 Task: Find connections with filter location Ciego de Ávila with filter topic #Homeofficewith filter profile language English with filter current company Bosch Global Software Technologies with filter school North-Eastern Hill University with filter industry IT Services and IT Consulting with filter service category DJing with filter keywords title Account Executive
Action: Mouse moved to (699, 95)
Screenshot: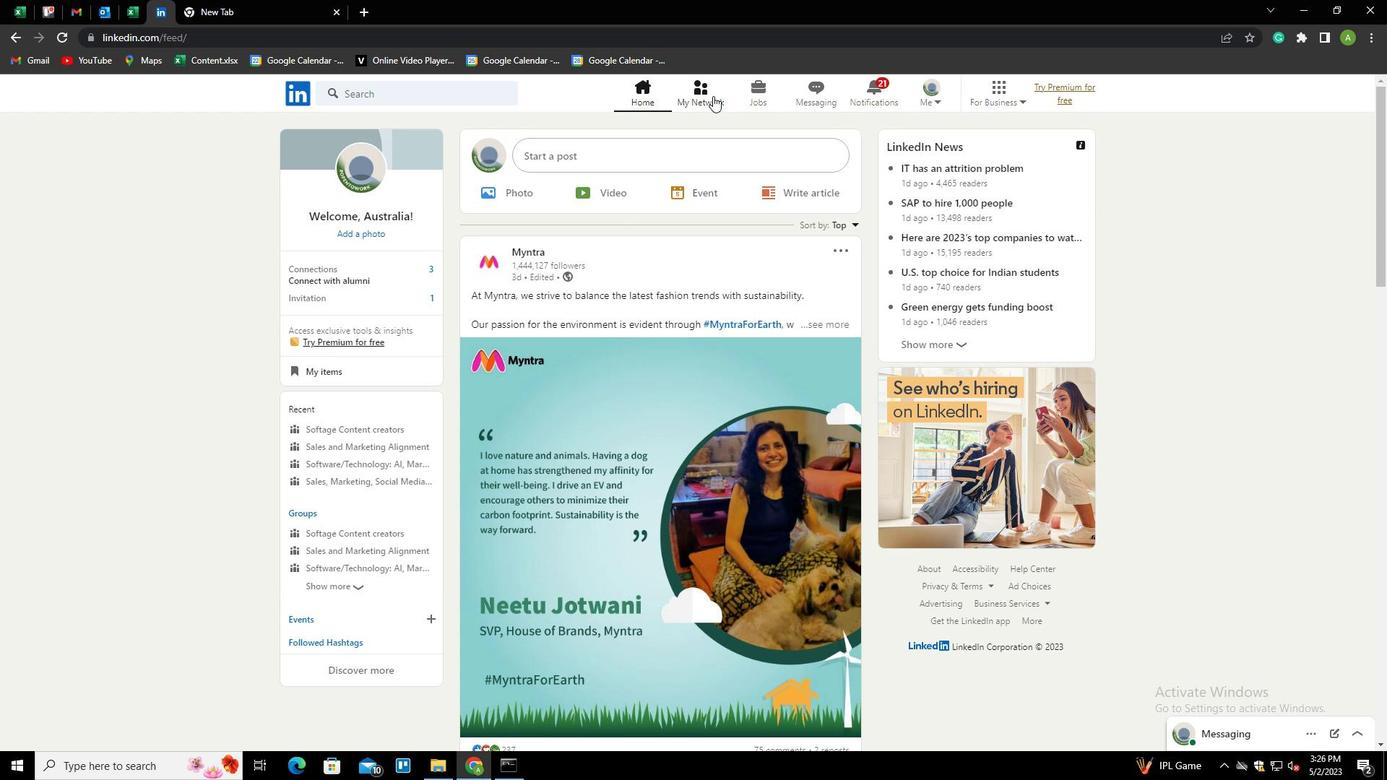 
Action: Mouse pressed left at (699, 95)
Screenshot: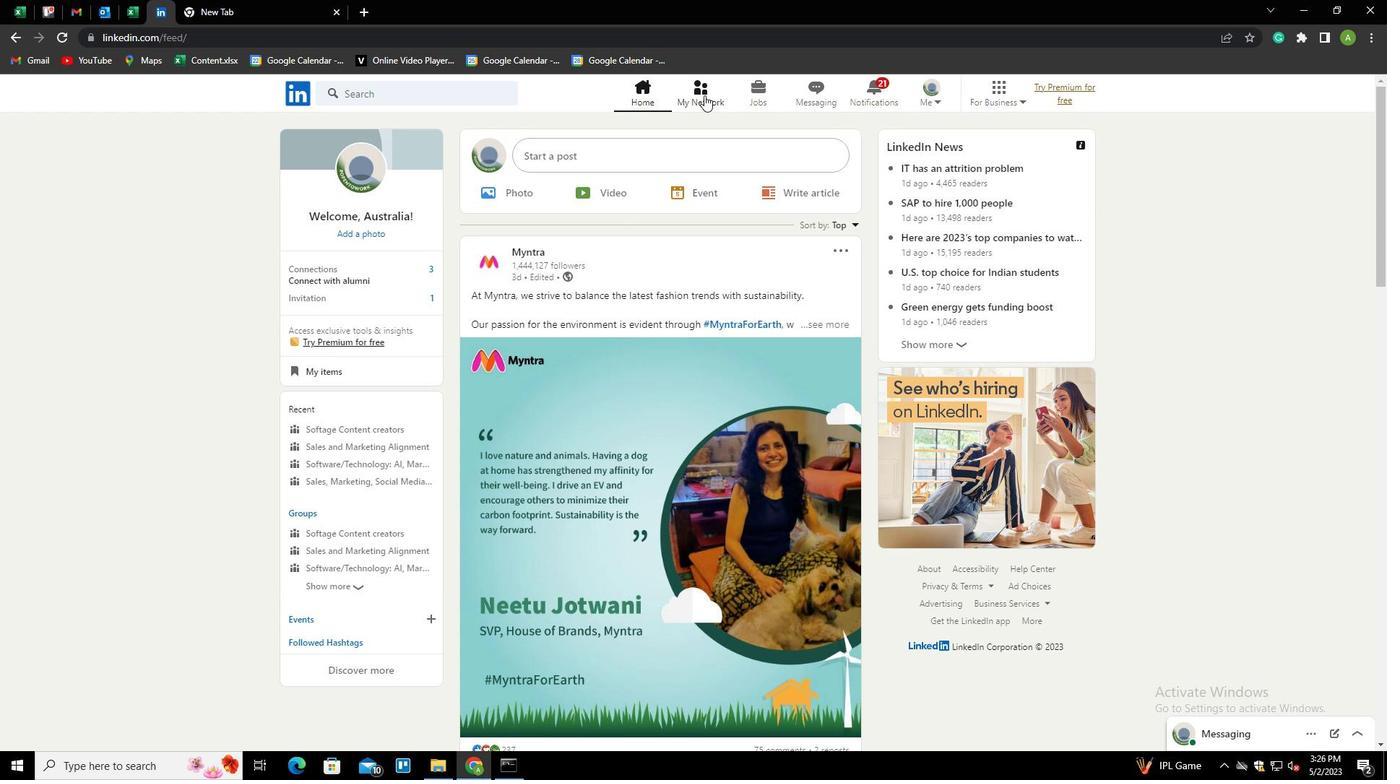 
Action: Mouse moved to (349, 170)
Screenshot: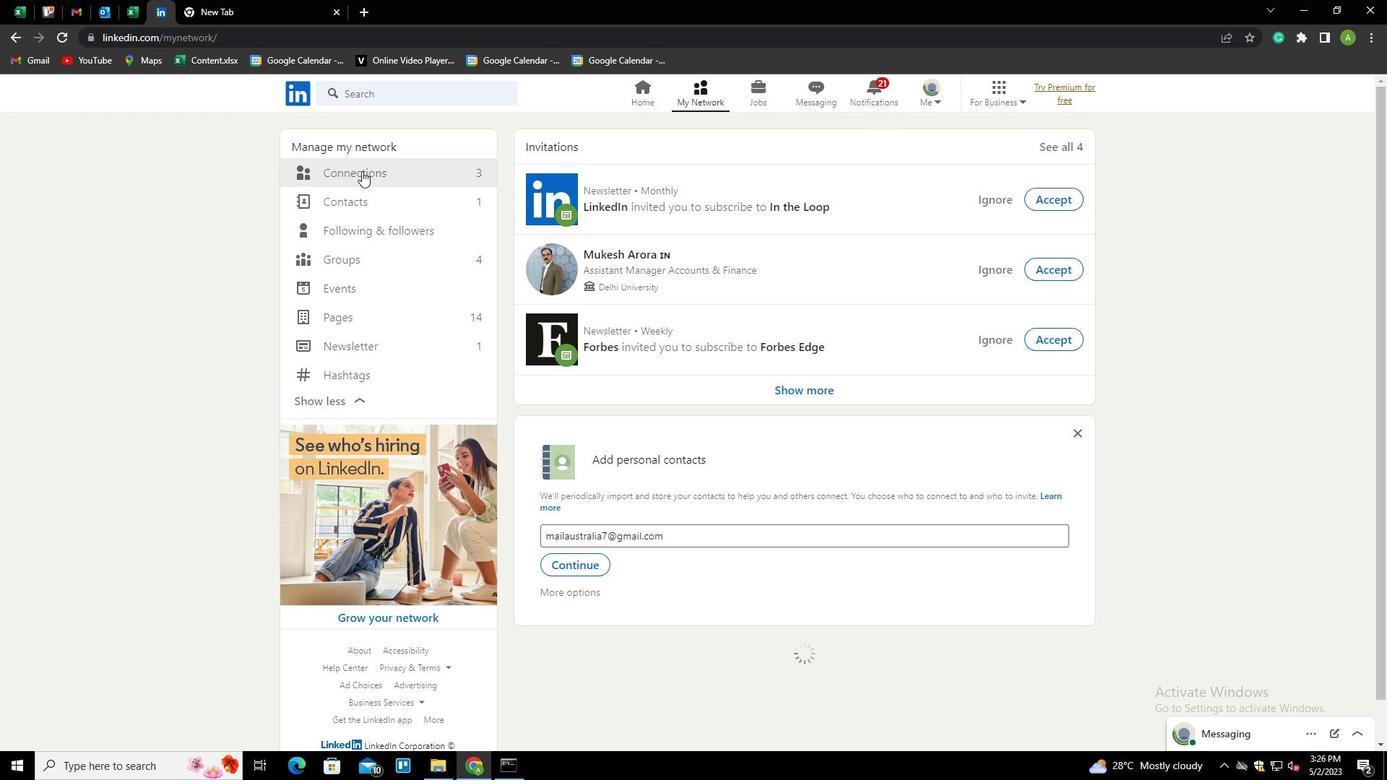 
Action: Mouse pressed left at (349, 170)
Screenshot: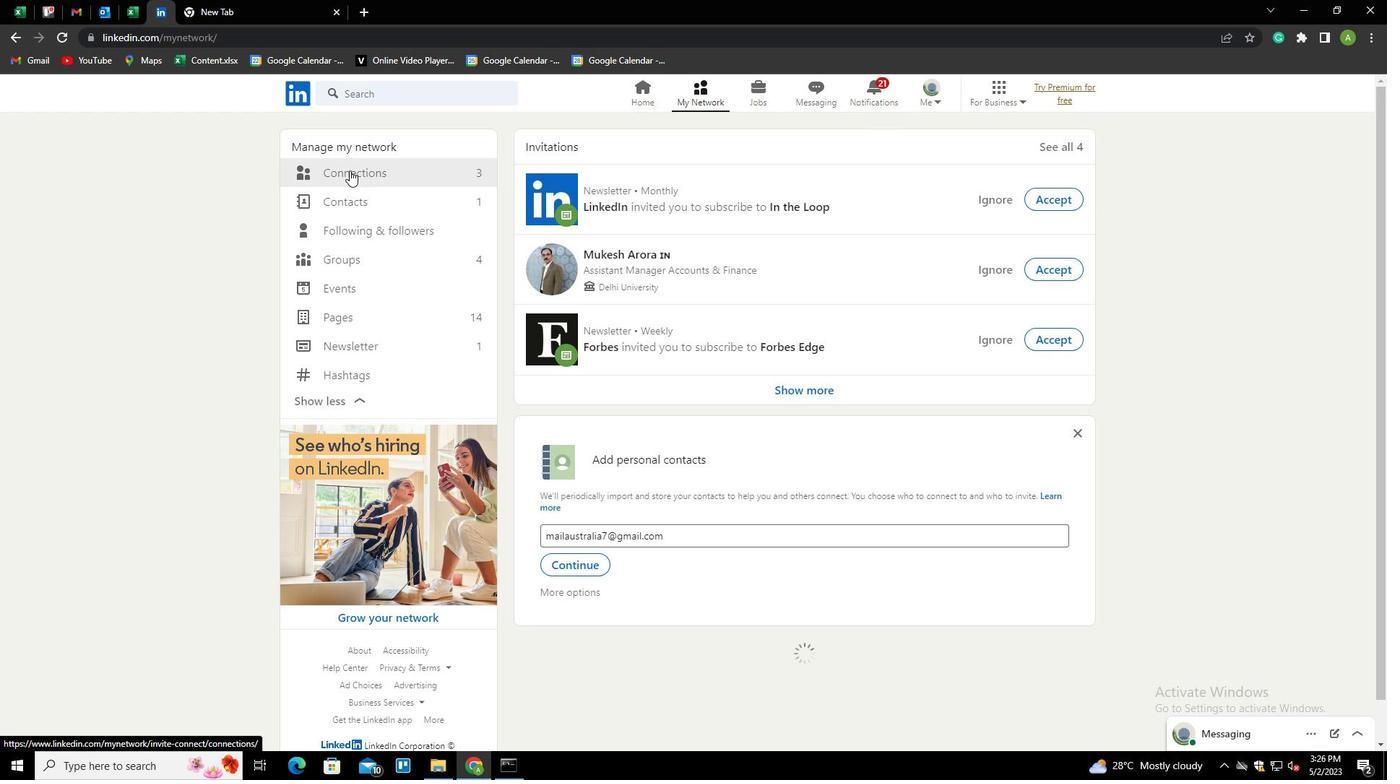
Action: Mouse moved to (780, 177)
Screenshot: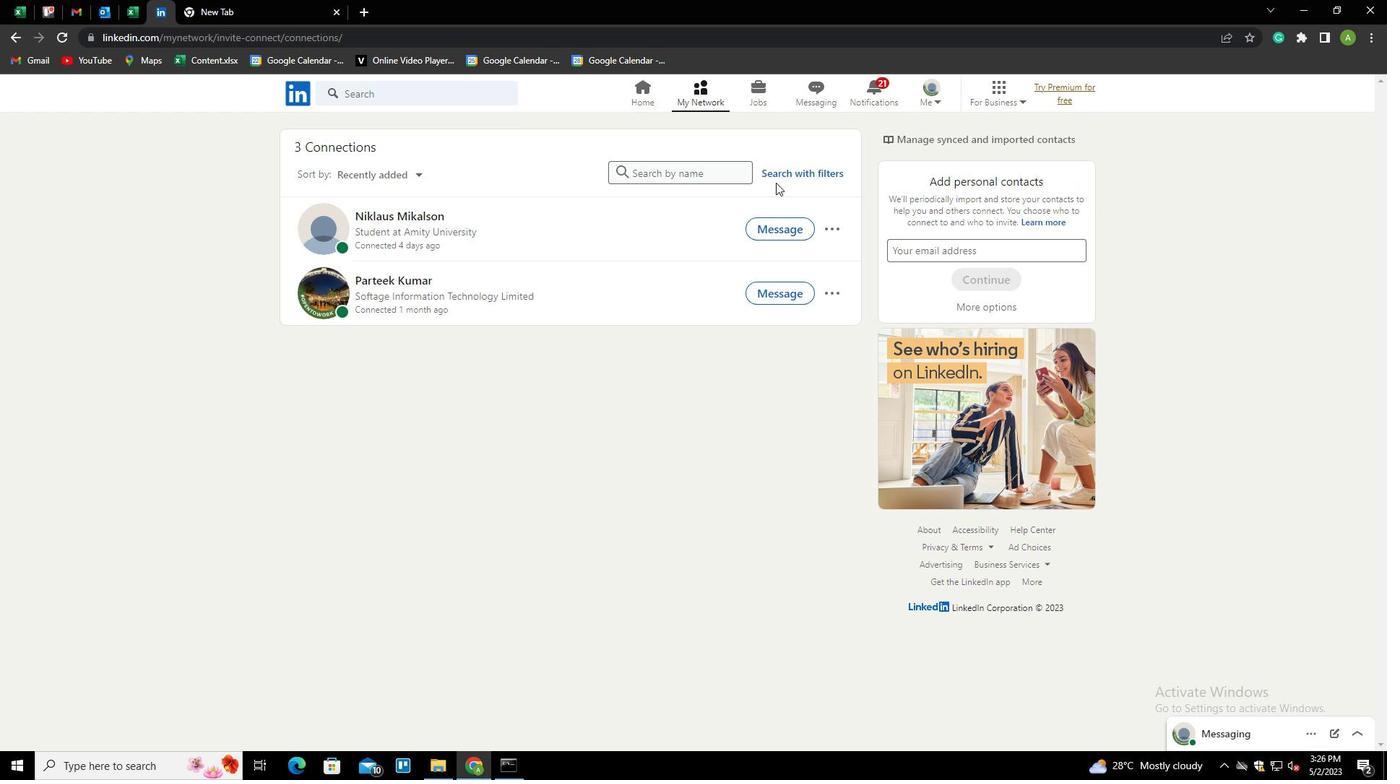 
Action: Mouse pressed left at (780, 177)
Screenshot: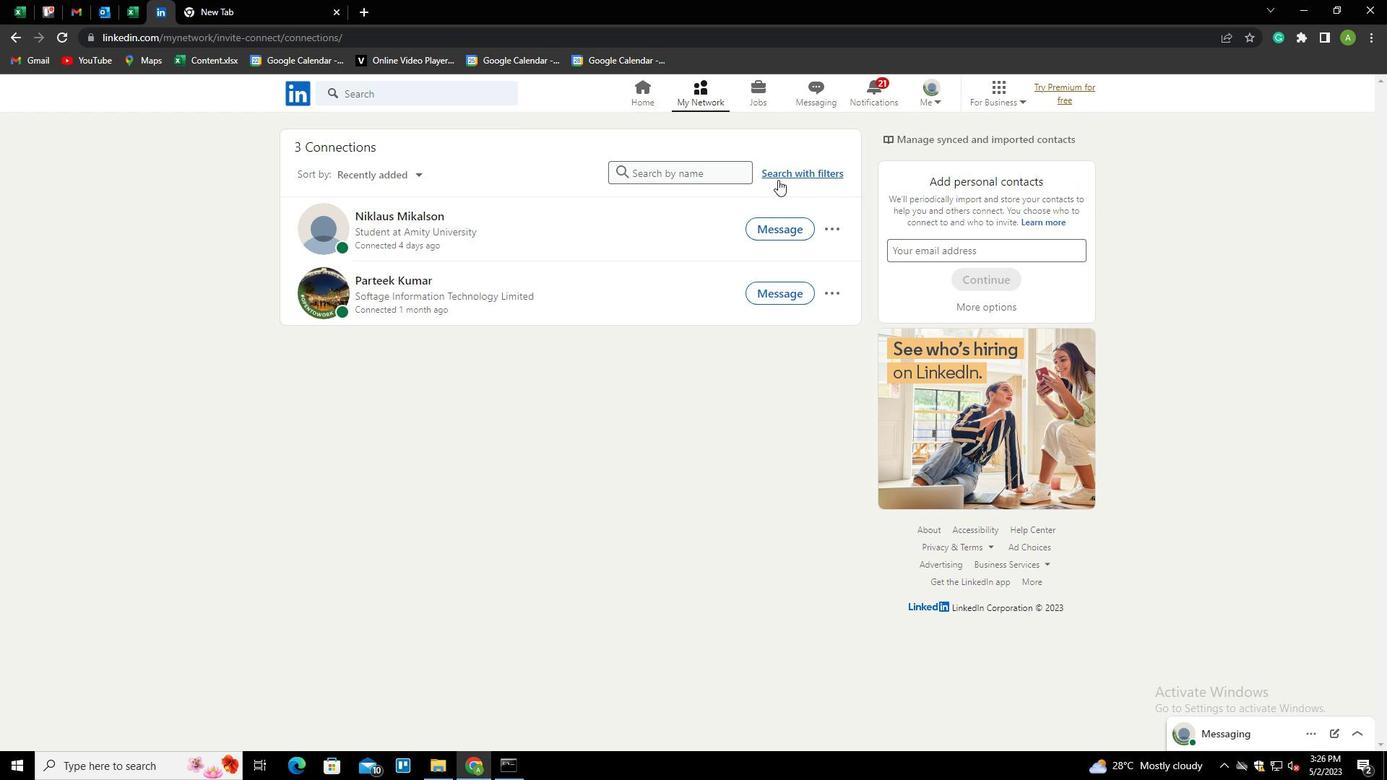 
Action: Mouse moved to (738, 130)
Screenshot: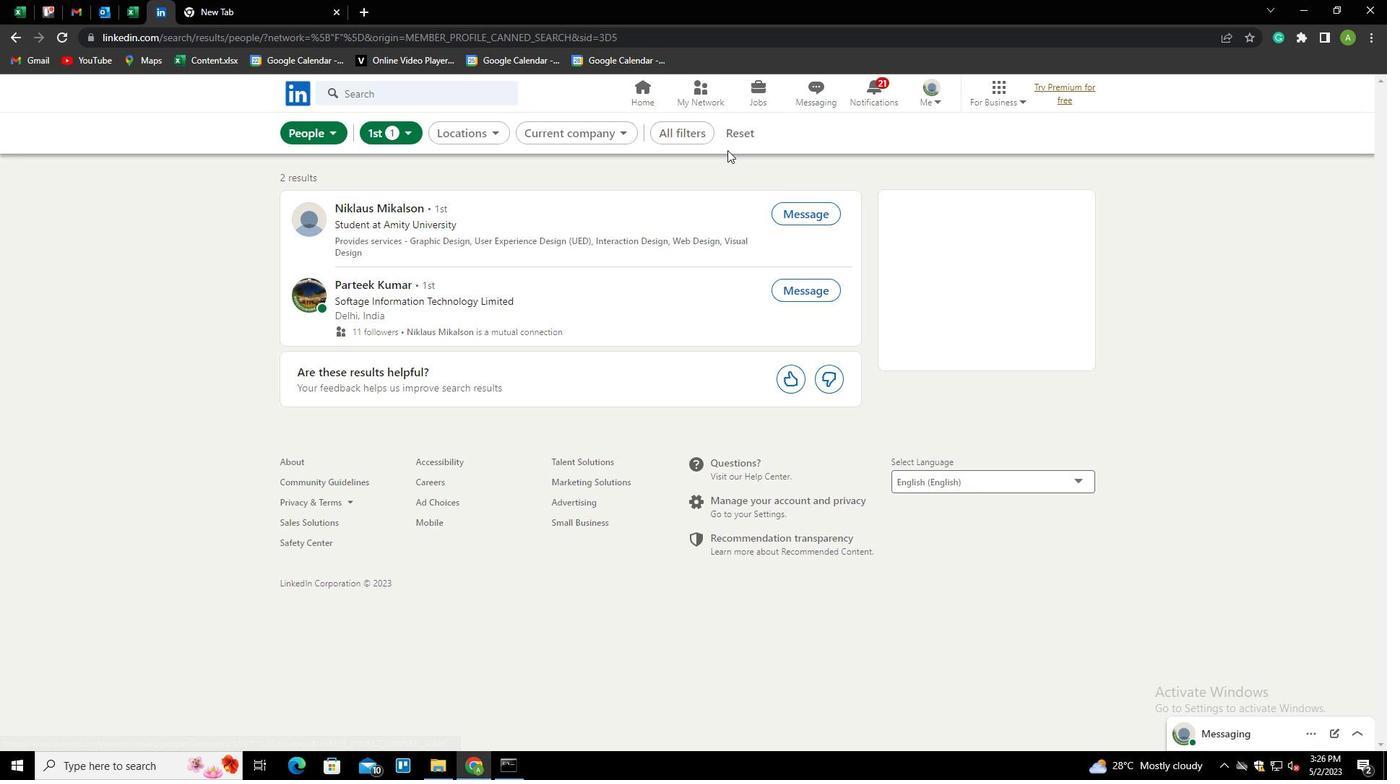 
Action: Mouse pressed left at (738, 130)
Screenshot: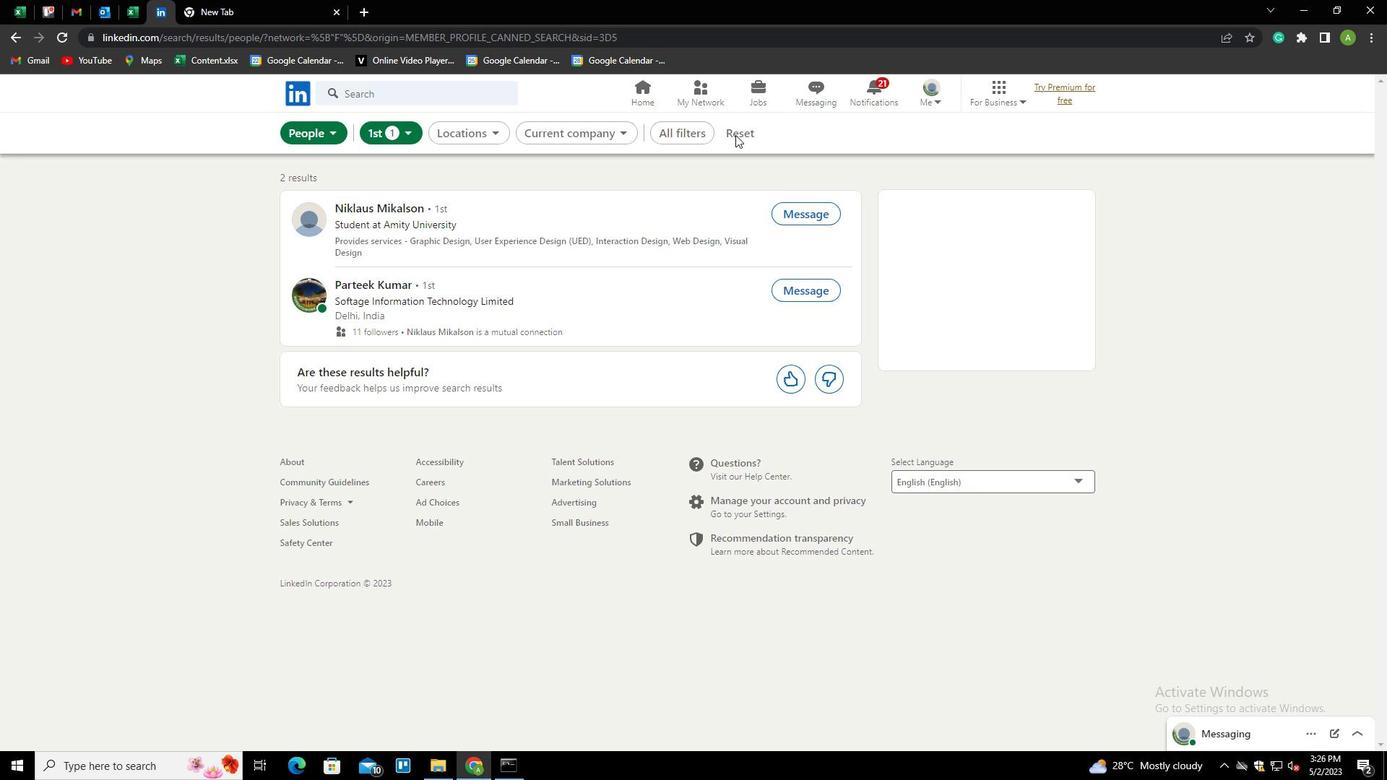 
Action: Mouse moved to (703, 129)
Screenshot: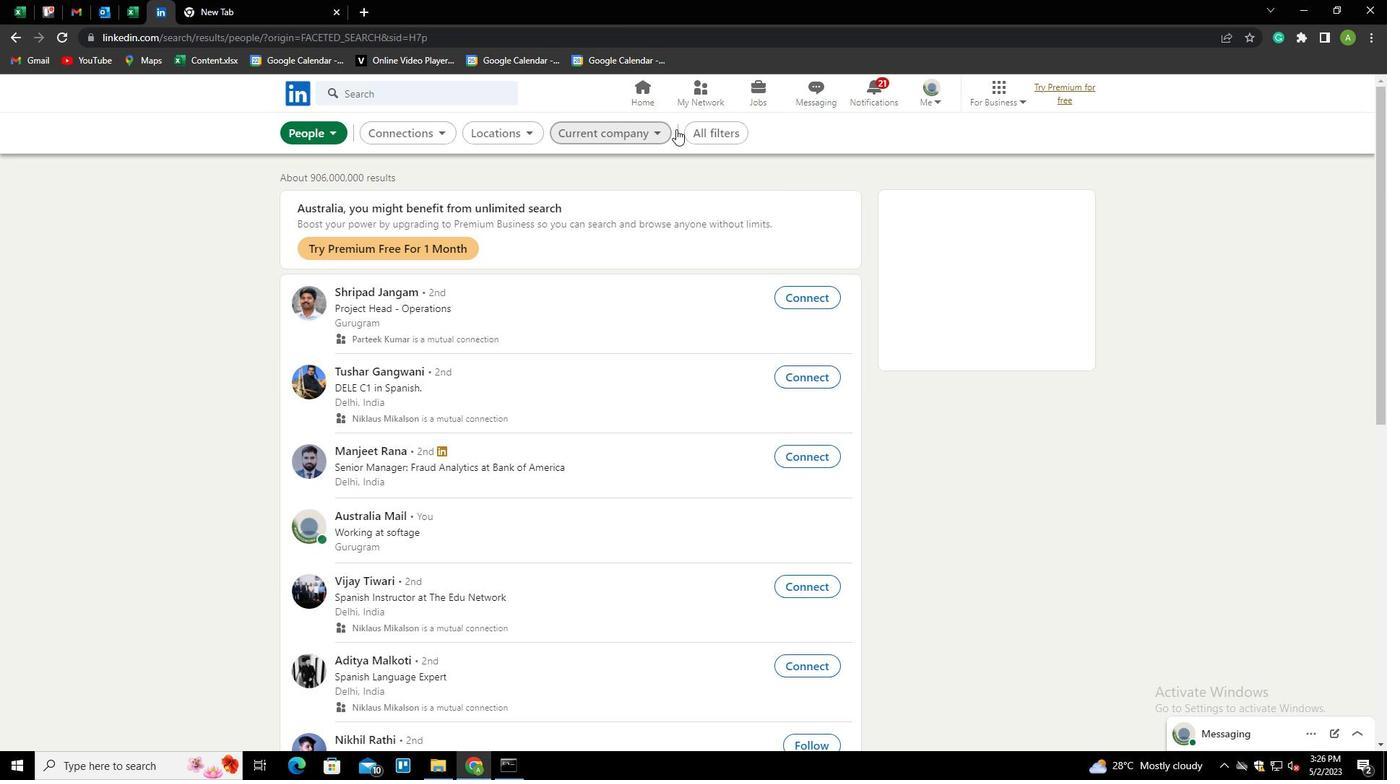 
Action: Mouse pressed left at (703, 129)
Screenshot: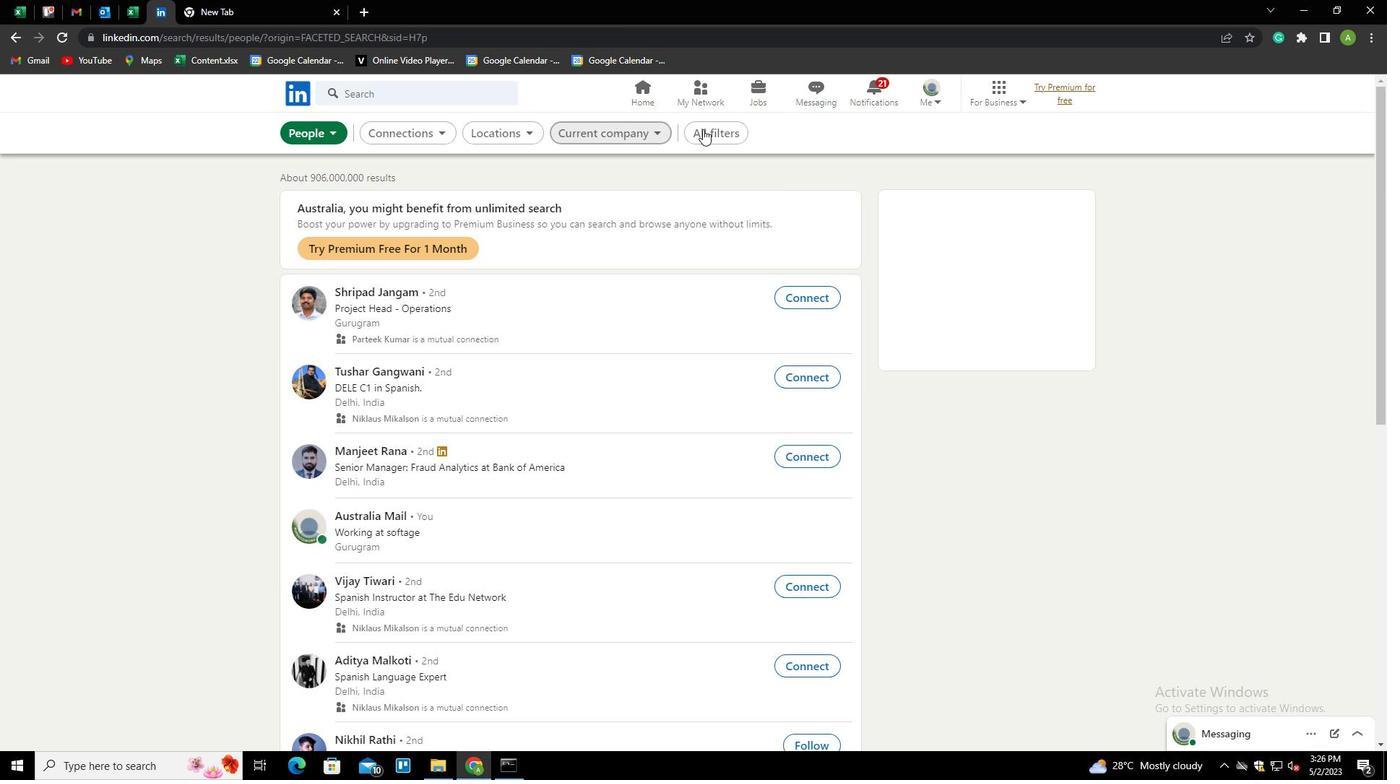 
Action: Mouse moved to (1199, 409)
Screenshot: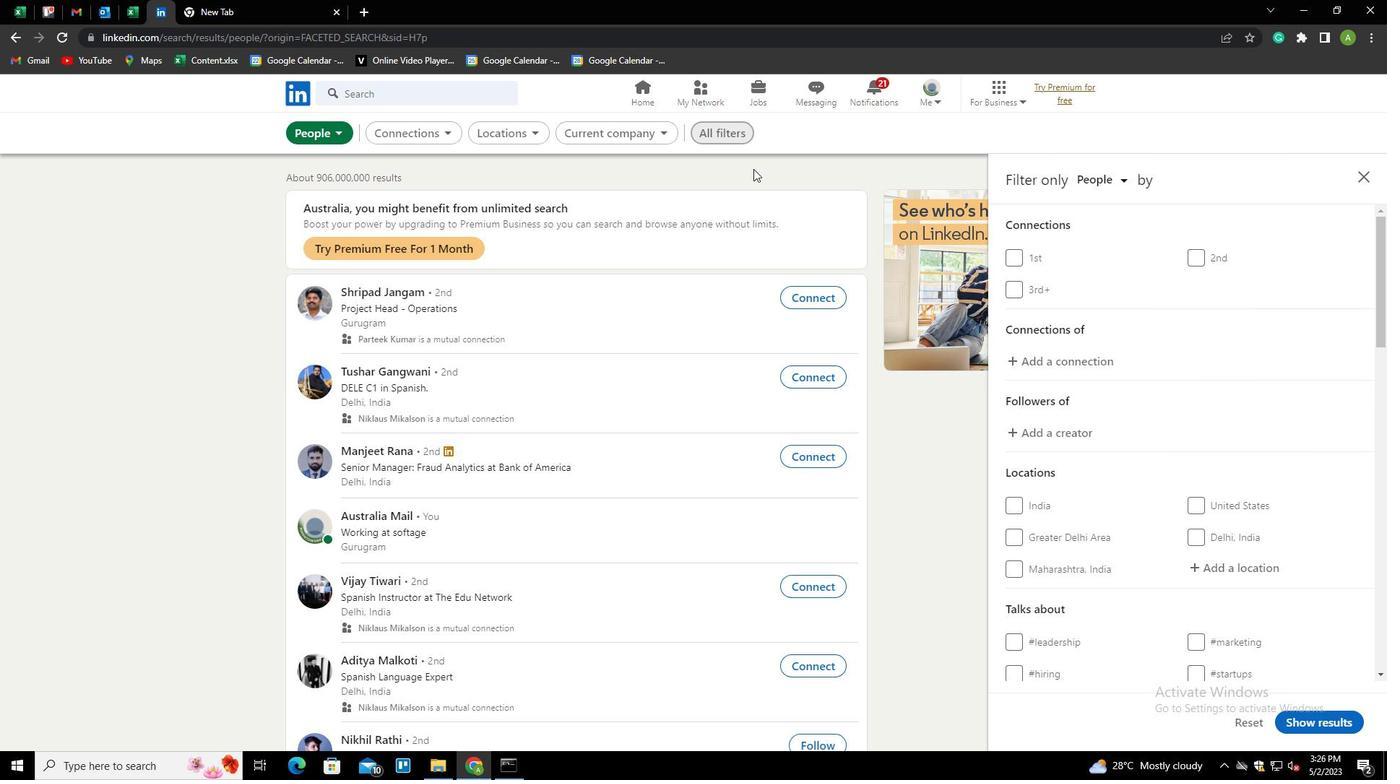 
Action: Mouse scrolled (1199, 408) with delta (0, 0)
Screenshot: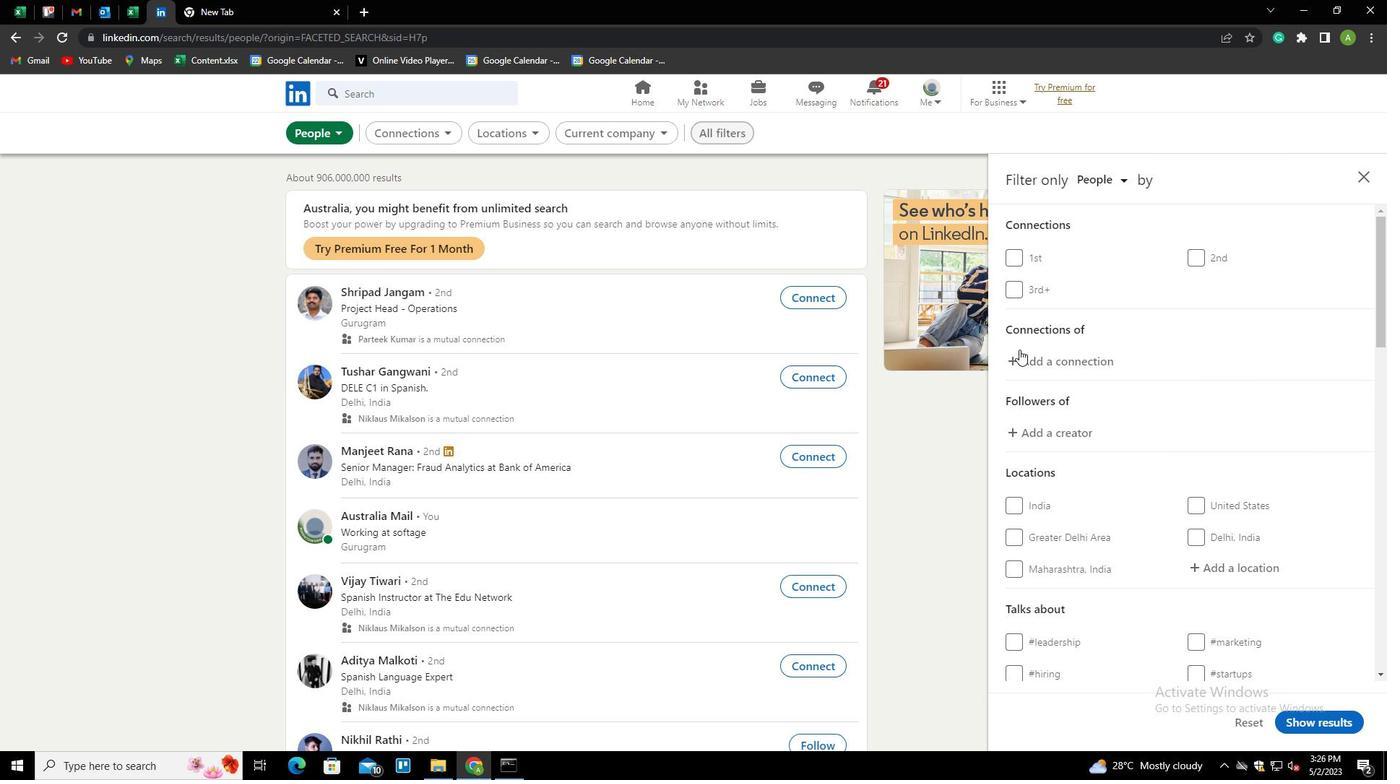 
Action: Mouse scrolled (1199, 408) with delta (0, 0)
Screenshot: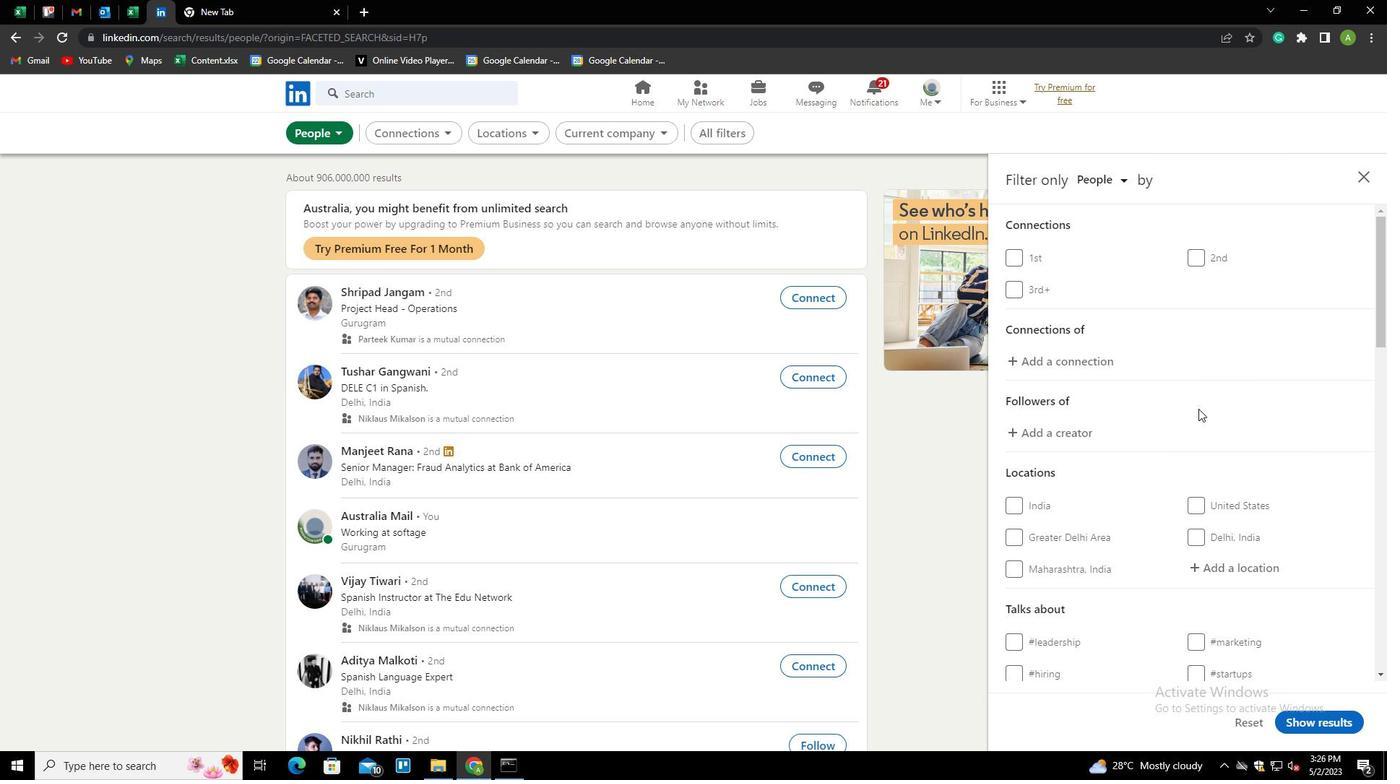
Action: Mouse scrolled (1199, 408) with delta (0, 0)
Screenshot: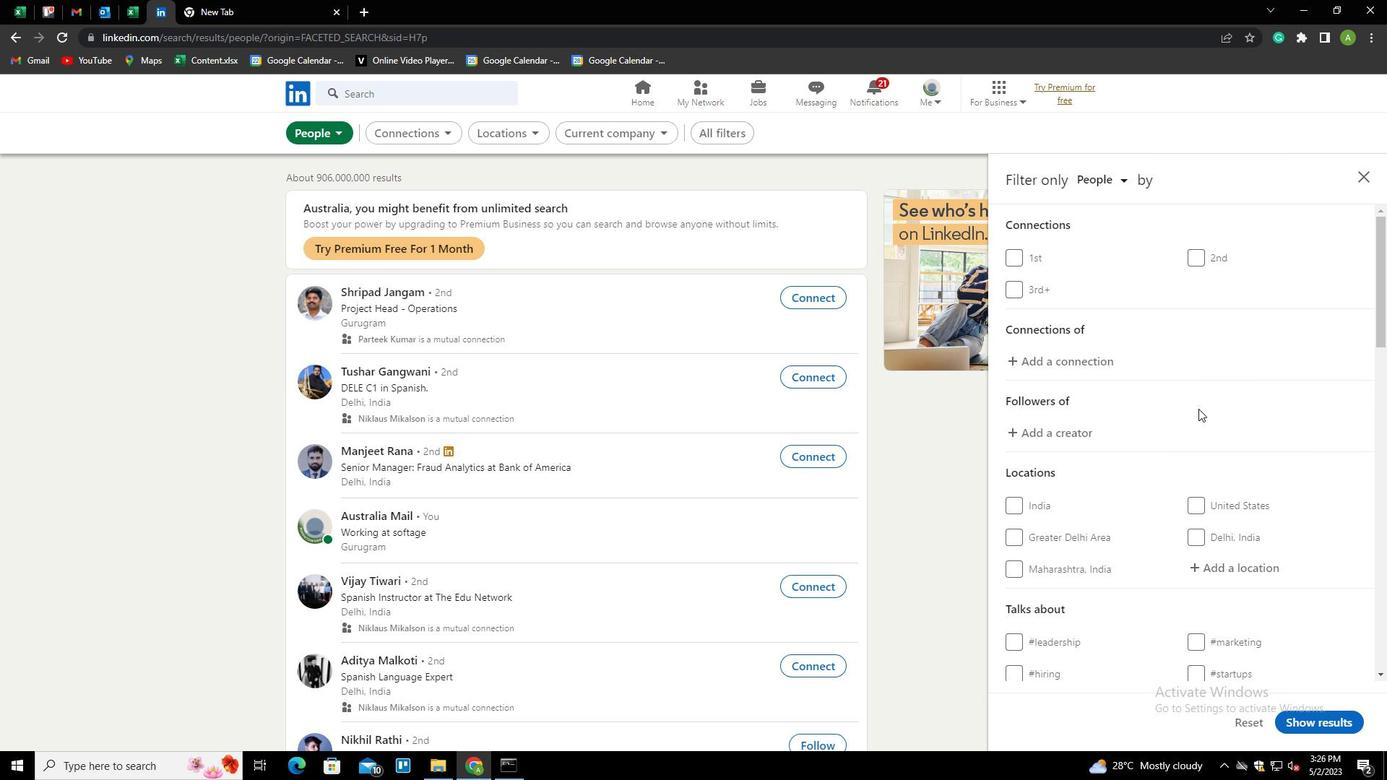 
Action: Mouse moved to (1219, 350)
Screenshot: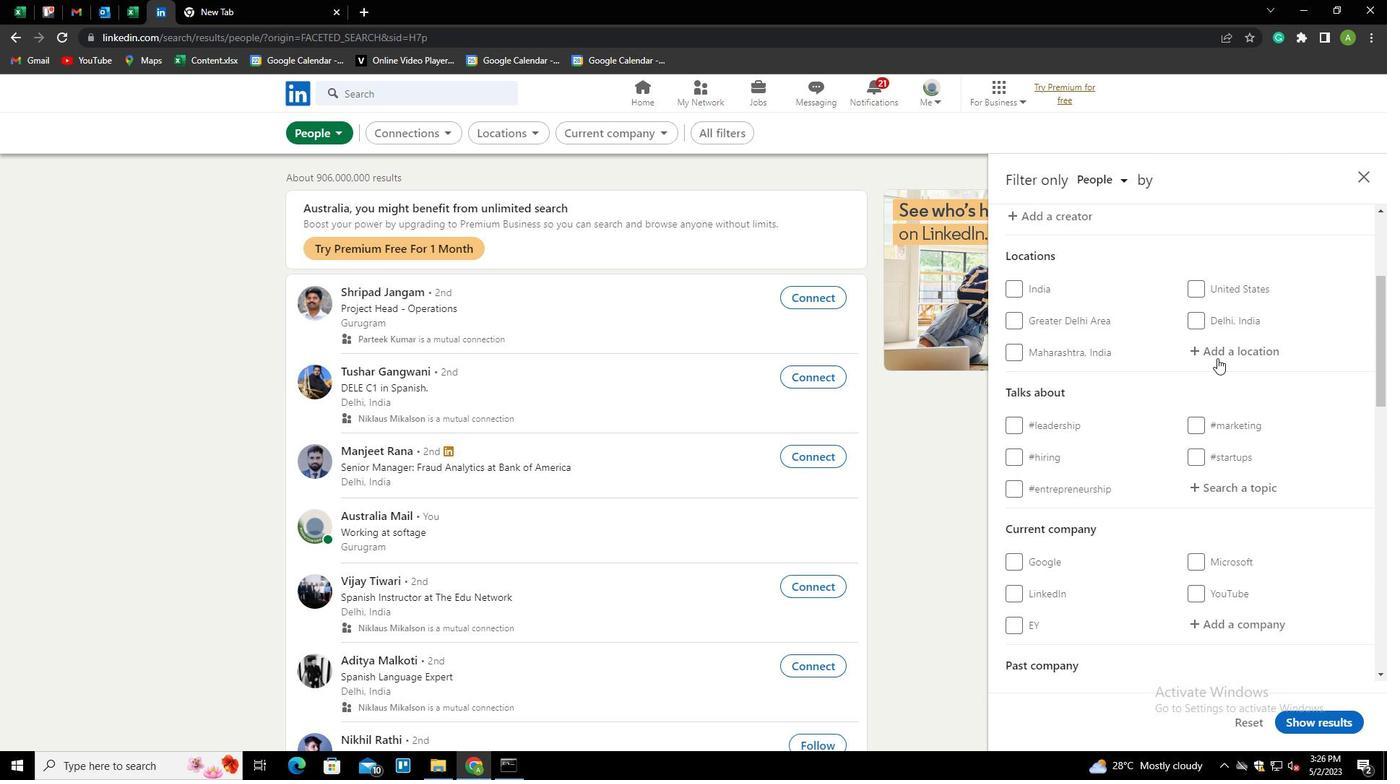 
Action: Mouse pressed left at (1219, 350)
Screenshot: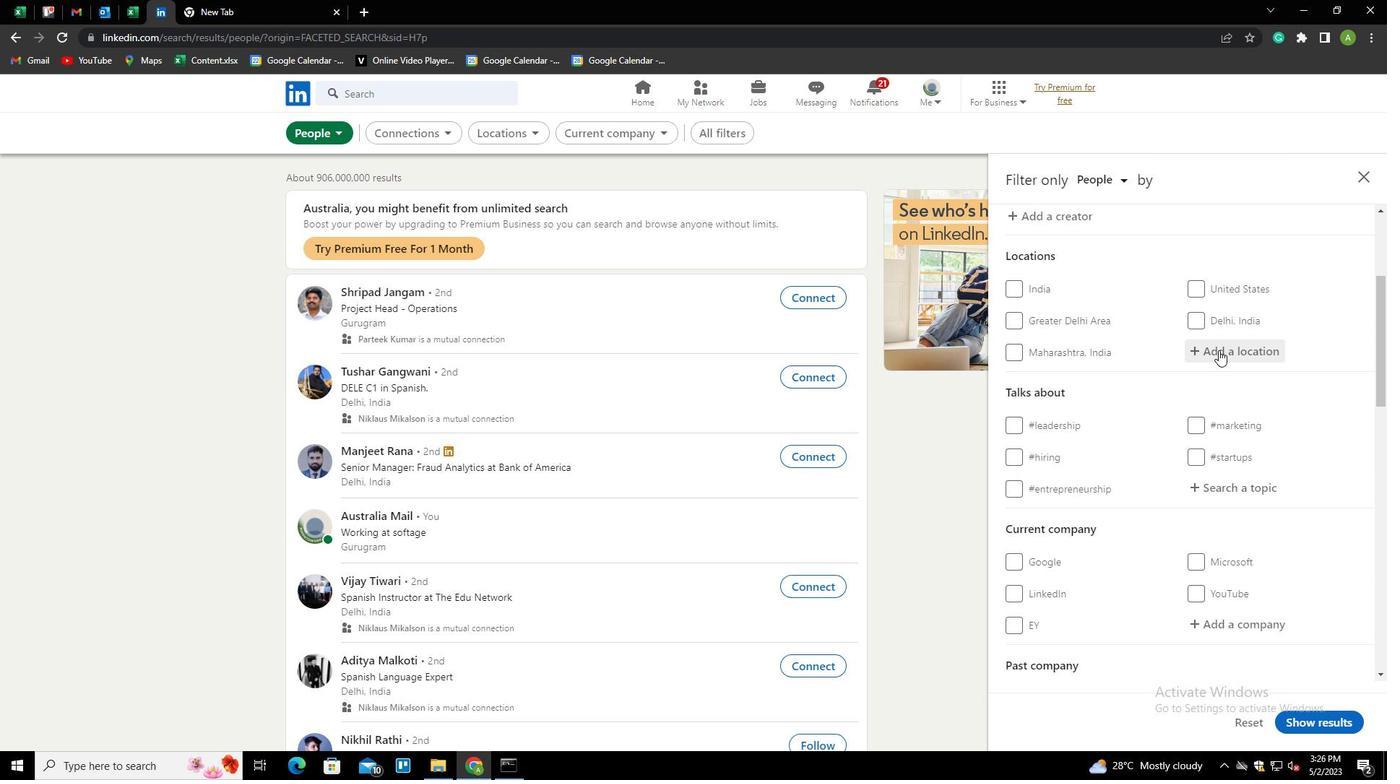 
Action: Mouse moved to (1226, 353)
Screenshot: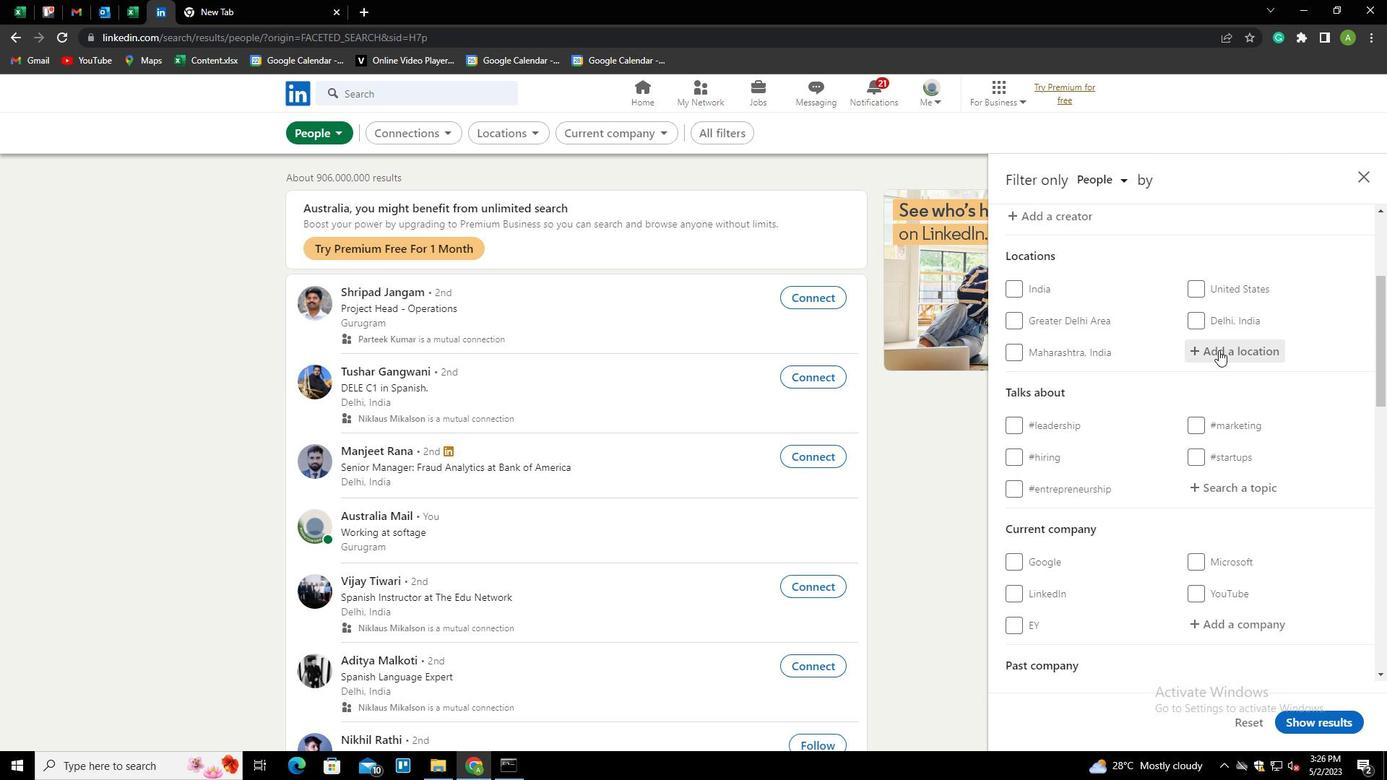 
Action: Mouse pressed left at (1226, 353)
Screenshot: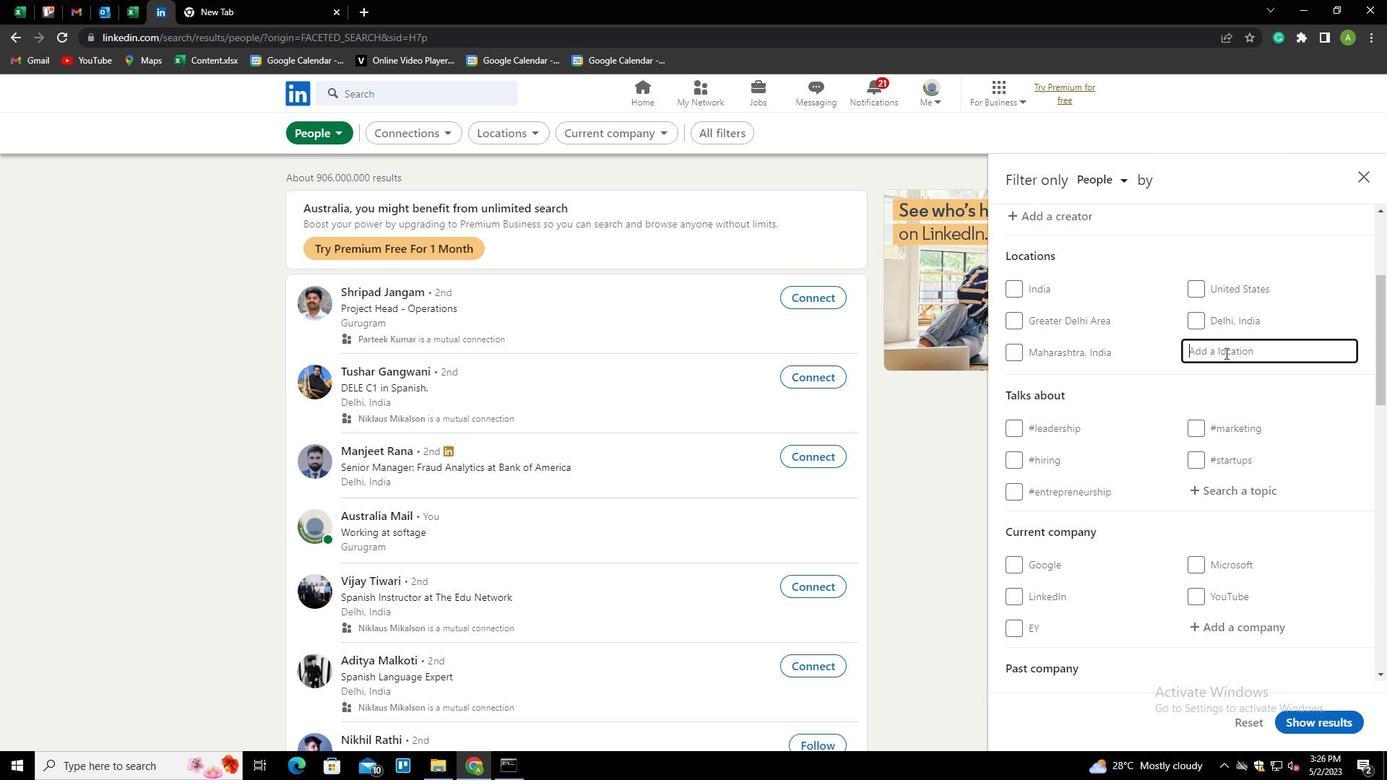 
Action: Mouse moved to (1226, 353)
Screenshot: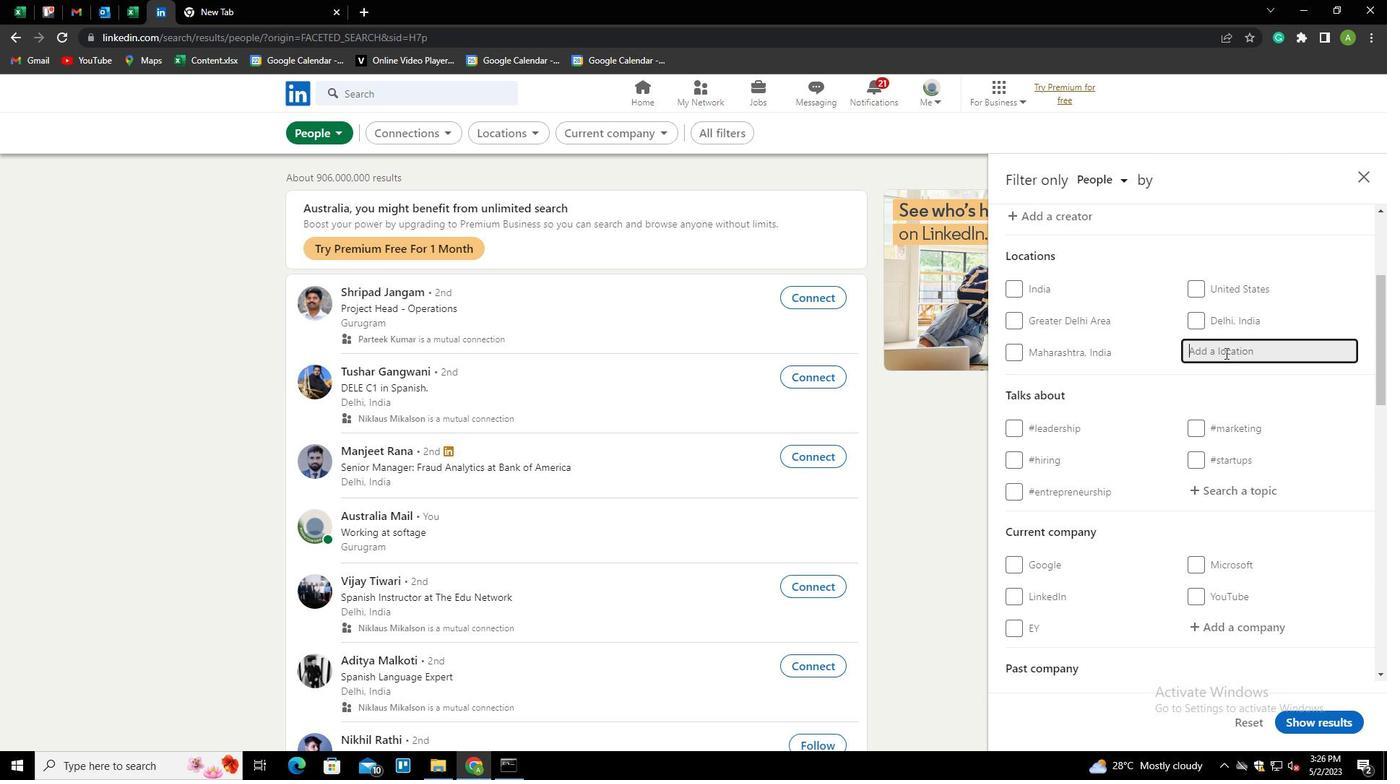
Action: Key pressed <Key.shift>CIEGO<Key.space>DE<Key.down><Key.enter>
Screenshot: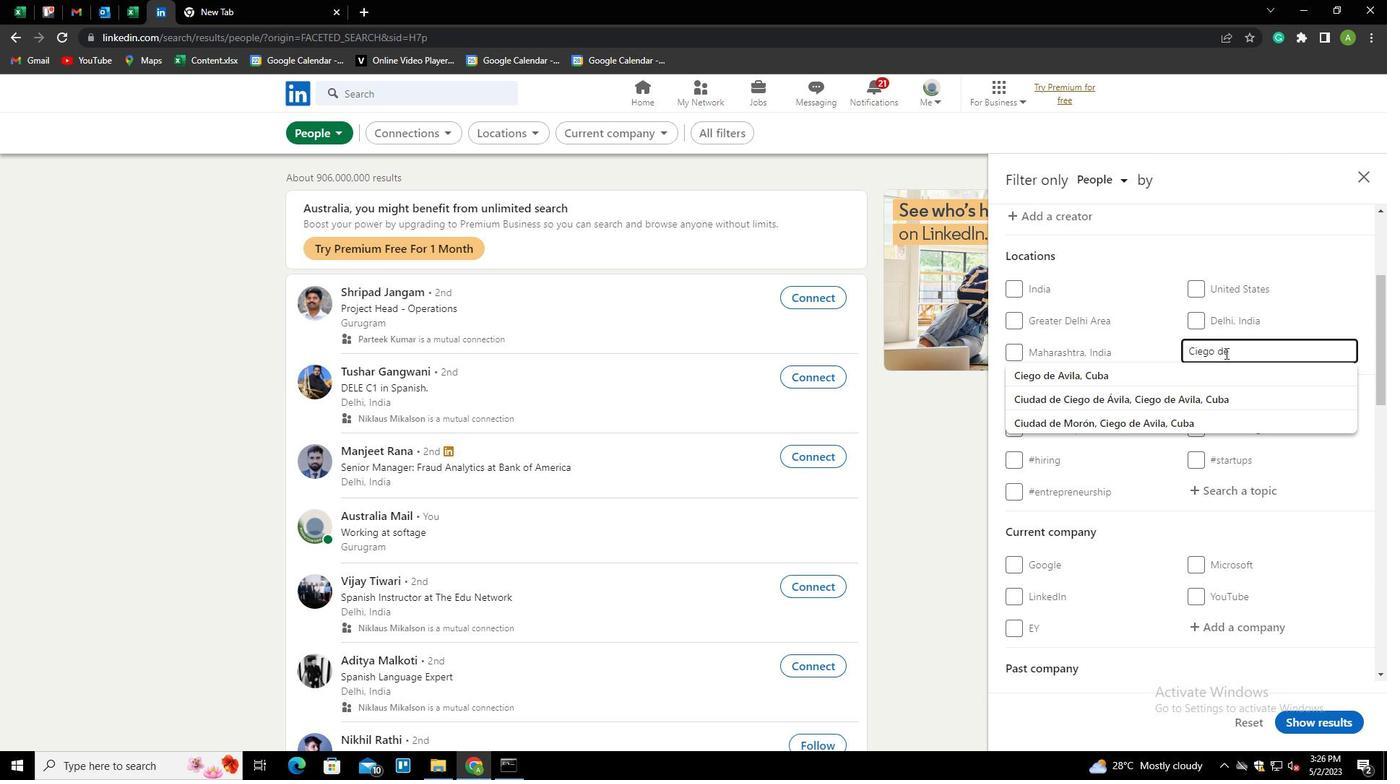 
Action: Mouse scrolled (1226, 352) with delta (0, 0)
Screenshot: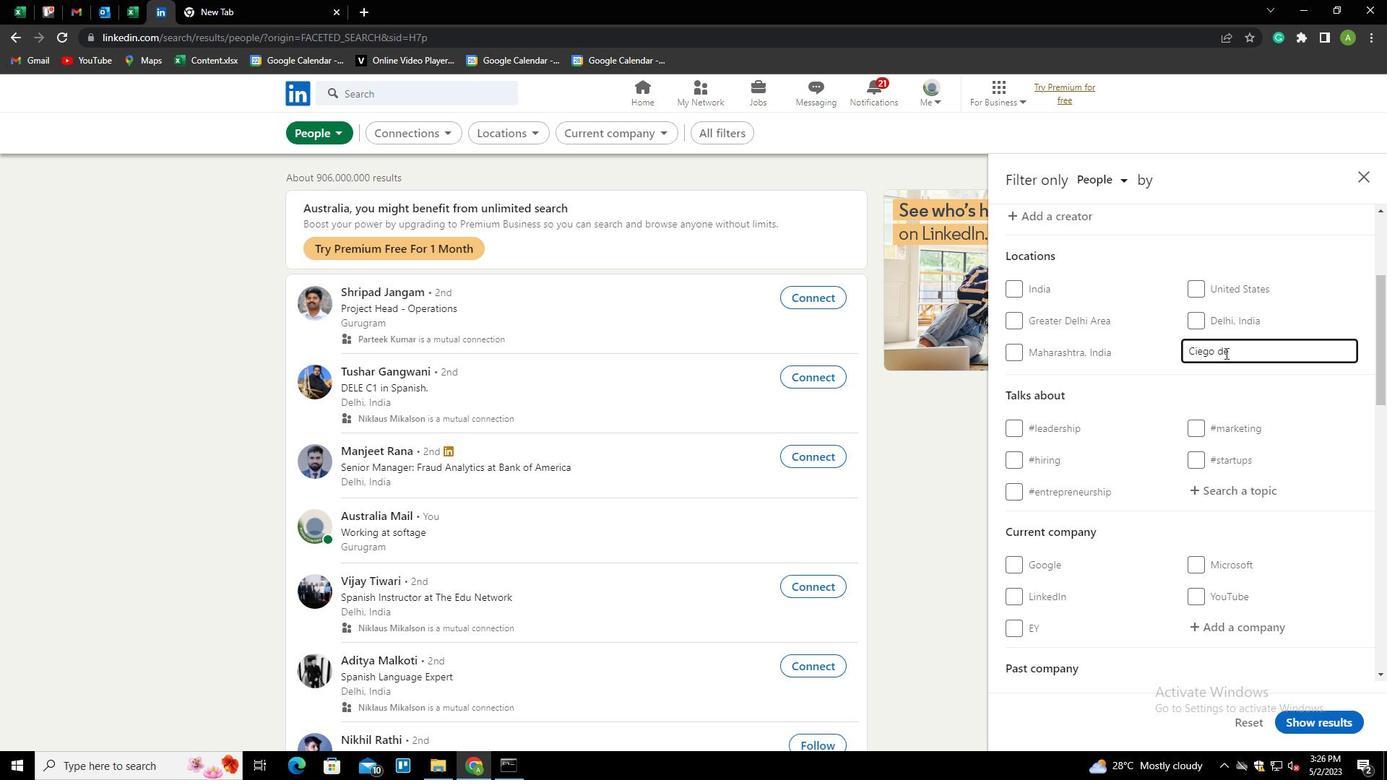
Action: Mouse scrolled (1226, 352) with delta (0, 0)
Screenshot: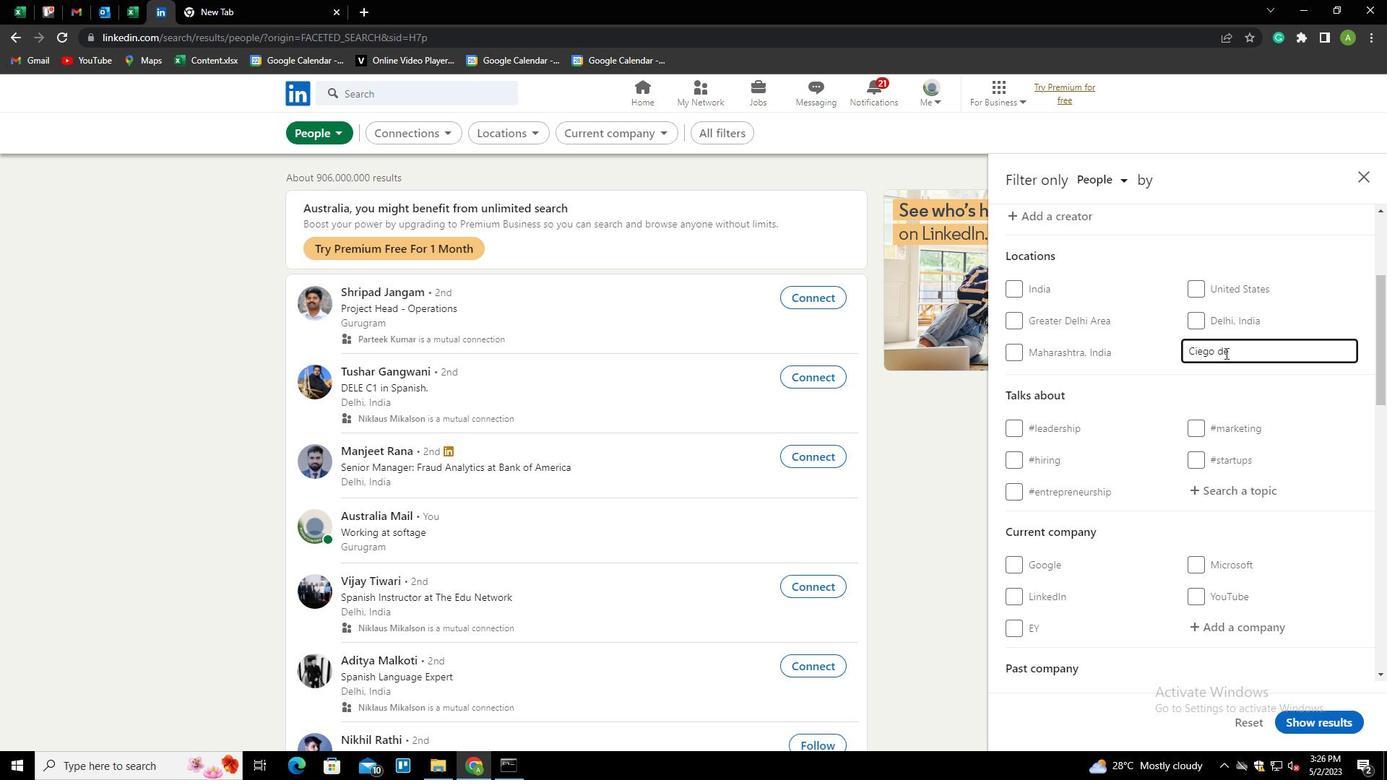 
Action: Mouse moved to (1237, 344)
Screenshot: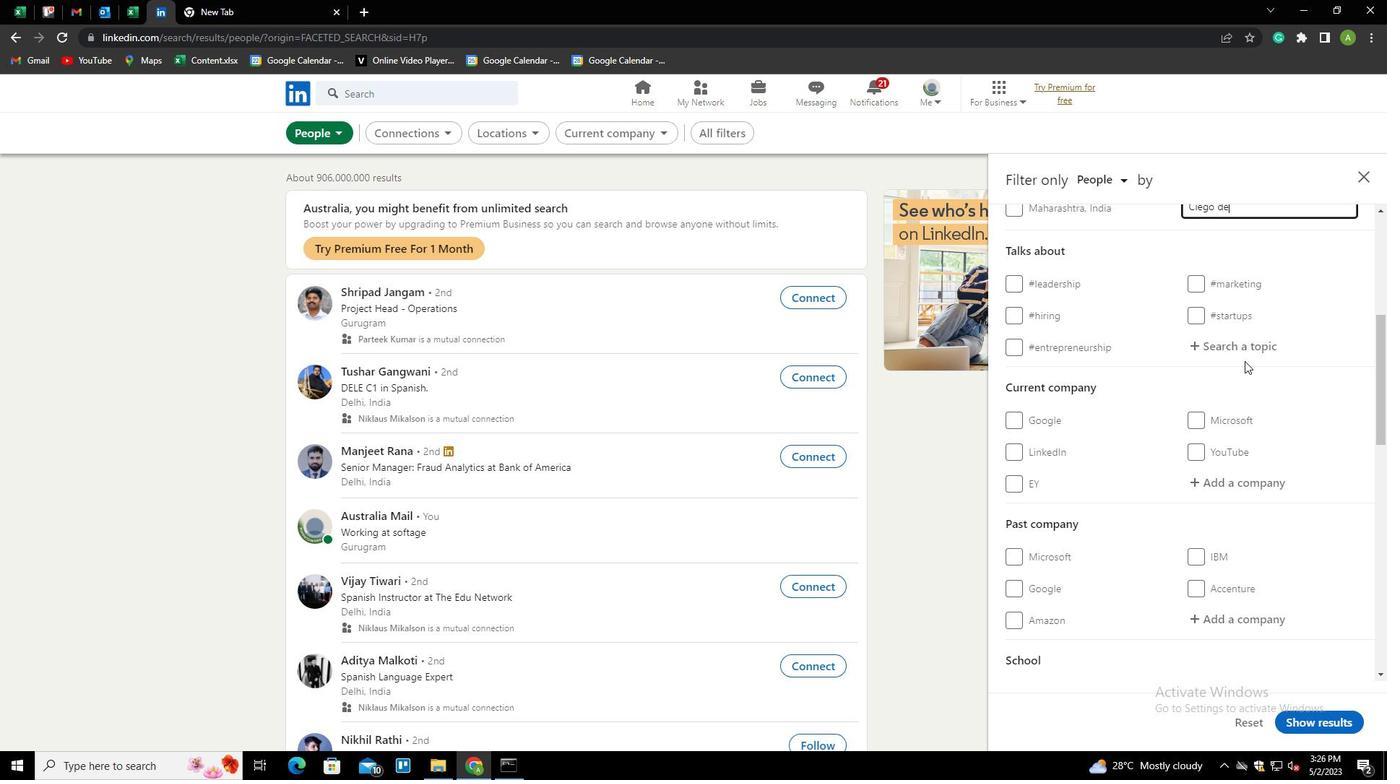 
Action: Mouse pressed left at (1237, 344)
Screenshot: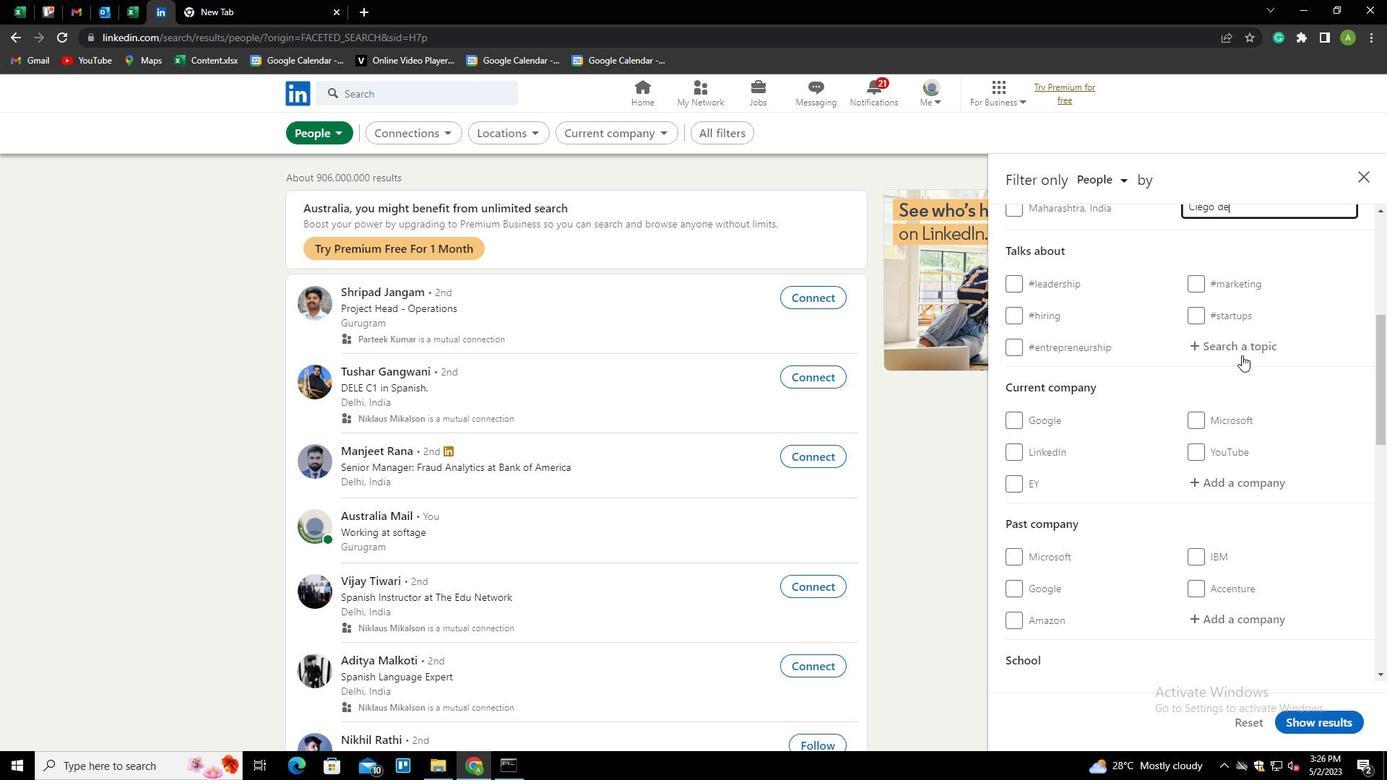 
Action: Mouse moved to (1239, 344)
Screenshot: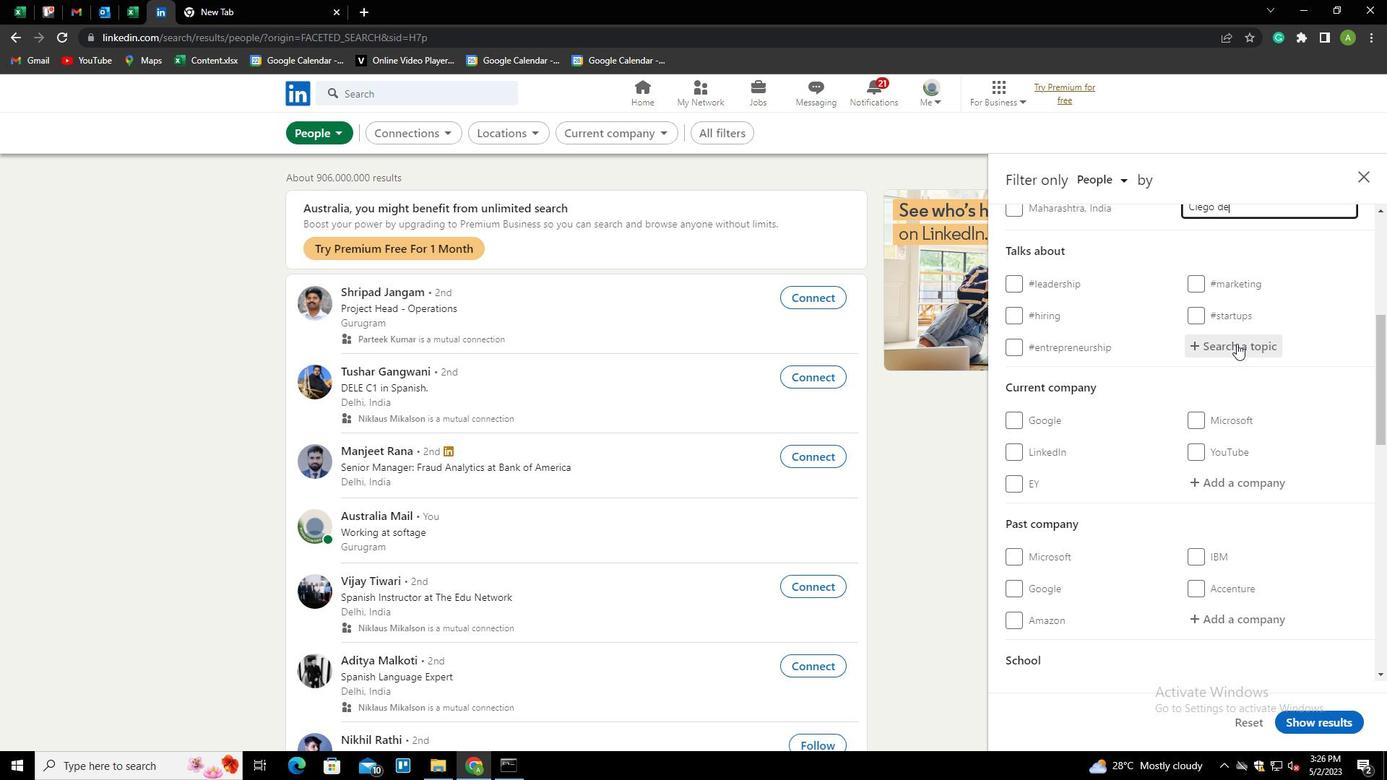 
Action: Mouse pressed left at (1239, 344)
Screenshot: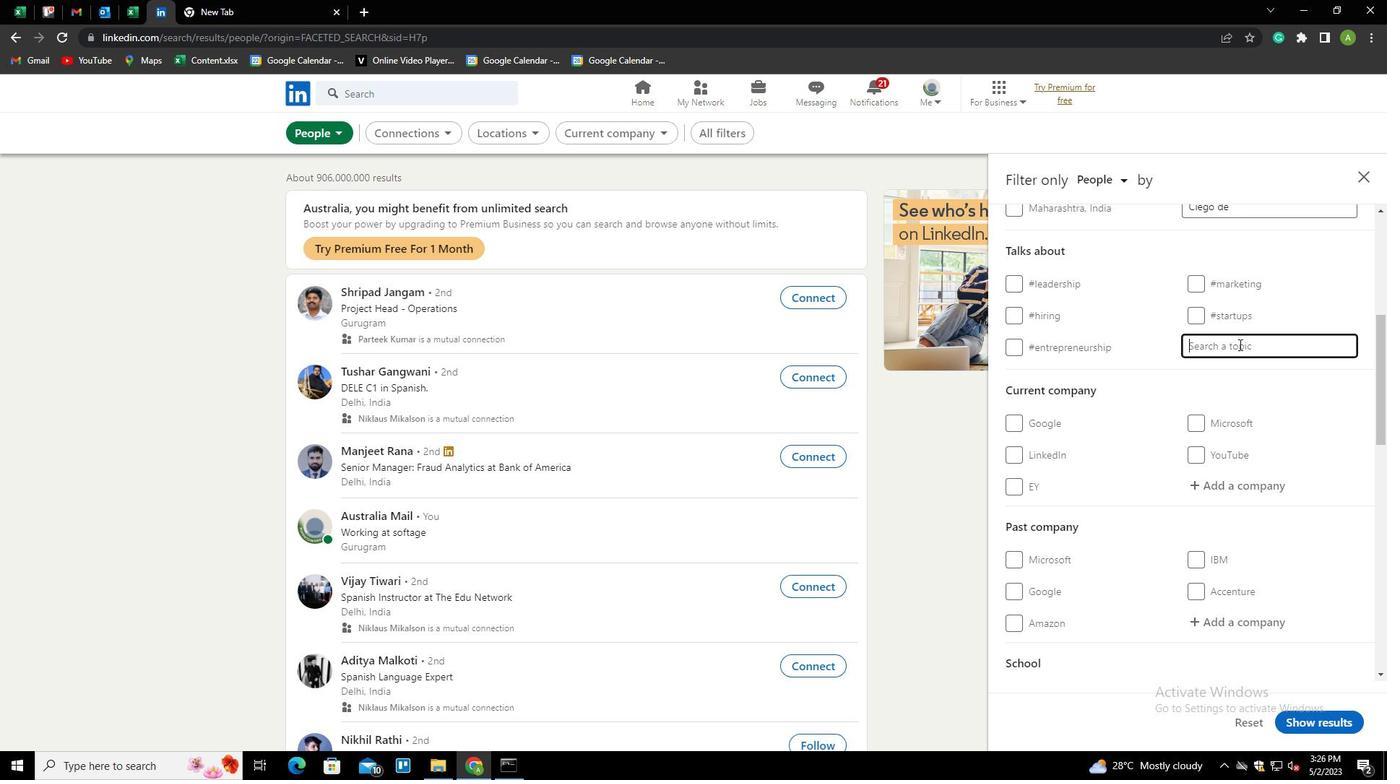 
Action: Key pressed <Key.shift><Key.shift><Key.shift><Key.shift><Key.shift><Key.shift><Key.shift><Key.shift>HOMEP<Key.backspace>P<Key.backspace>OGG<Key.backspace><Key.backspace>II<Key.backspace><Key.backspace>FFI<Key.down><Key.enter>
Screenshot: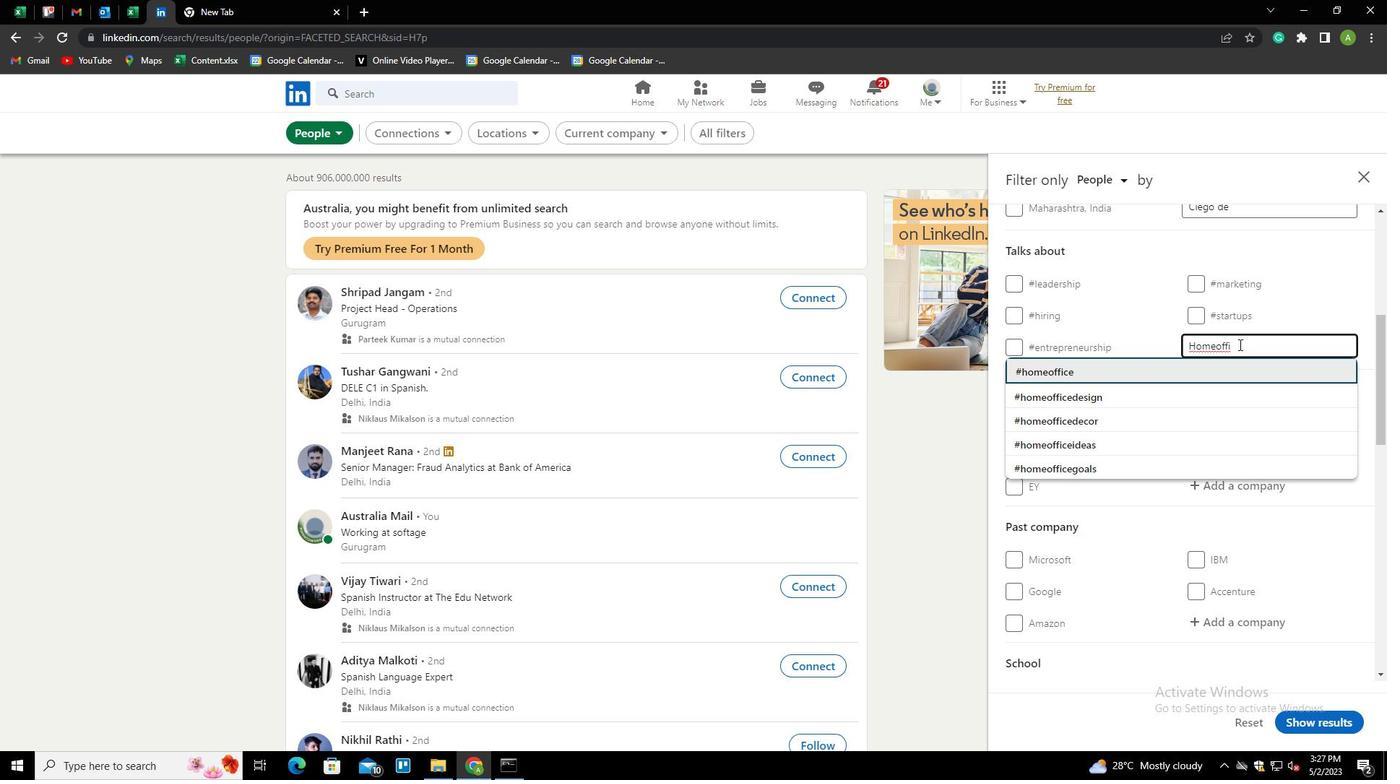 
Action: Mouse scrolled (1239, 344) with delta (0, 0)
Screenshot: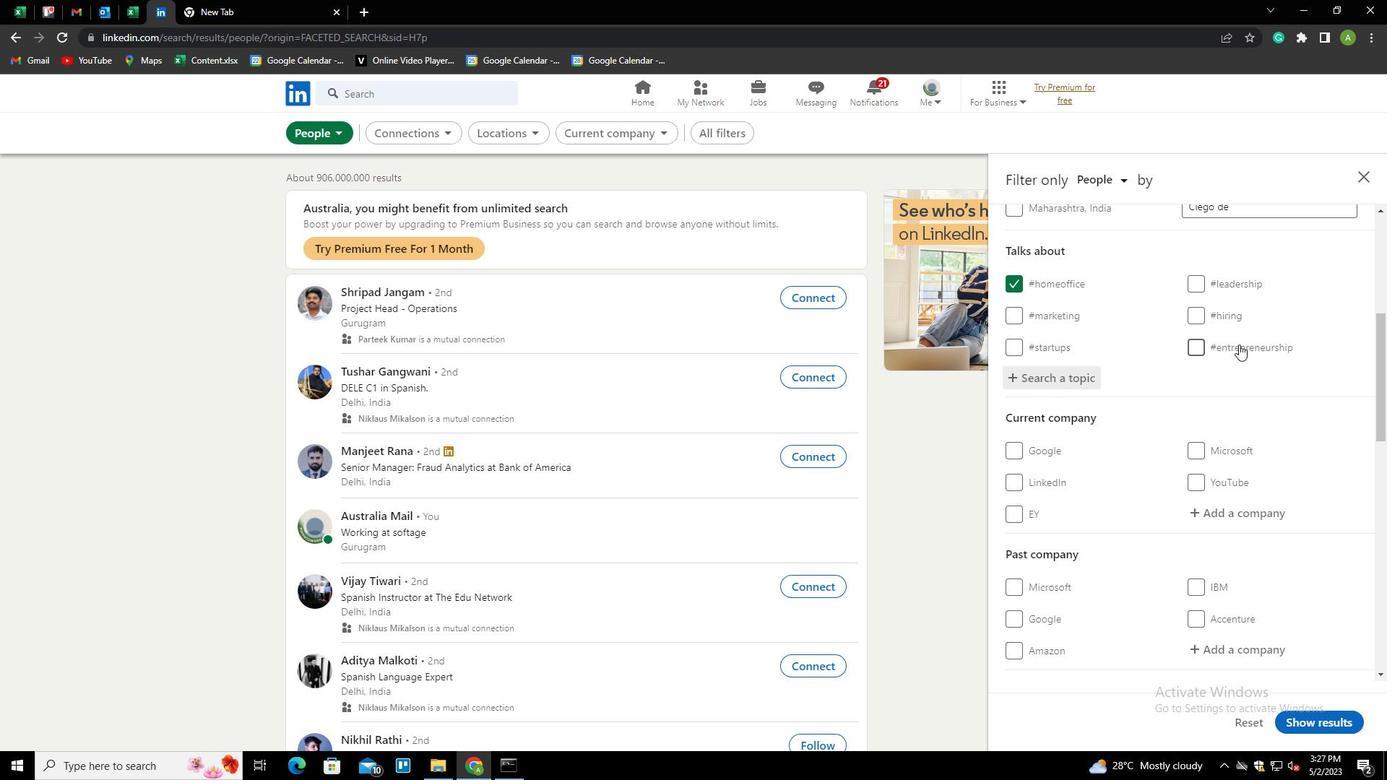 
Action: Mouse scrolled (1239, 344) with delta (0, 0)
Screenshot: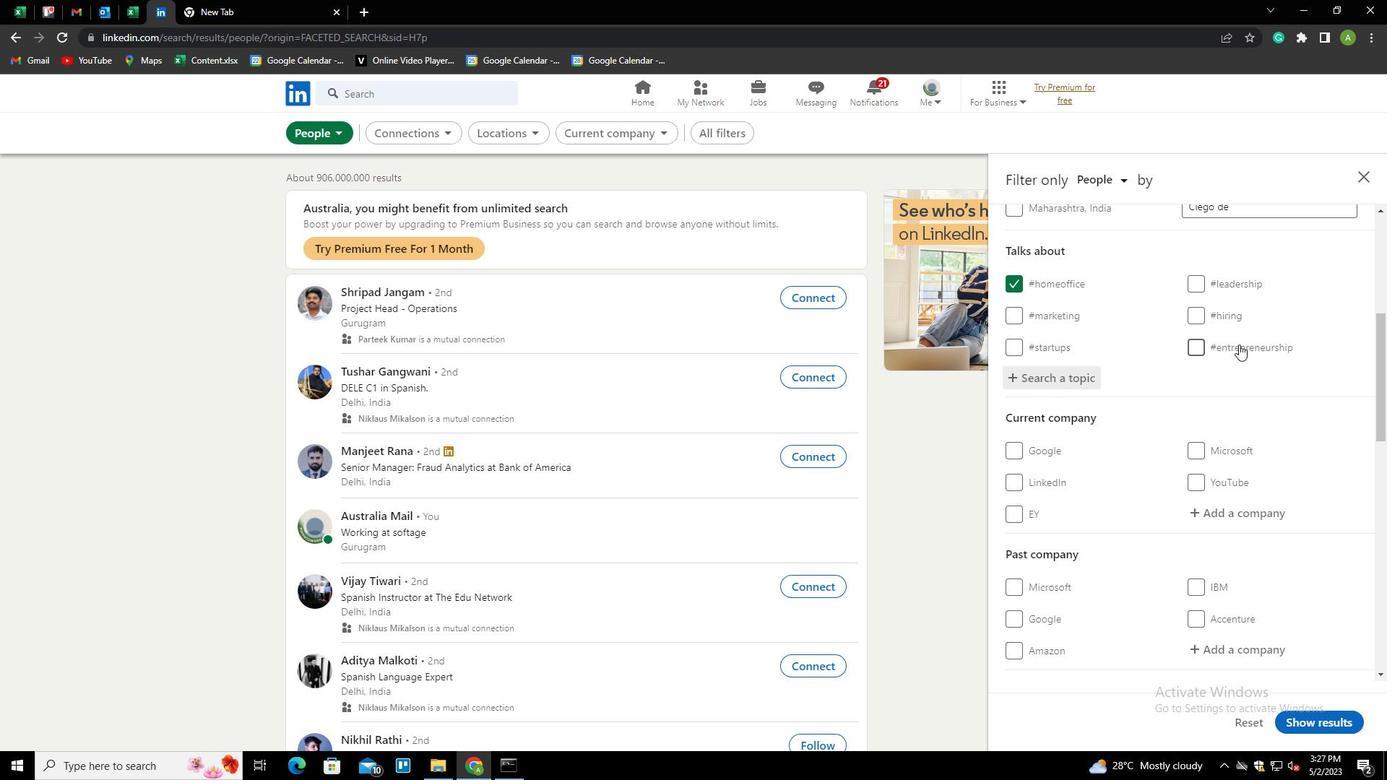 
Action: Mouse scrolled (1239, 344) with delta (0, 0)
Screenshot: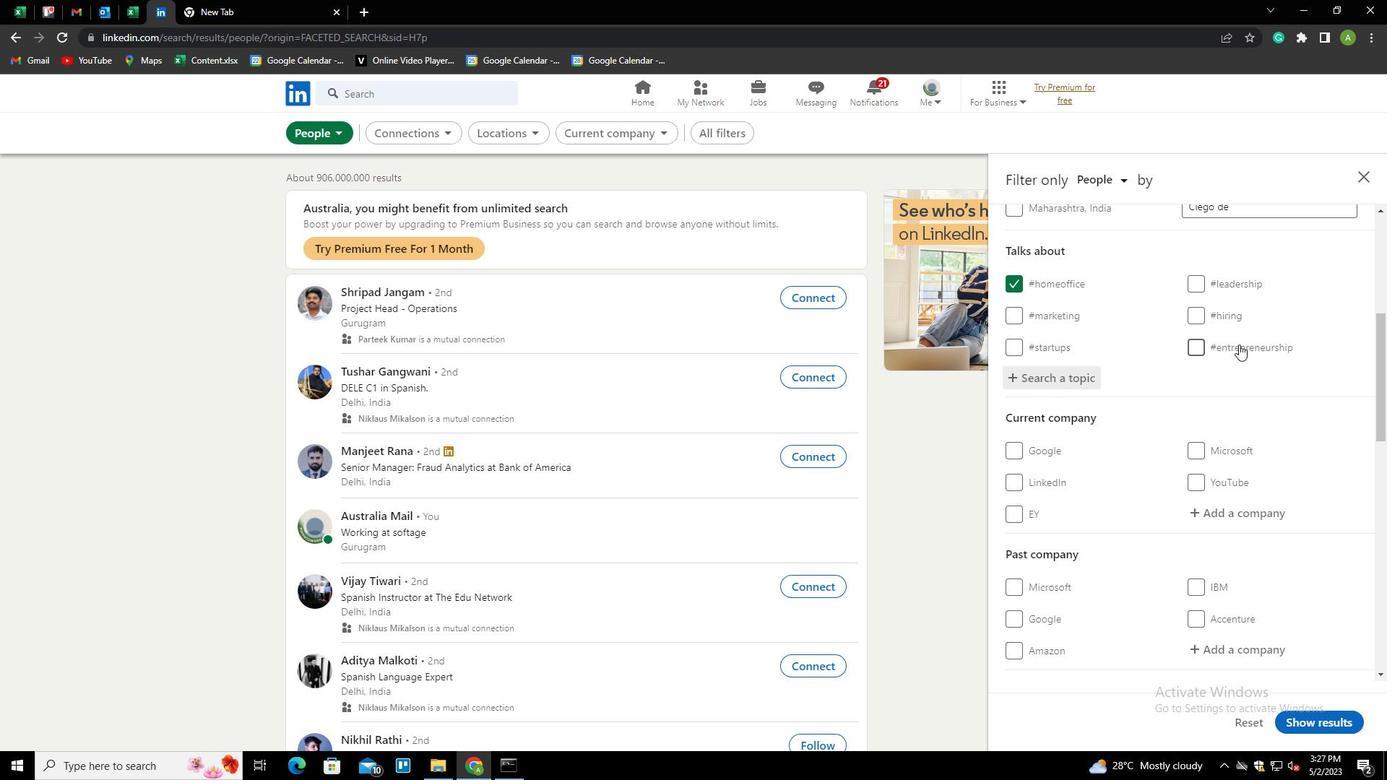 
Action: Mouse scrolled (1239, 344) with delta (0, 0)
Screenshot: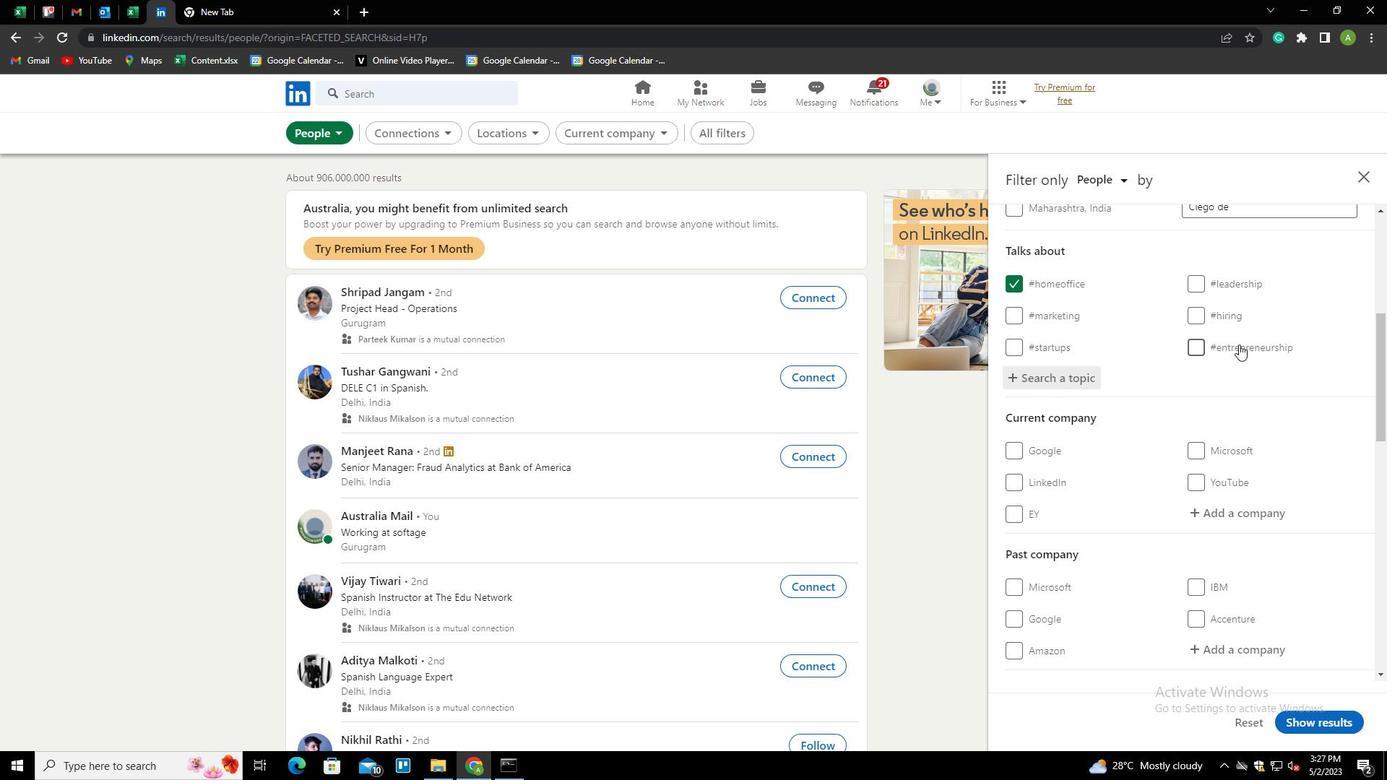 
Action: Mouse scrolled (1239, 344) with delta (0, 0)
Screenshot: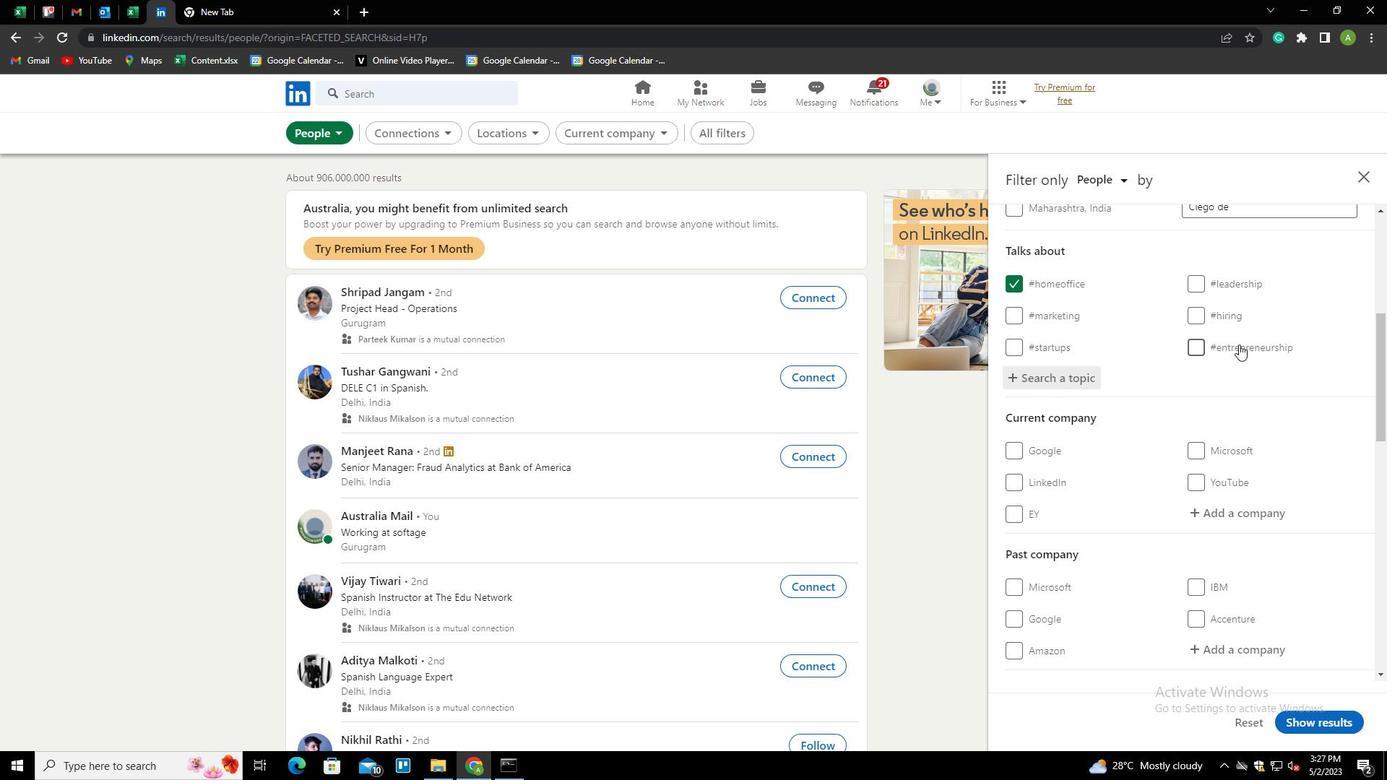 
Action: Mouse scrolled (1239, 344) with delta (0, 0)
Screenshot: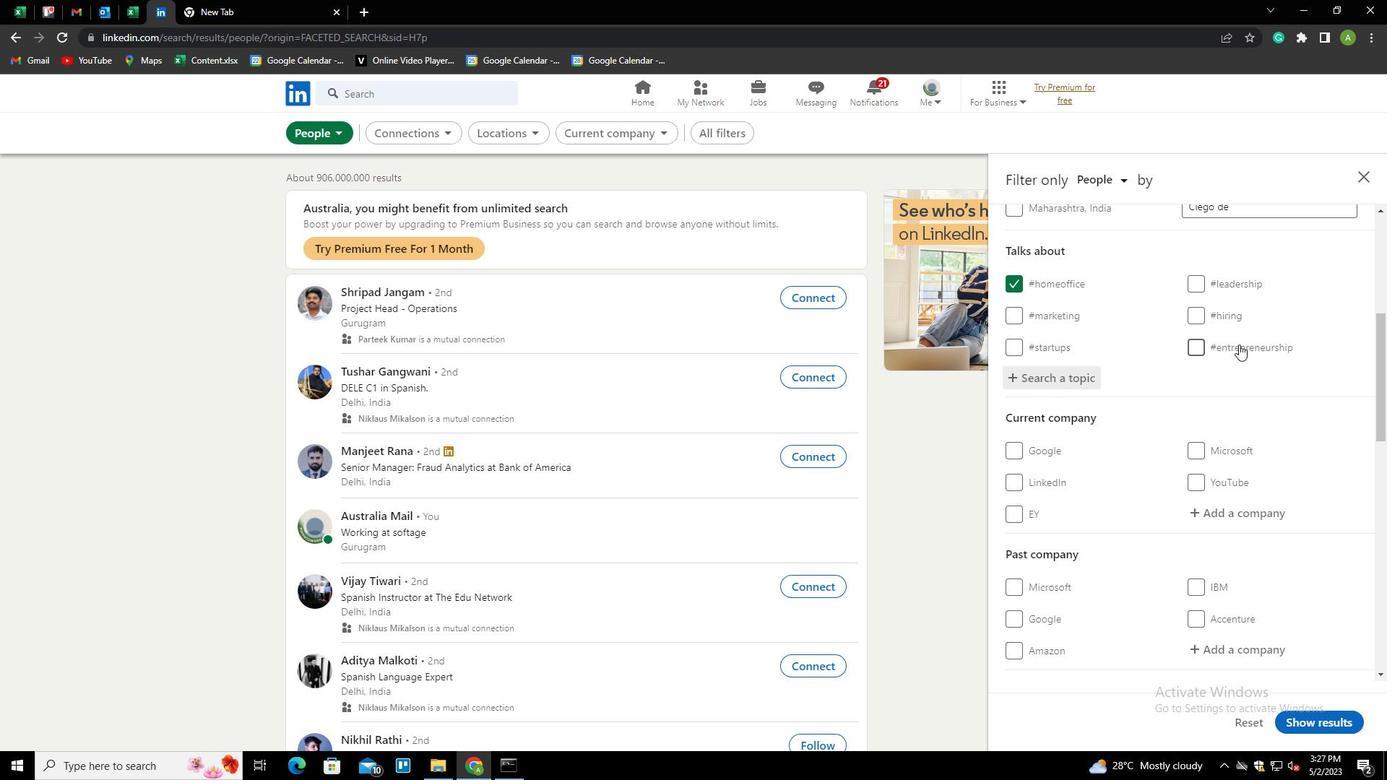 
Action: Mouse scrolled (1239, 344) with delta (0, 0)
Screenshot: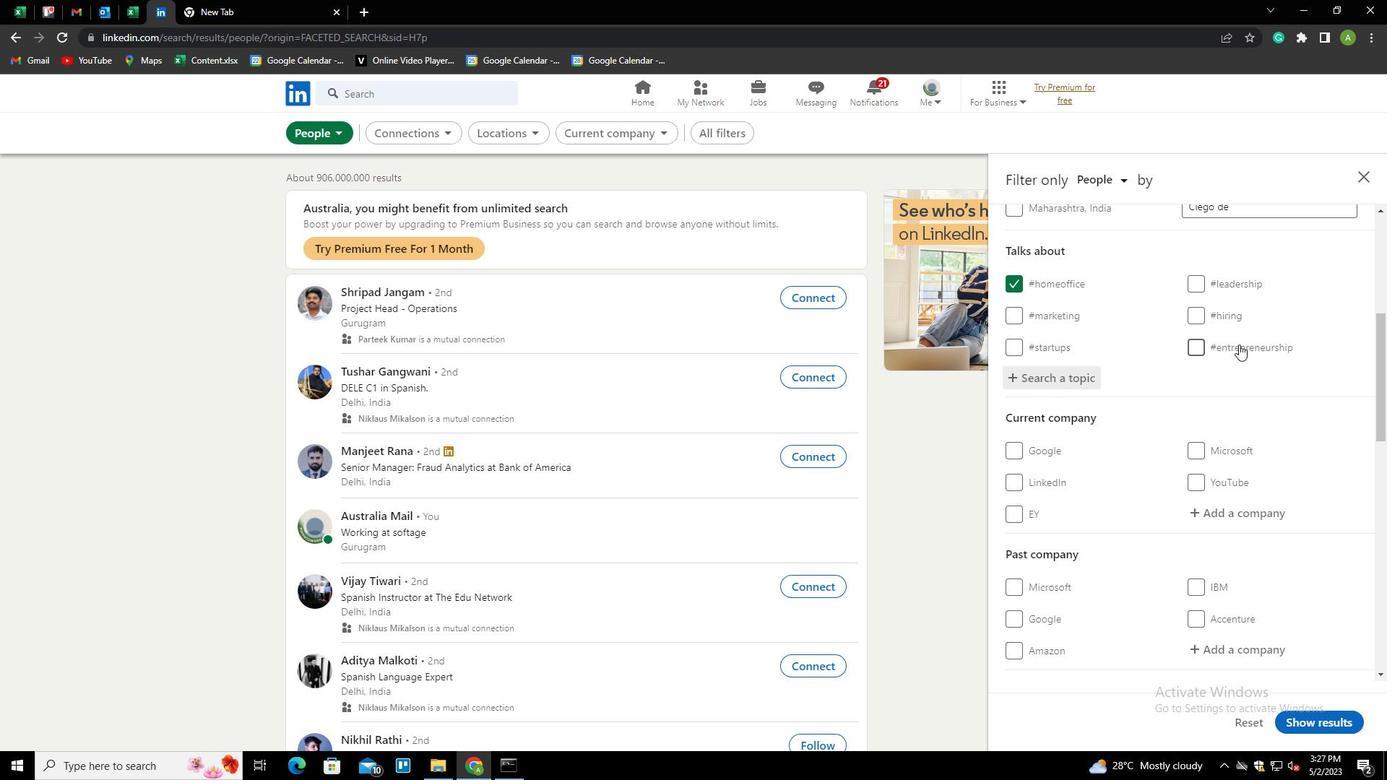 
Action: Mouse scrolled (1239, 344) with delta (0, 0)
Screenshot: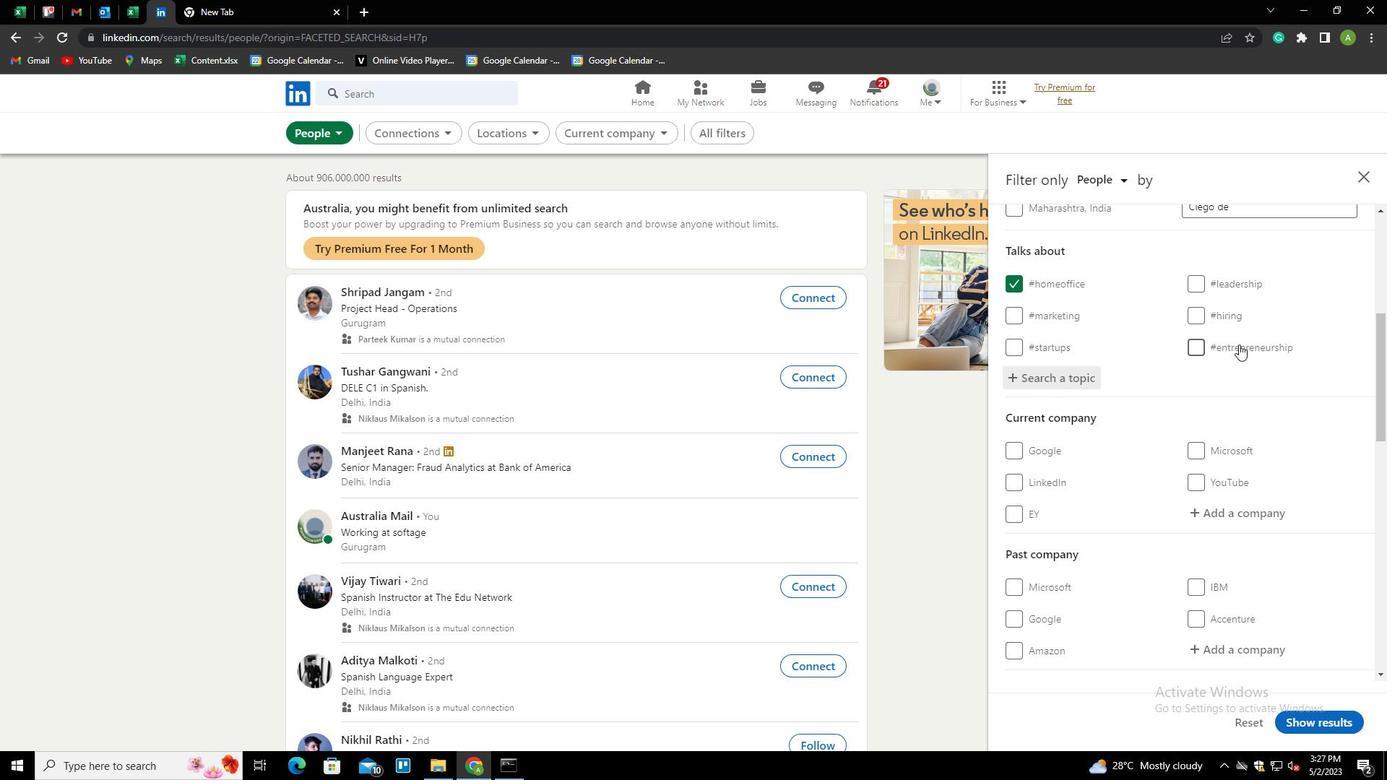 
Action: Mouse scrolled (1239, 344) with delta (0, 0)
Screenshot: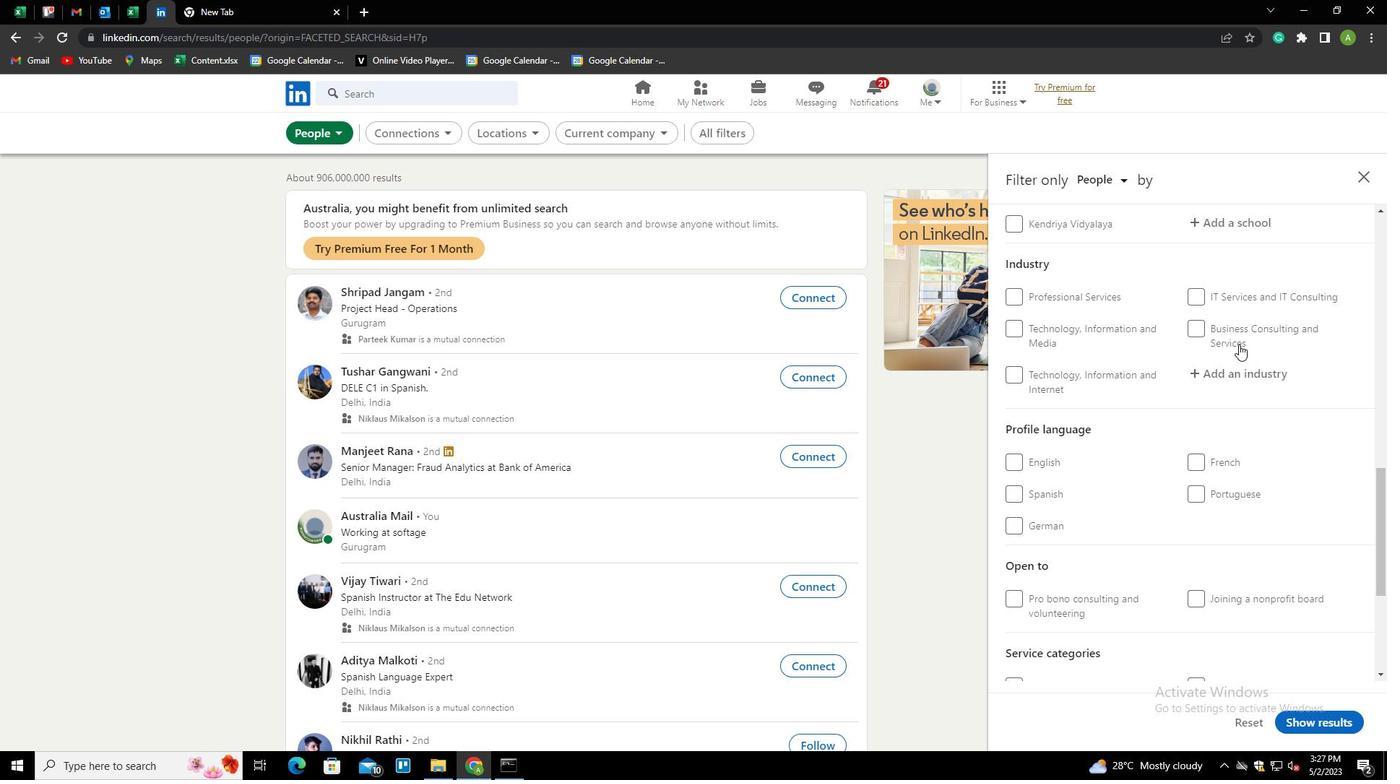 
Action: Mouse scrolled (1239, 344) with delta (0, 0)
Screenshot: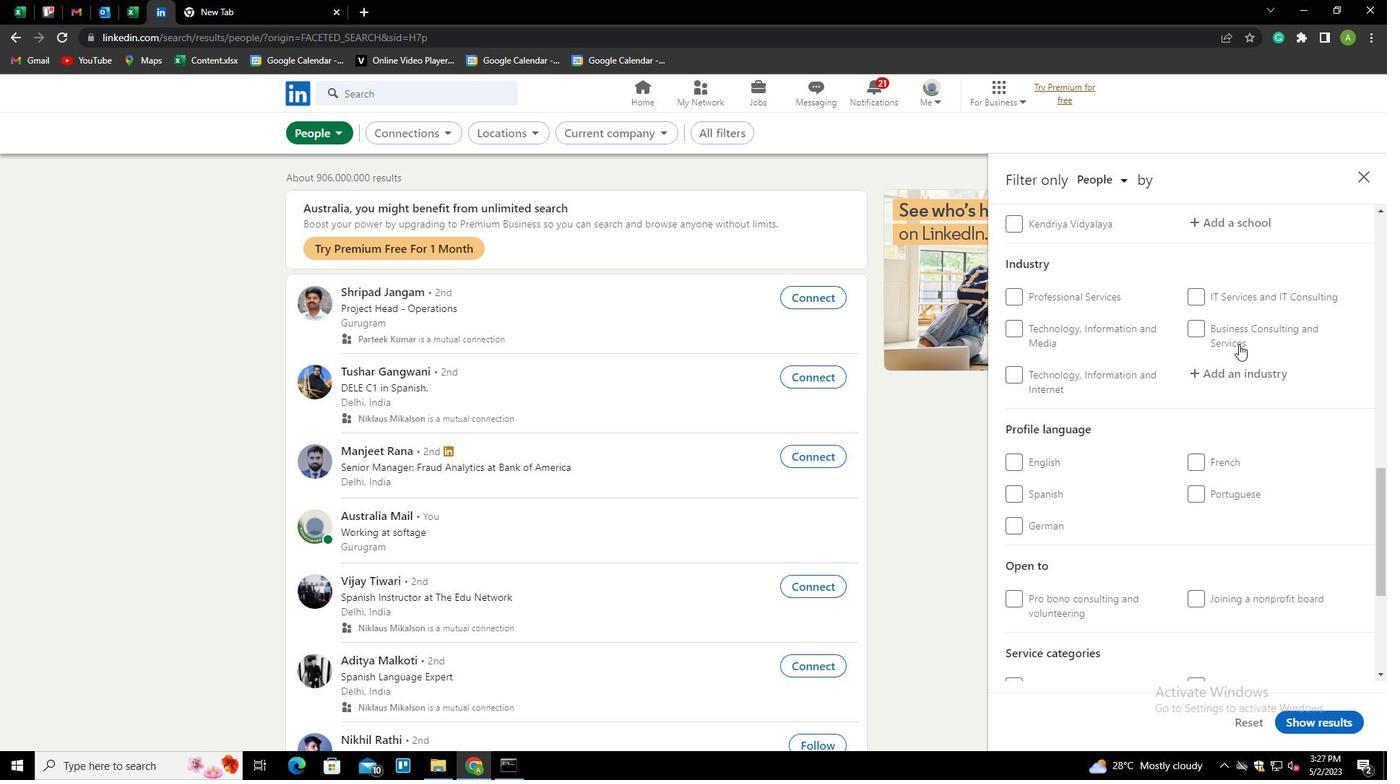 
Action: Mouse moved to (1033, 315)
Screenshot: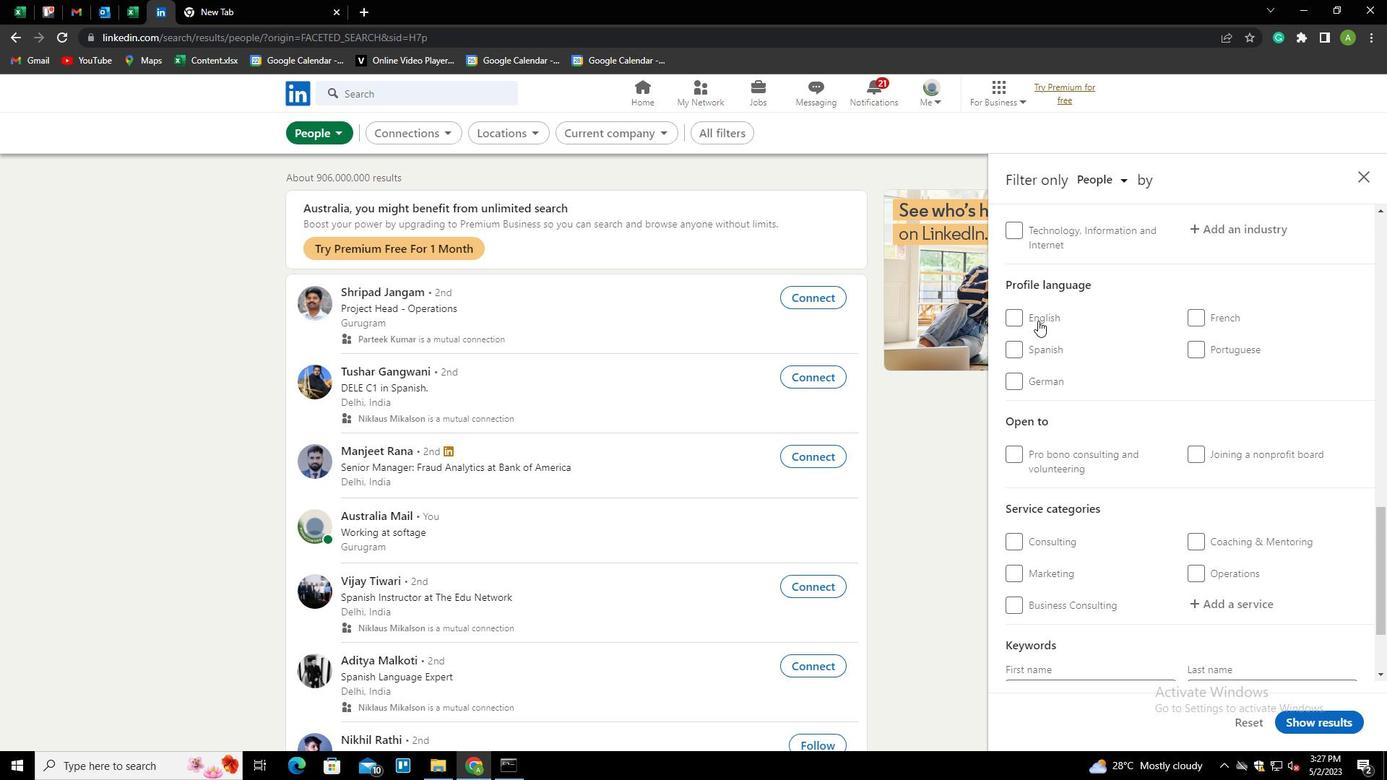 
Action: Mouse pressed left at (1033, 315)
Screenshot: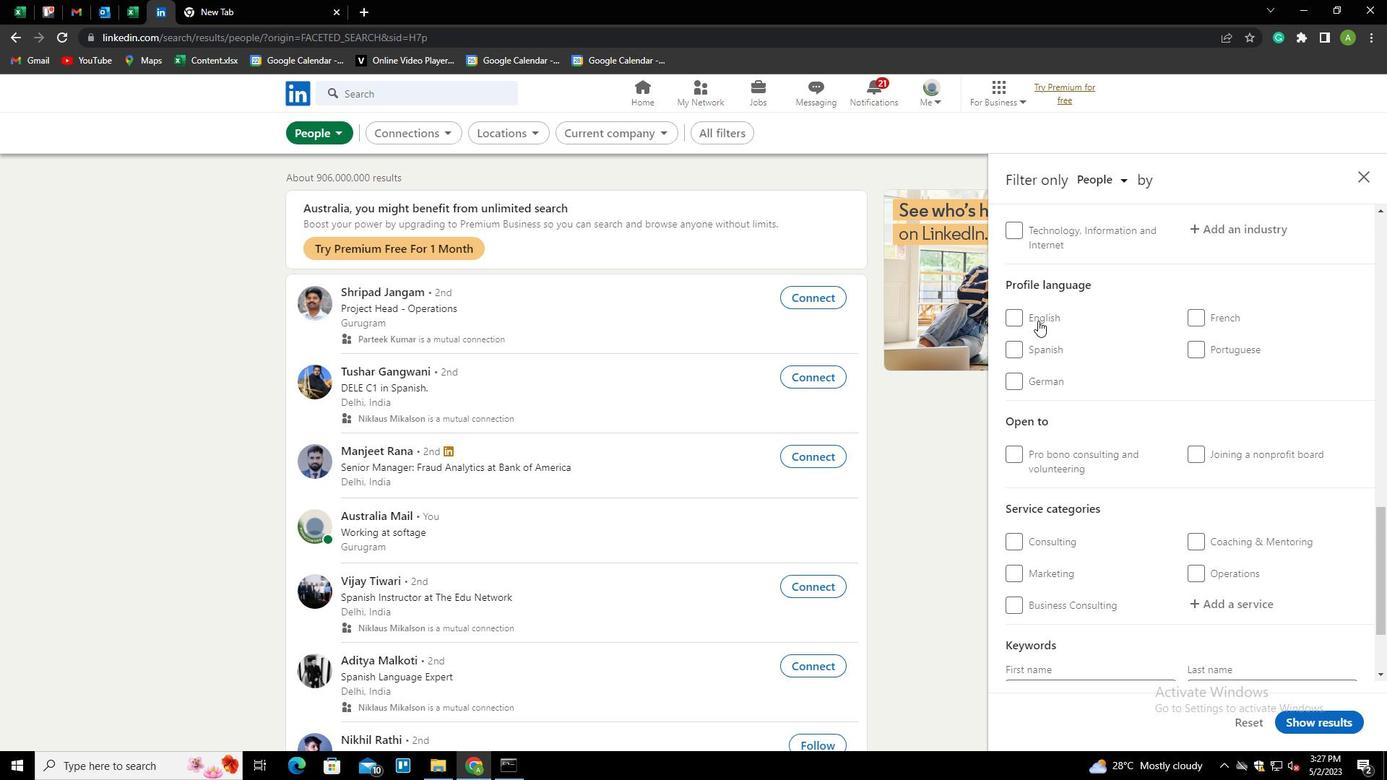 
Action: Mouse moved to (1165, 324)
Screenshot: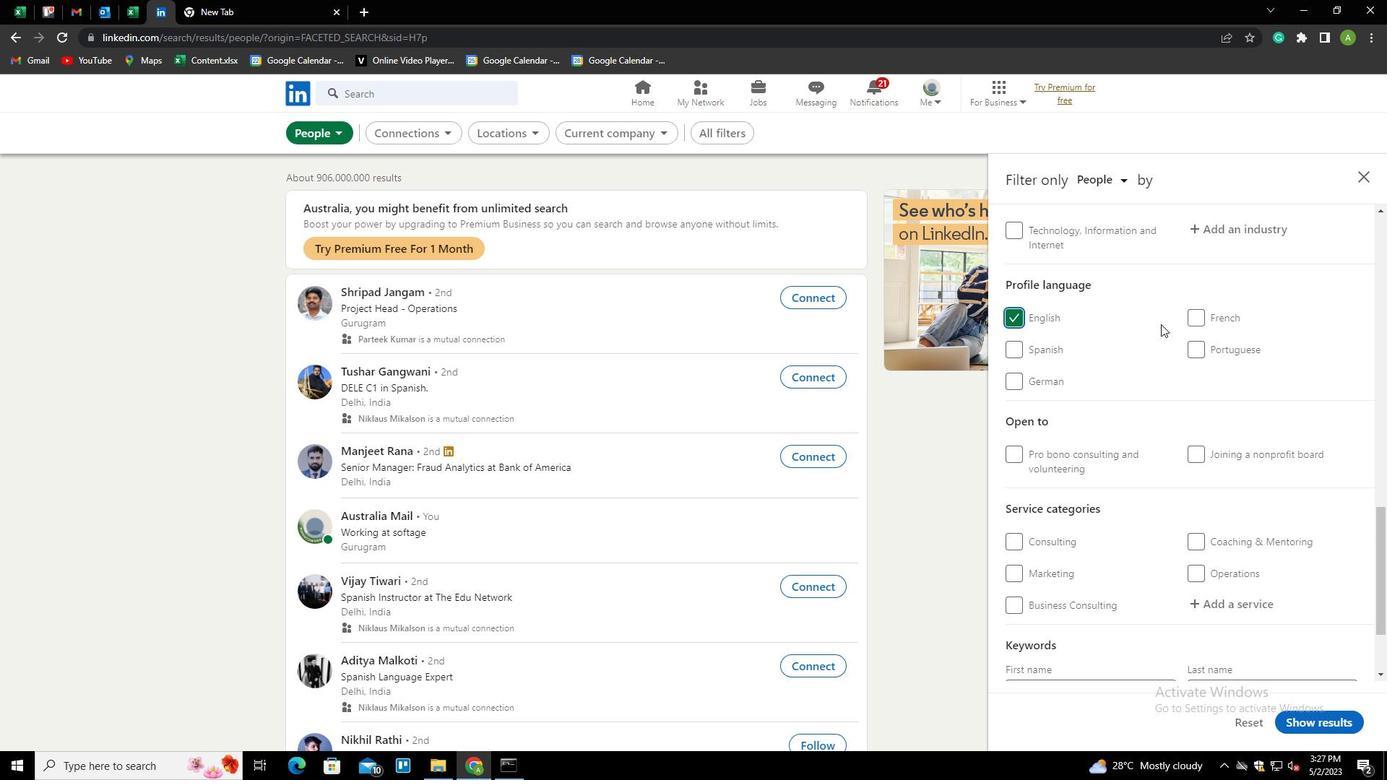 
Action: Mouse scrolled (1165, 325) with delta (0, 0)
Screenshot: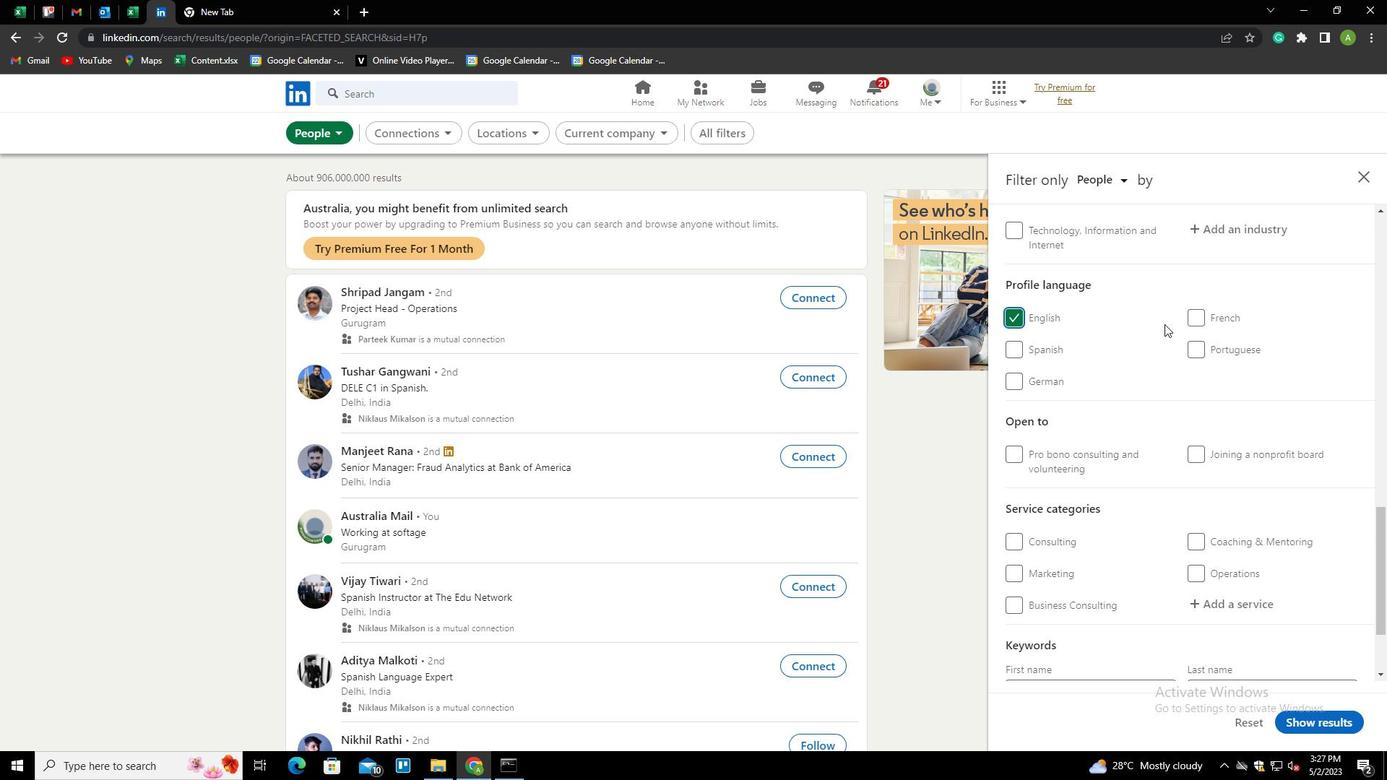
Action: Mouse scrolled (1165, 325) with delta (0, 0)
Screenshot: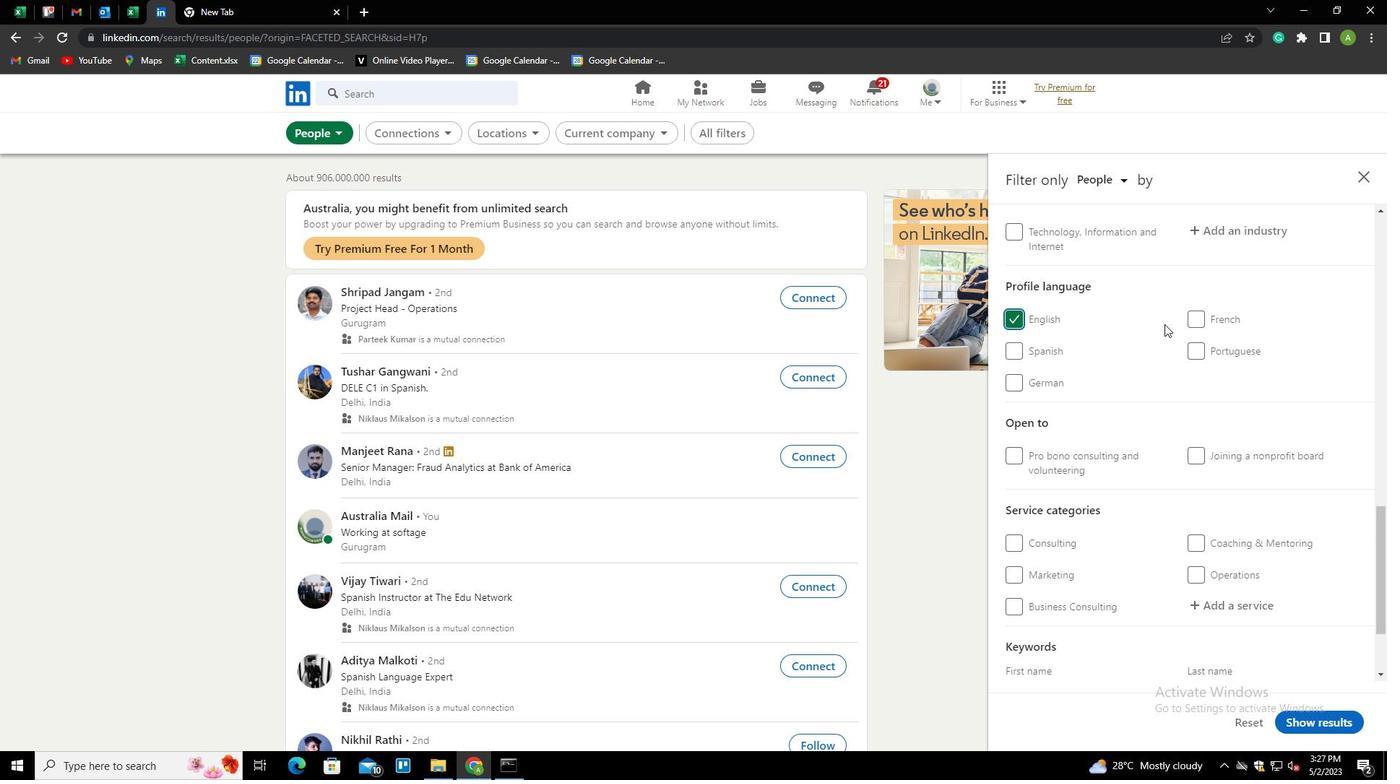 
Action: Mouse scrolled (1165, 325) with delta (0, 0)
Screenshot: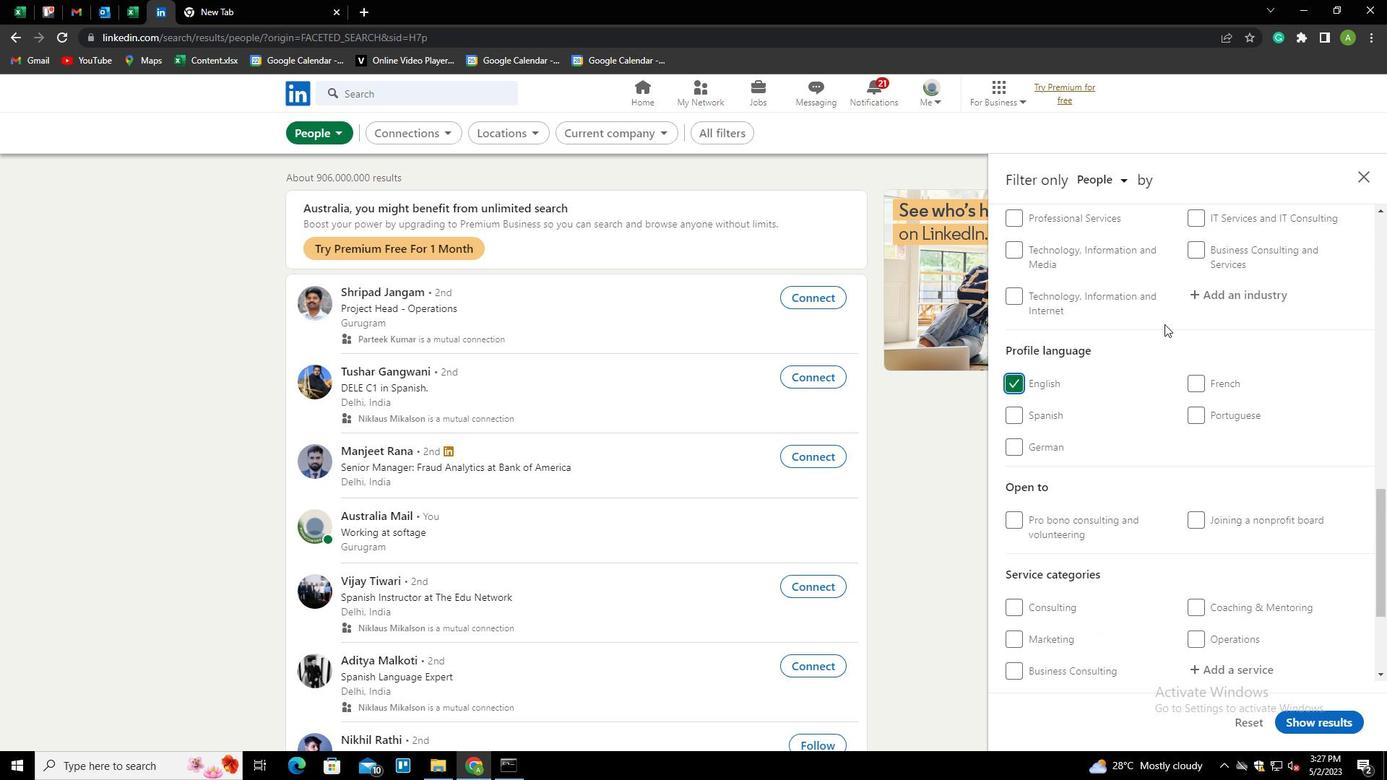
Action: Mouse moved to (1166, 324)
Screenshot: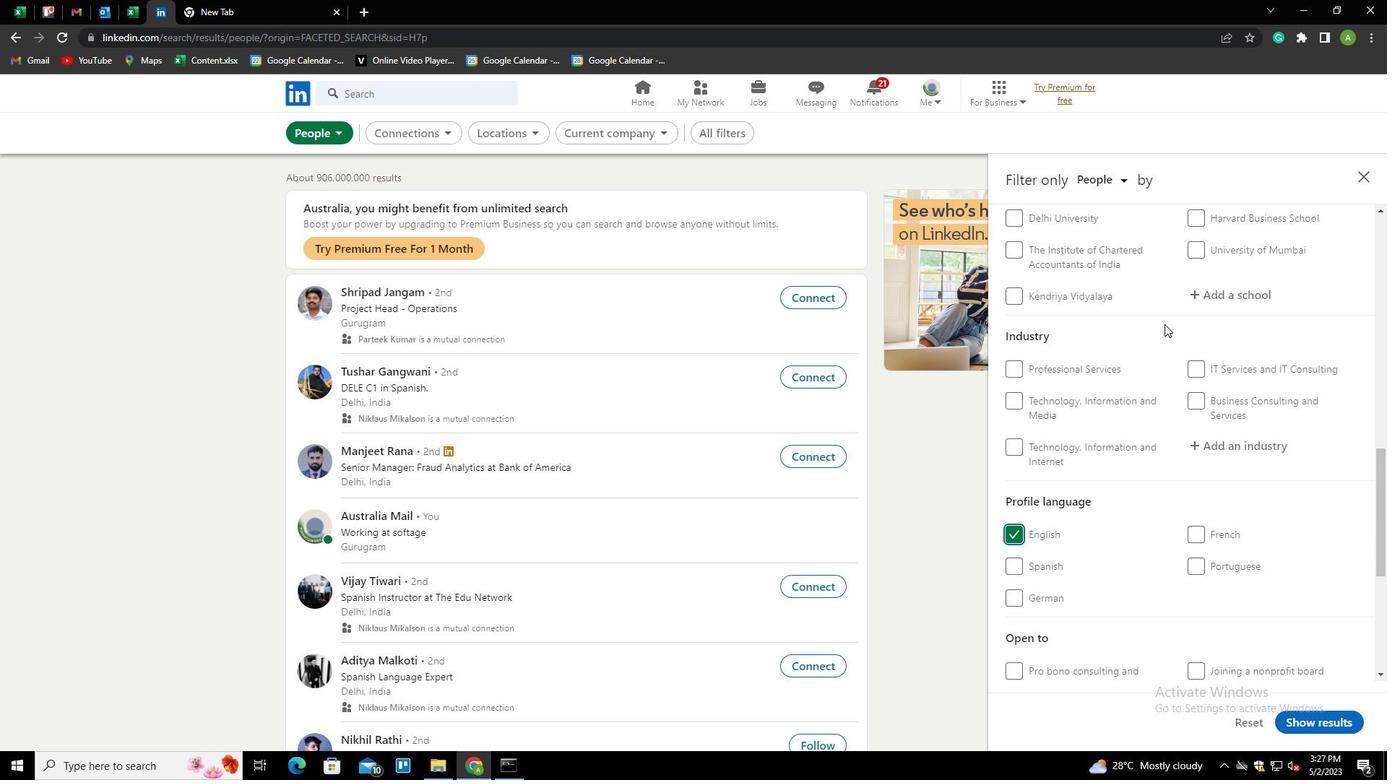 
Action: Mouse scrolled (1166, 325) with delta (0, 0)
Screenshot: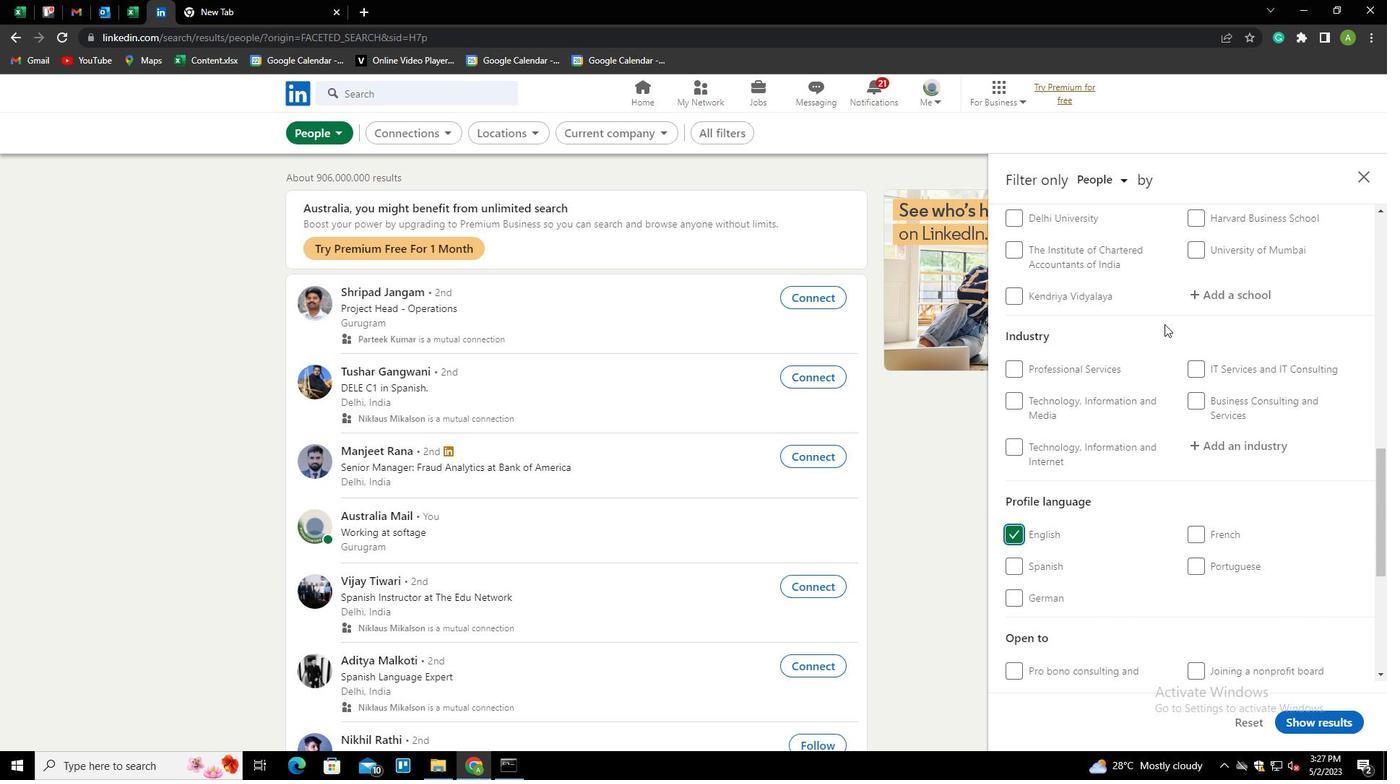
Action: Mouse scrolled (1166, 325) with delta (0, 0)
Screenshot: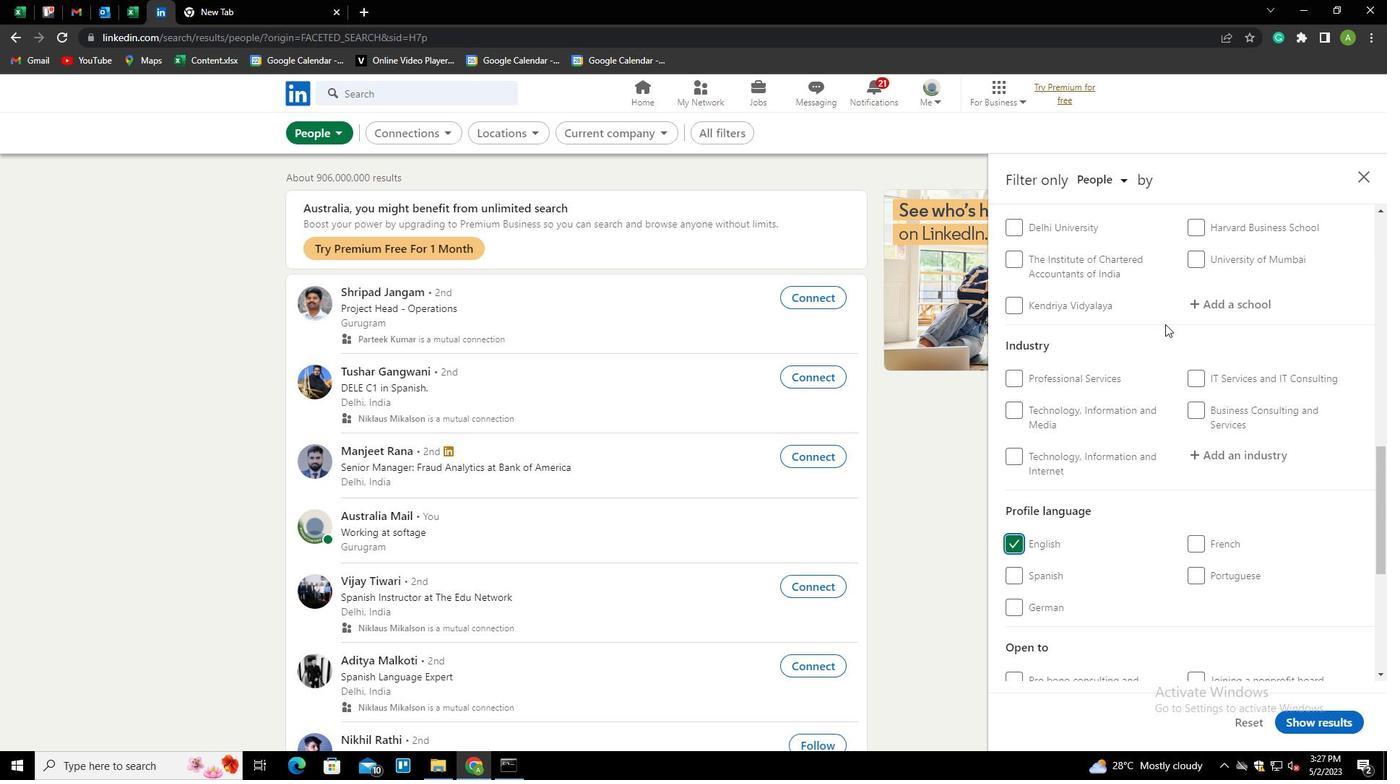 
Action: Mouse scrolled (1166, 325) with delta (0, 0)
Screenshot: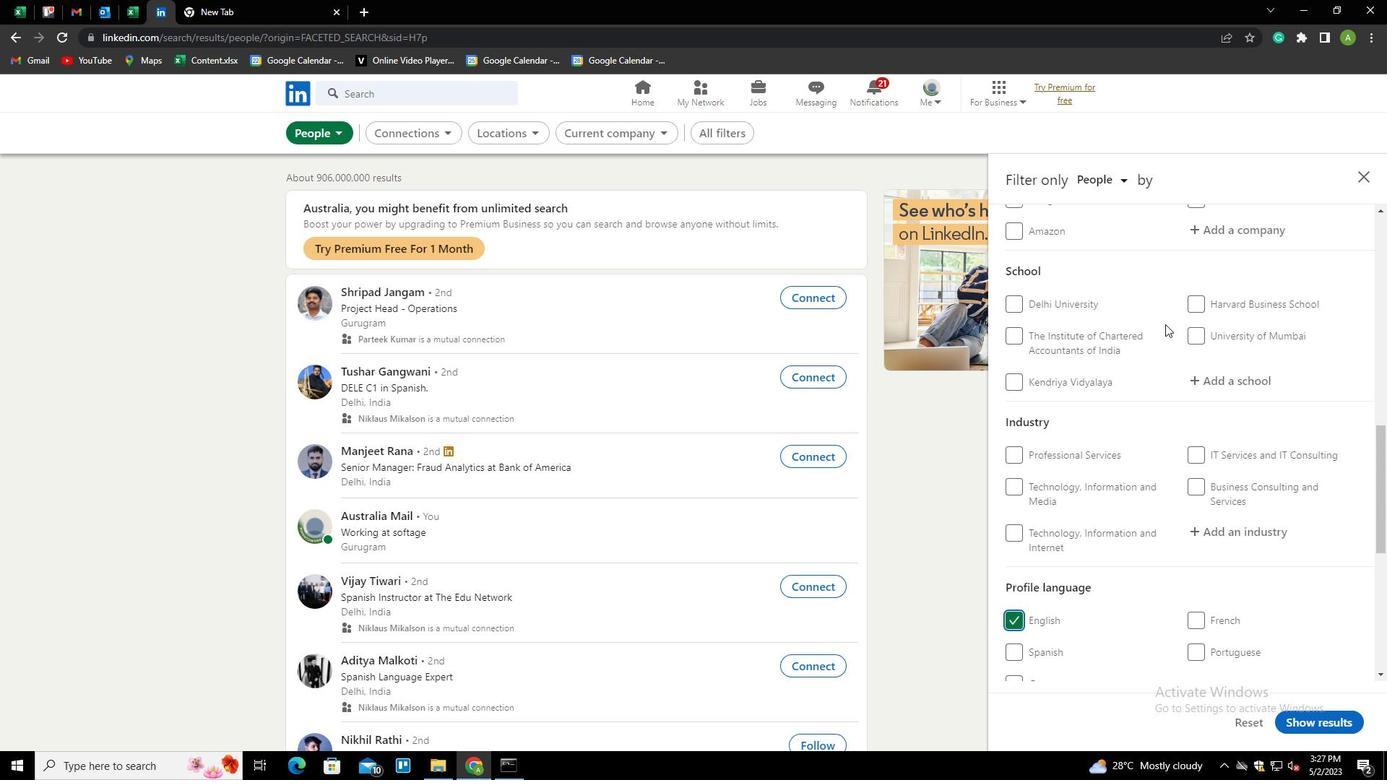 
Action: Mouse scrolled (1166, 325) with delta (0, 0)
Screenshot: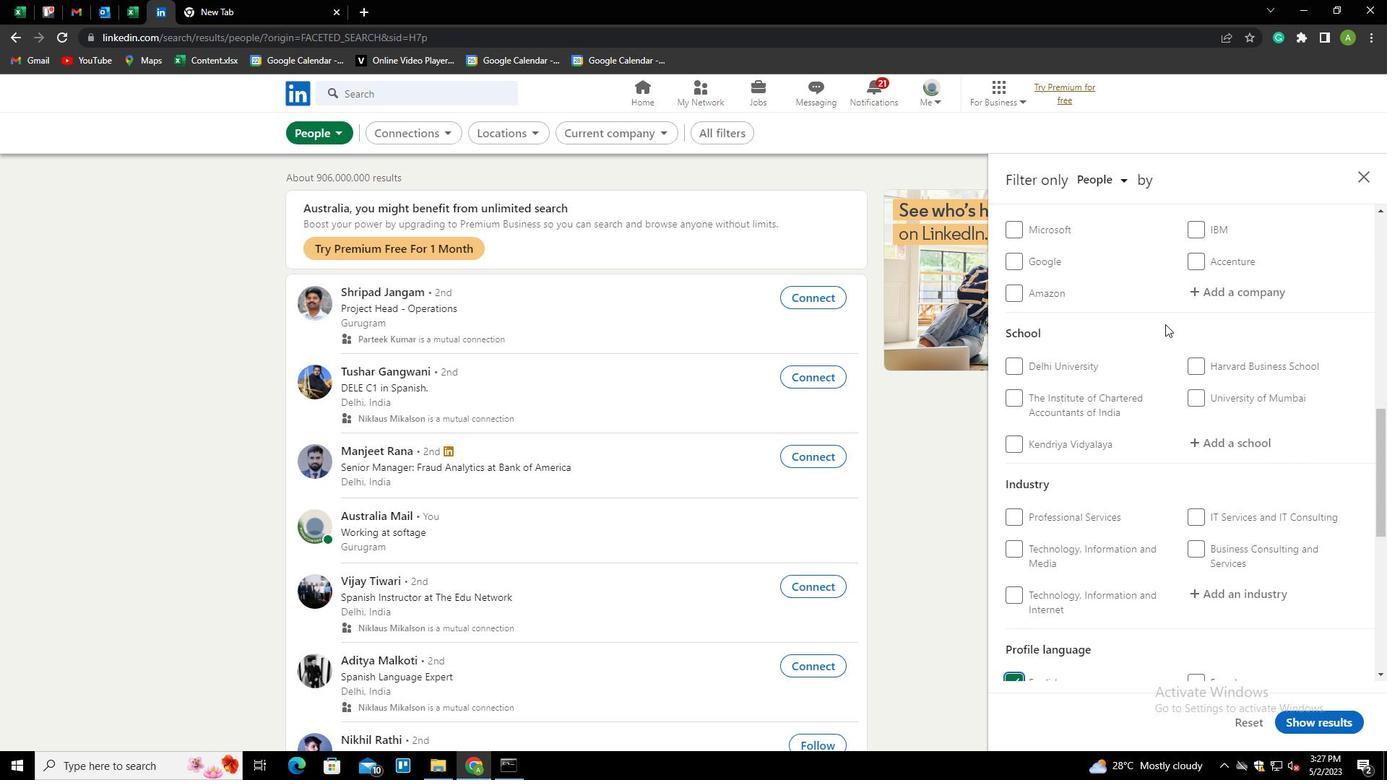 
Action: Mouse moved to (1200, 438)
Screenshot: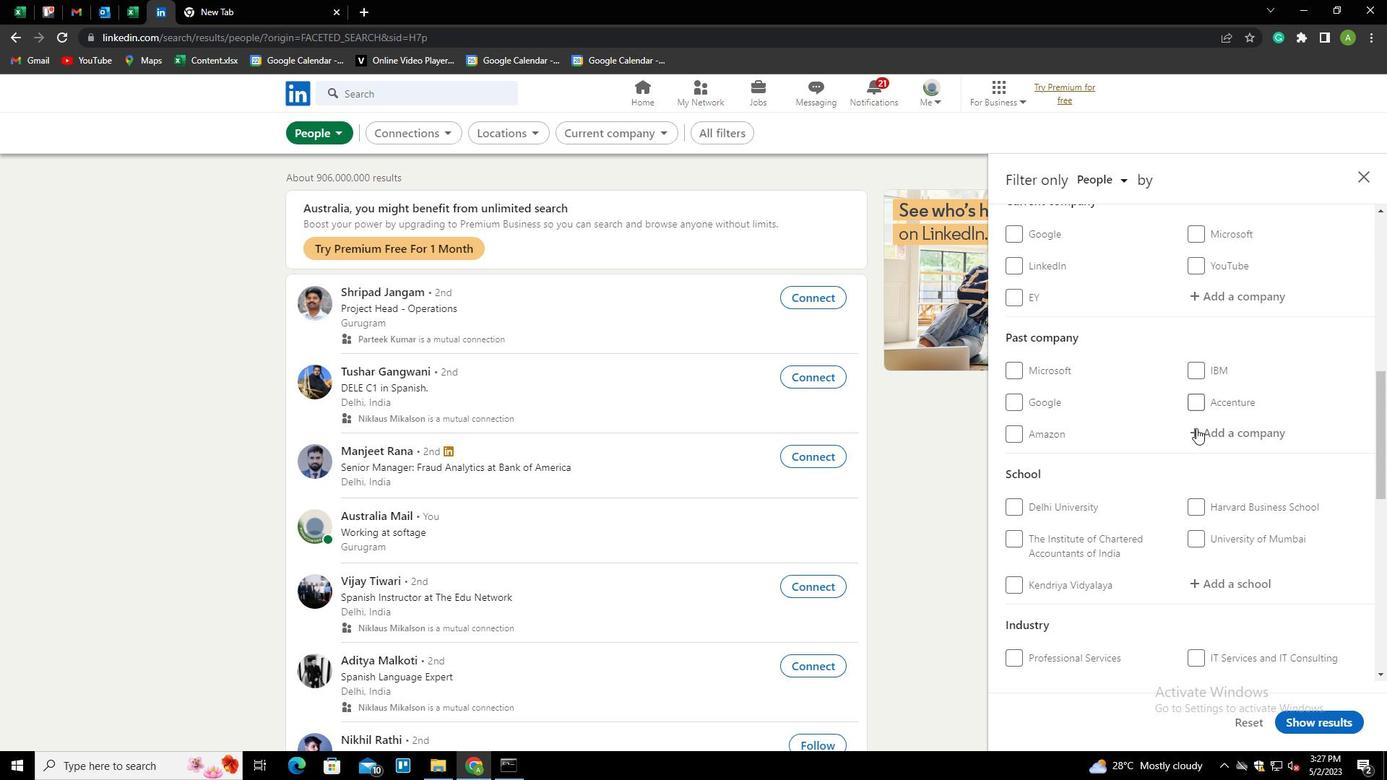 
Action: Mouse scrolled (1200, 438) with delta (0, 0)
Screenshot: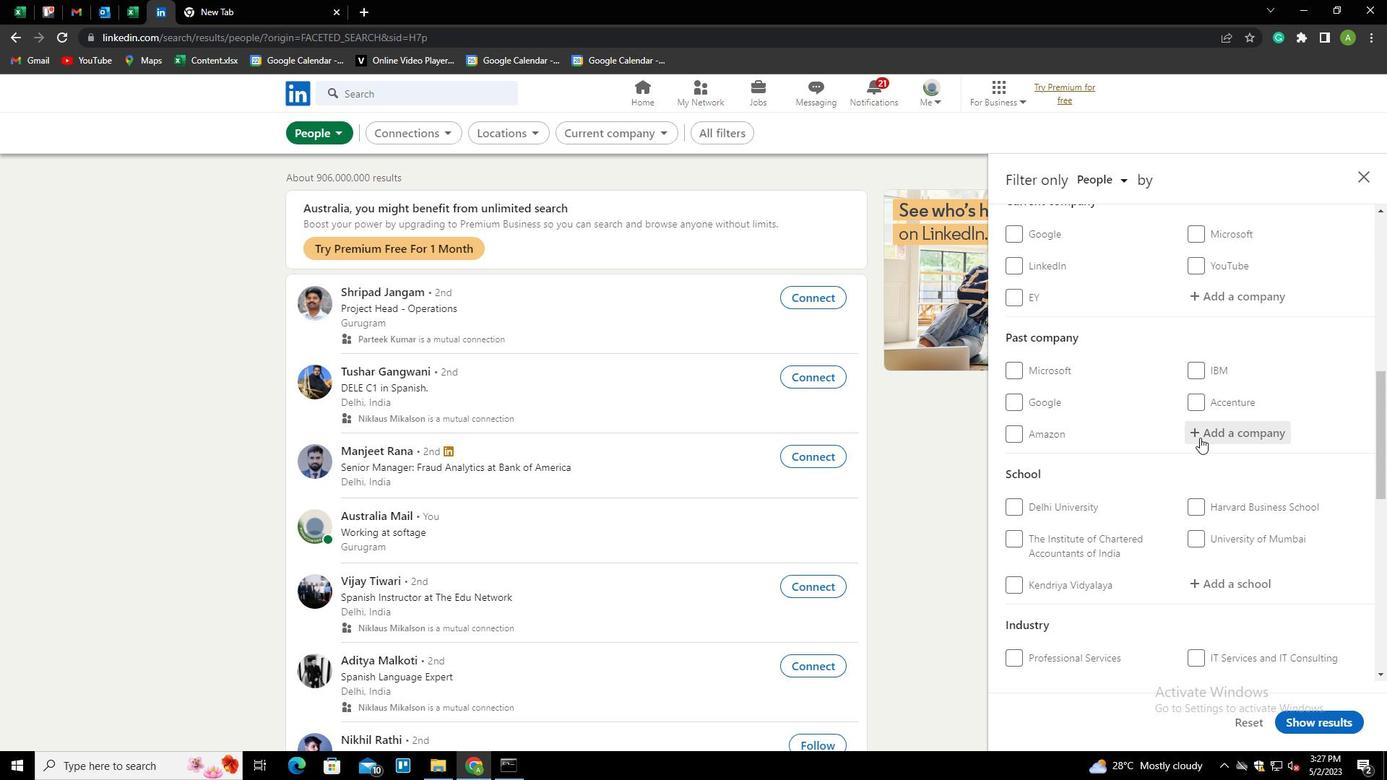 
Action: Mouse moved to (1222, 366)
Screenshot: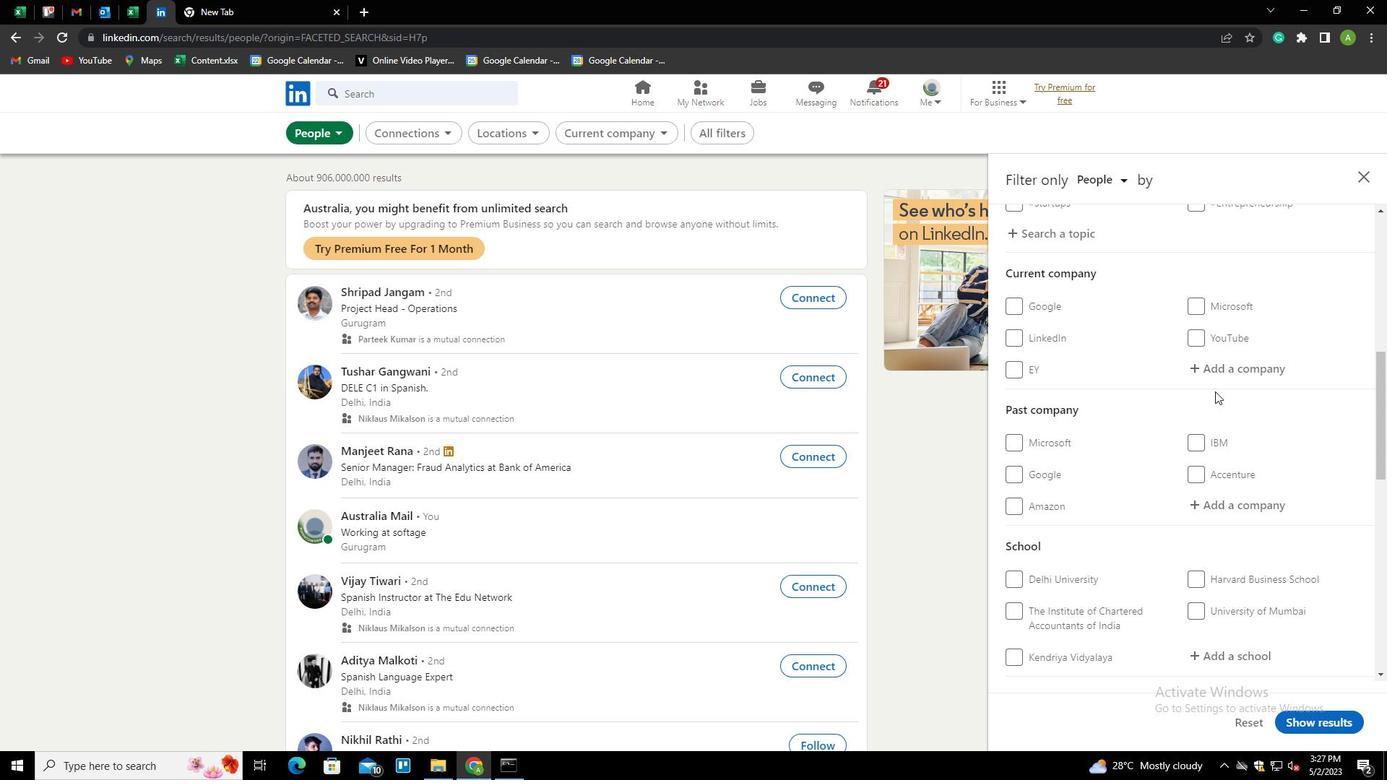 
Action: Mouse pressed left at (1222, 366)
Screenshot: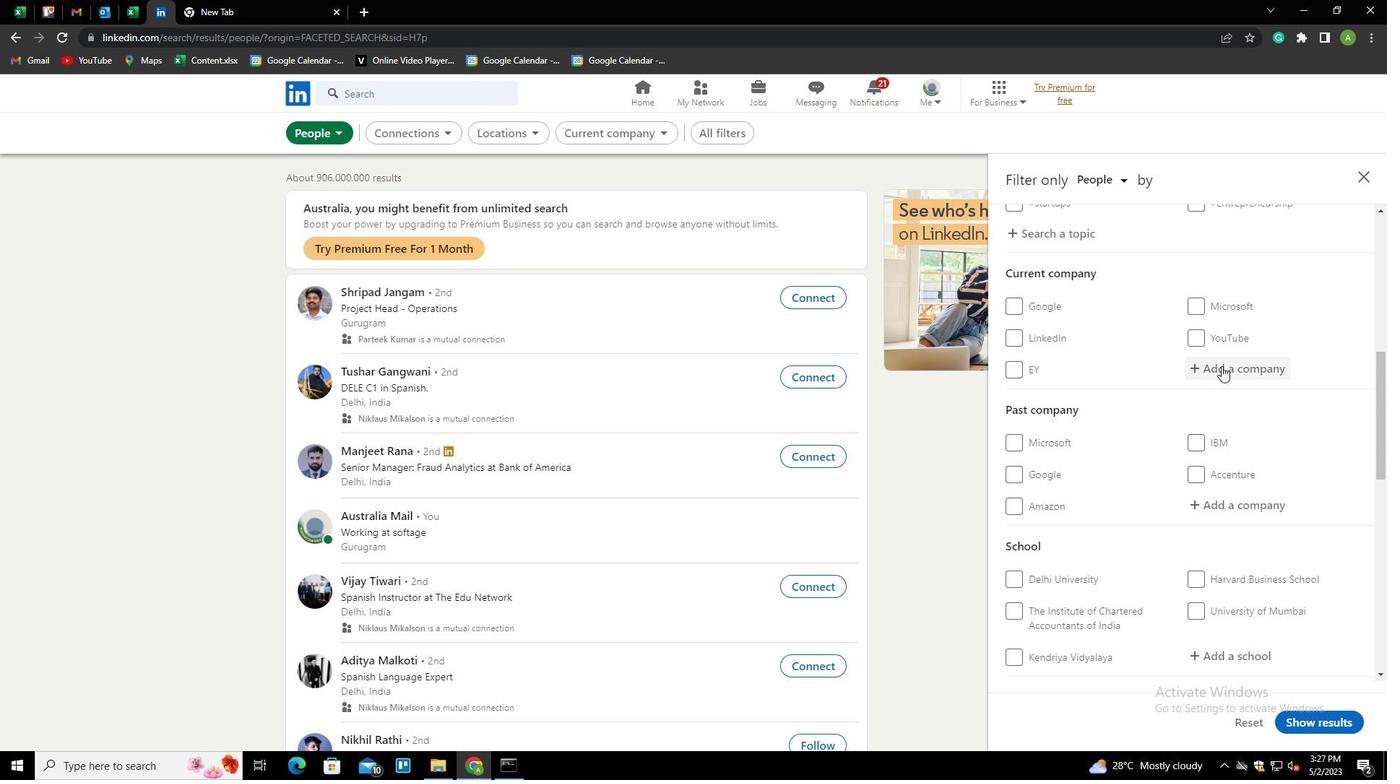 
Action: Mouse moved to (1222, 365)
Screenshot: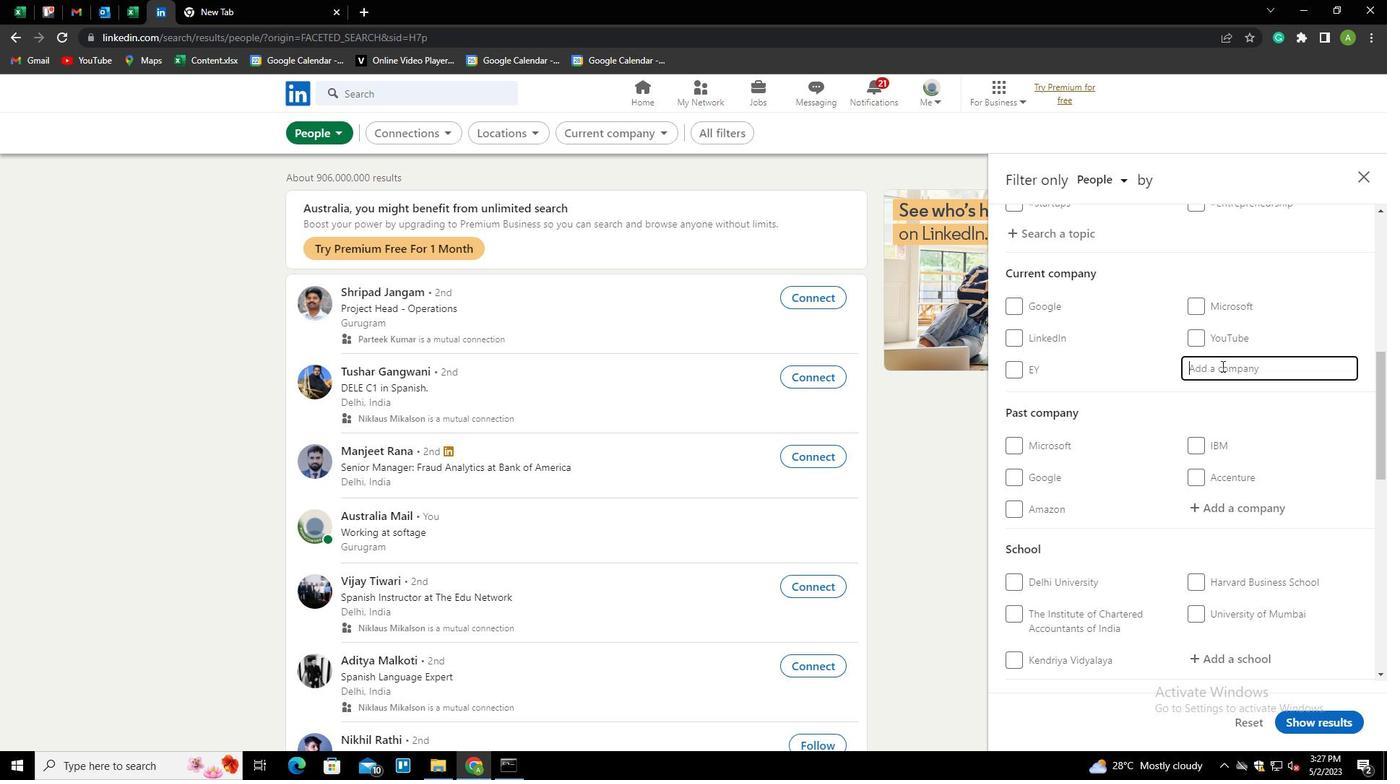 
Action: Key pressed <Key.shift><Key.shift><Key.shift><Key.shift><Key.shift><Key.shift><Key.shift><Key.shift><Key.shift><Key.shift><Key.shift><Key.shift><Key.shift><Key.shift><Key.shift><Key.shift><Key.shift><Key.shift><Key.shift><Key.shift><Key.shift><Key.shift><Key.shift><Key.shift><Key.shift><Key.shift><Key.shift><Key.shift><Key.shift><Key.shift>BOSCH<Key.down><Key.down><Key.enter>
Screenshot: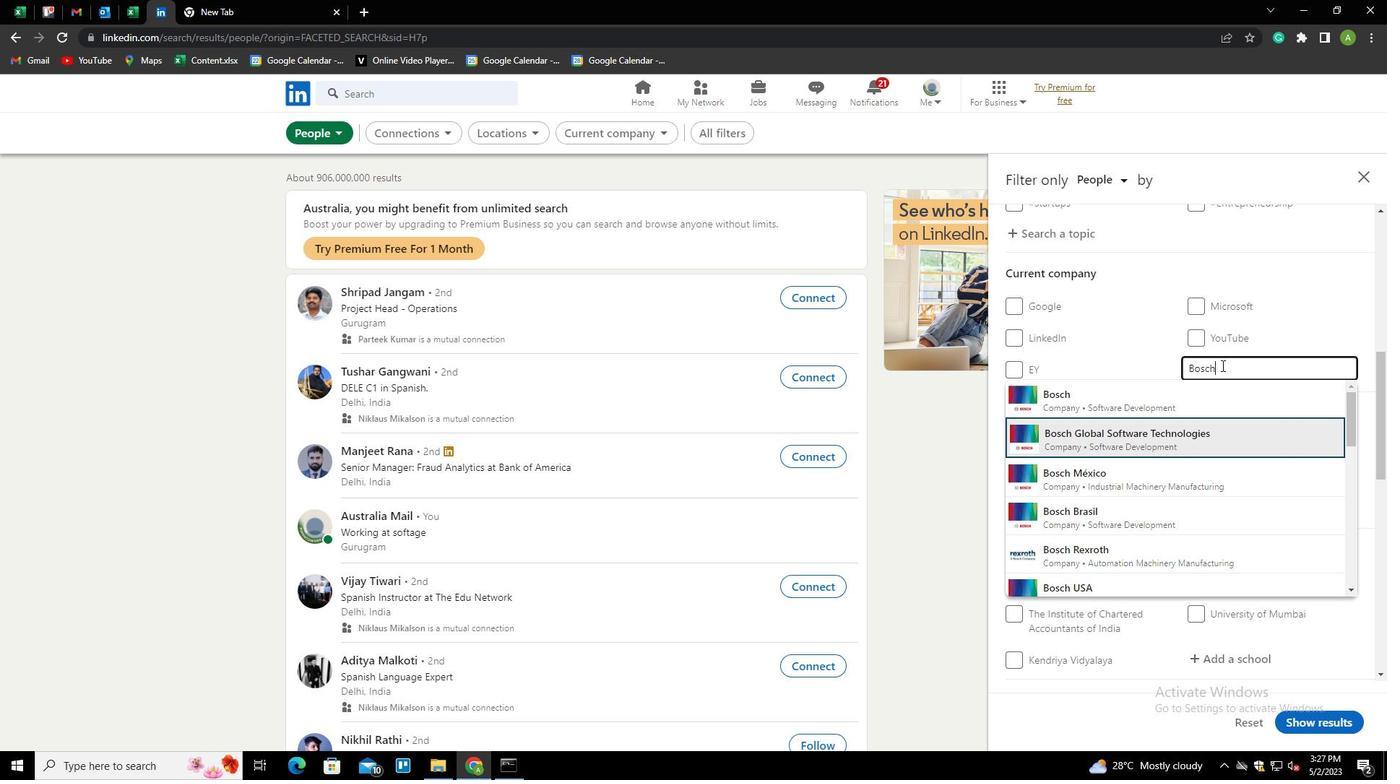 
Action: Mouse scrolled (1222, 365) with delta (0, 0)
Screenshot: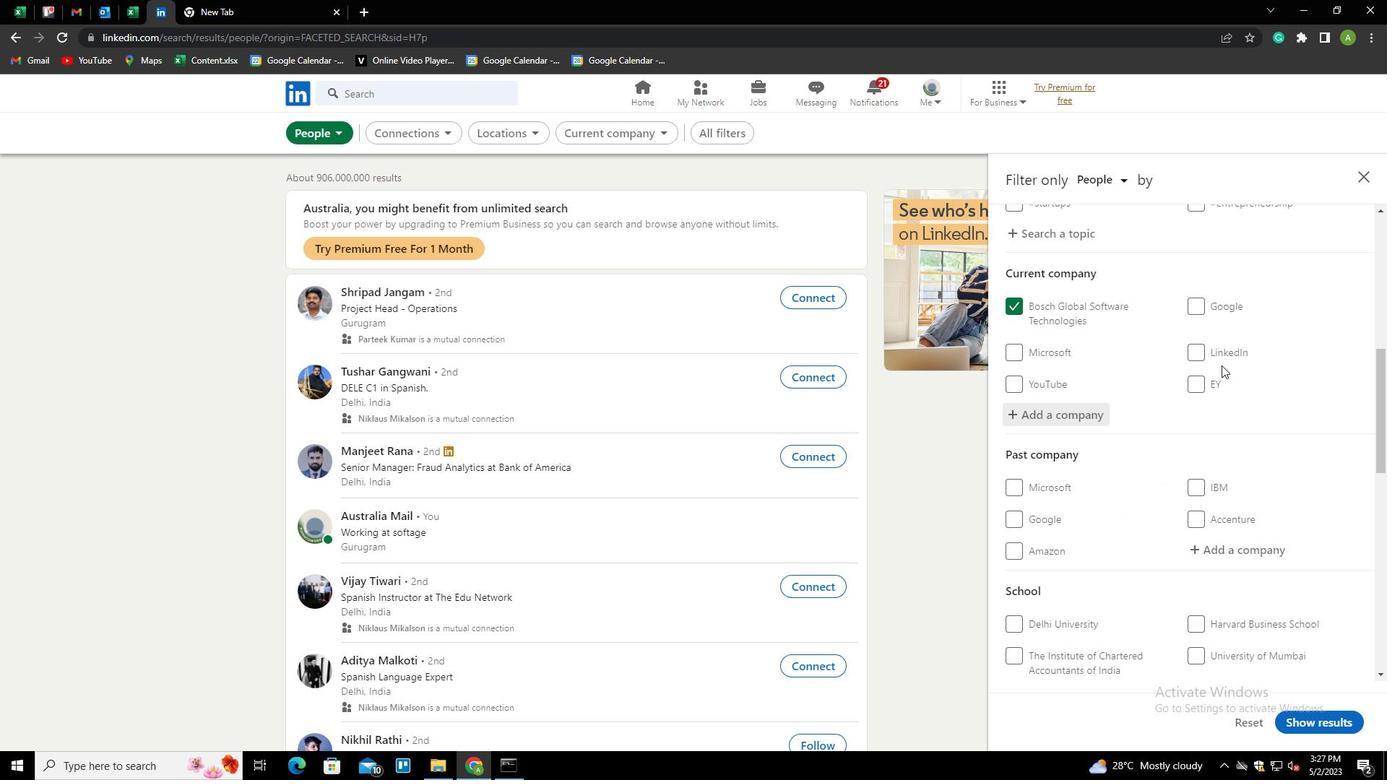 
Action: Mouse scrolled (1222, 365) with delta (0, 0)
Screenshot: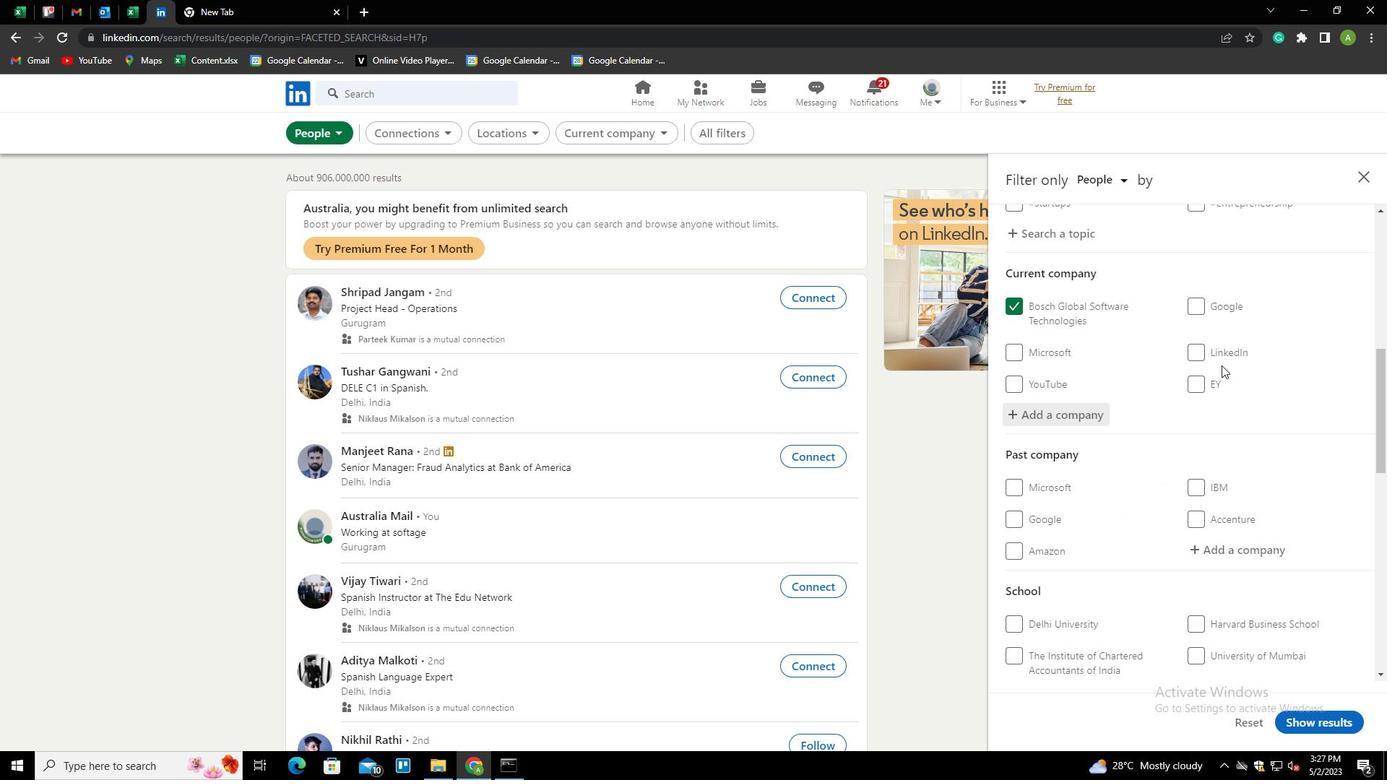 
Action: Mouse scrolled (1222, 365) with delta (0, 0)
Screenshot: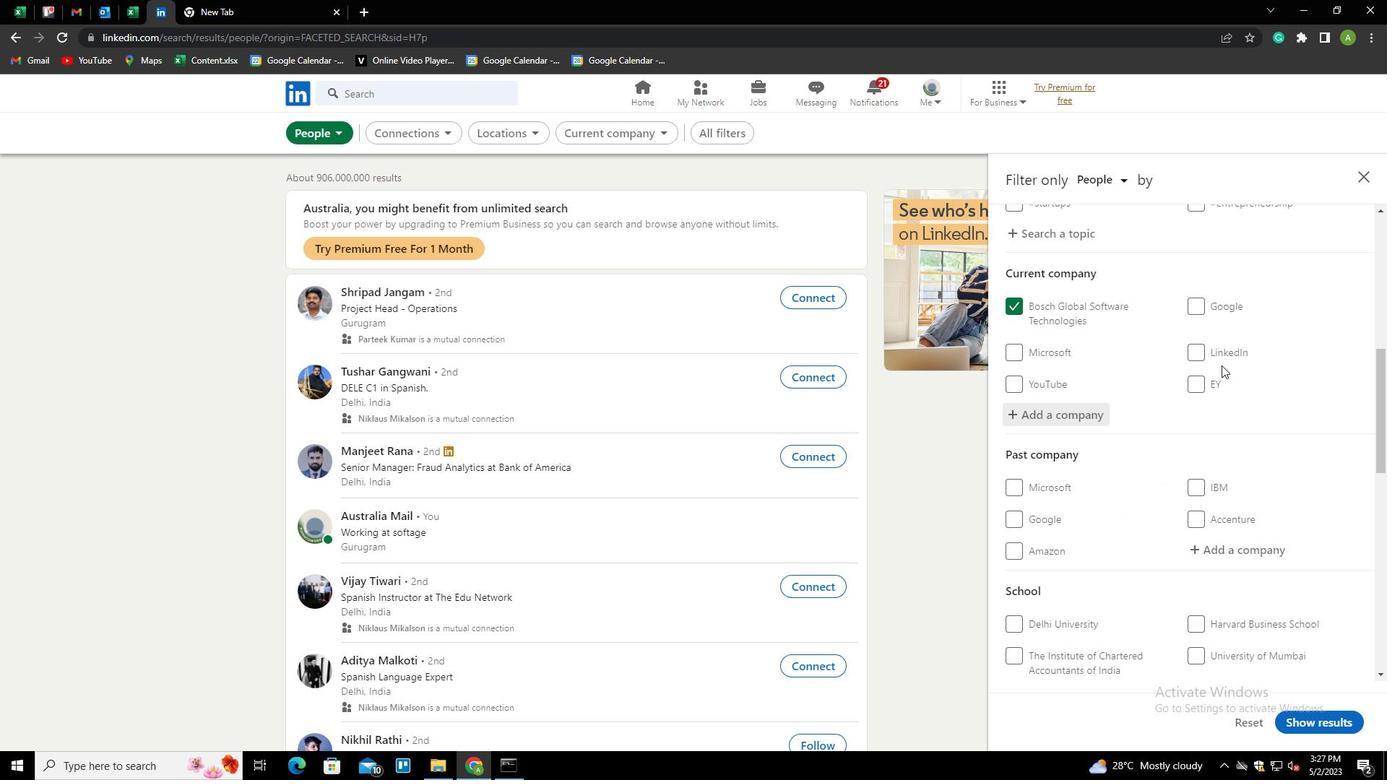 
Action: Mouse scrolled (1222, 365) with delta (0, 0)
Screenshot: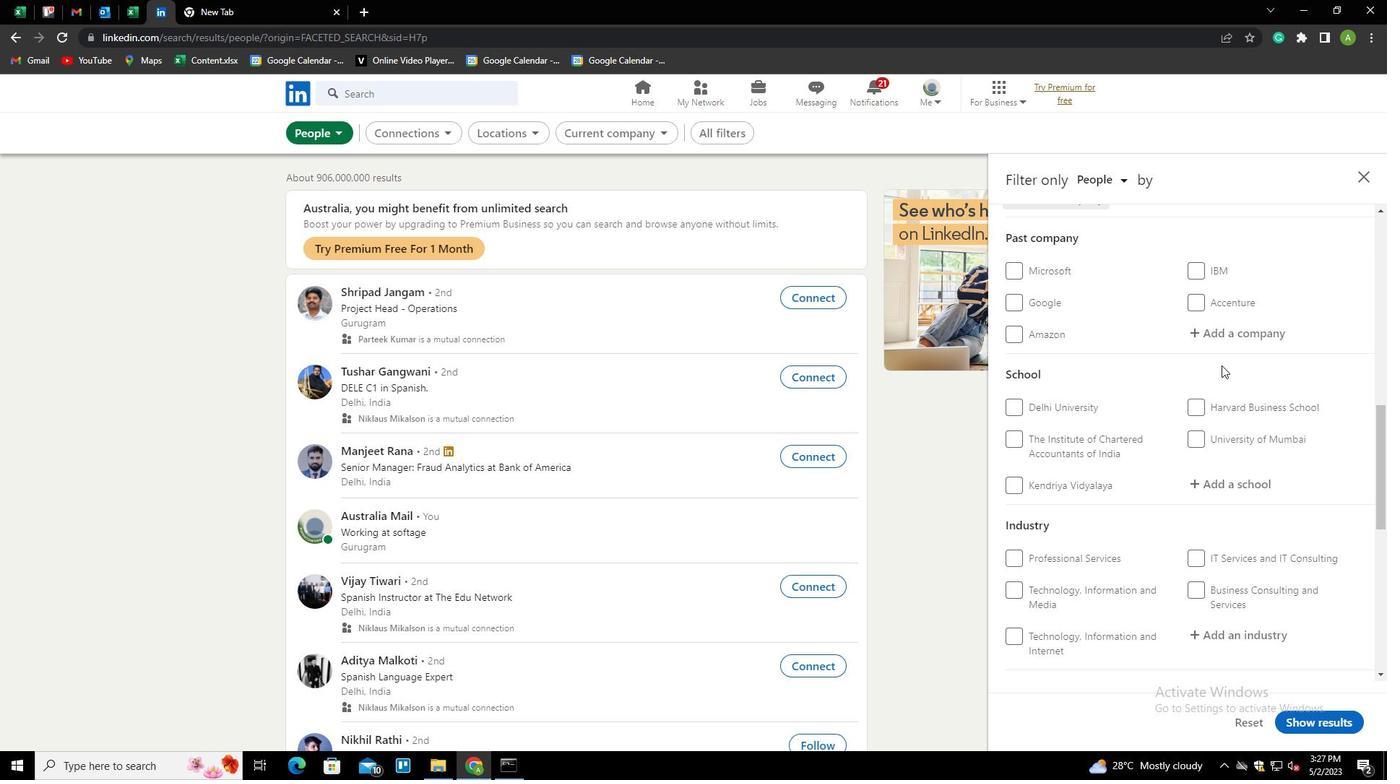 
Action: Mouse moved to (1223, 414)
Screenshot: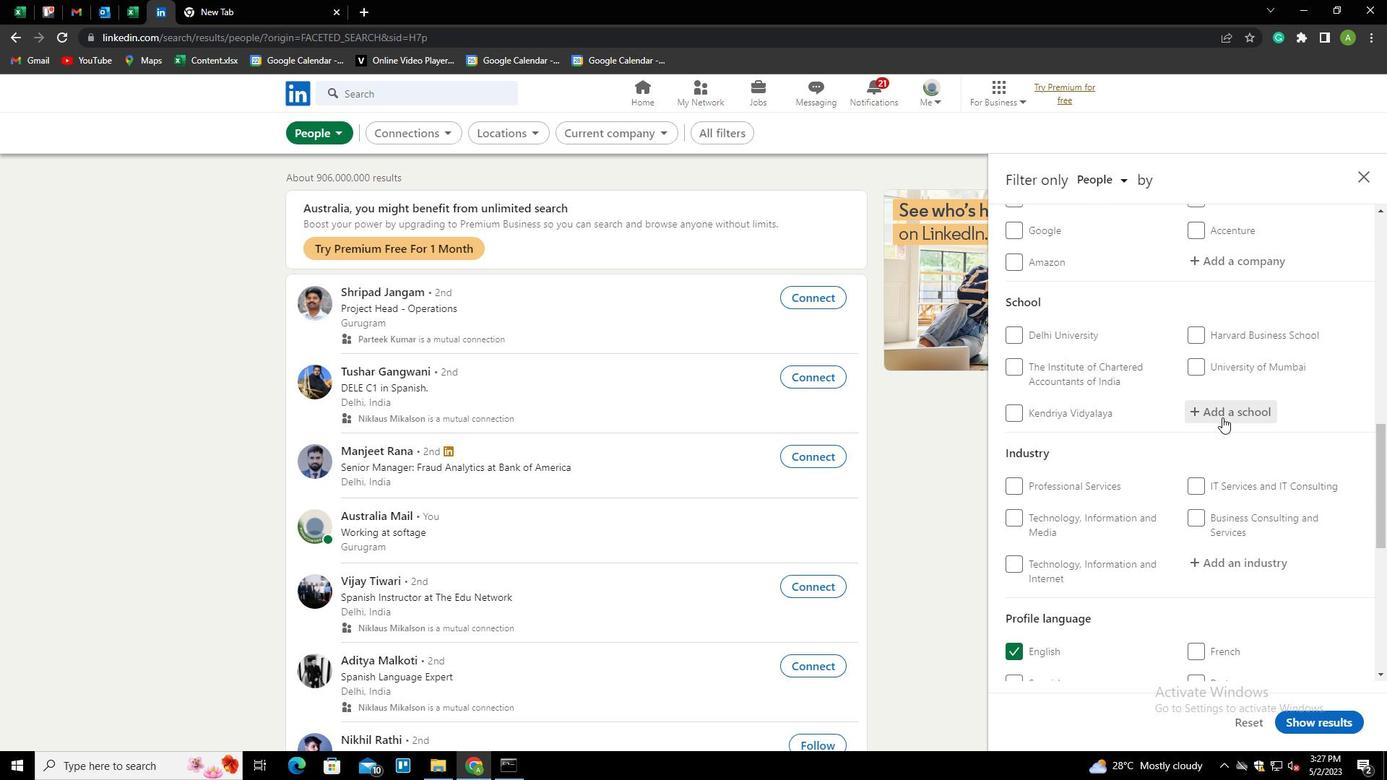 
Action: Mouse pressed left at (1223, 414)
Screenshot: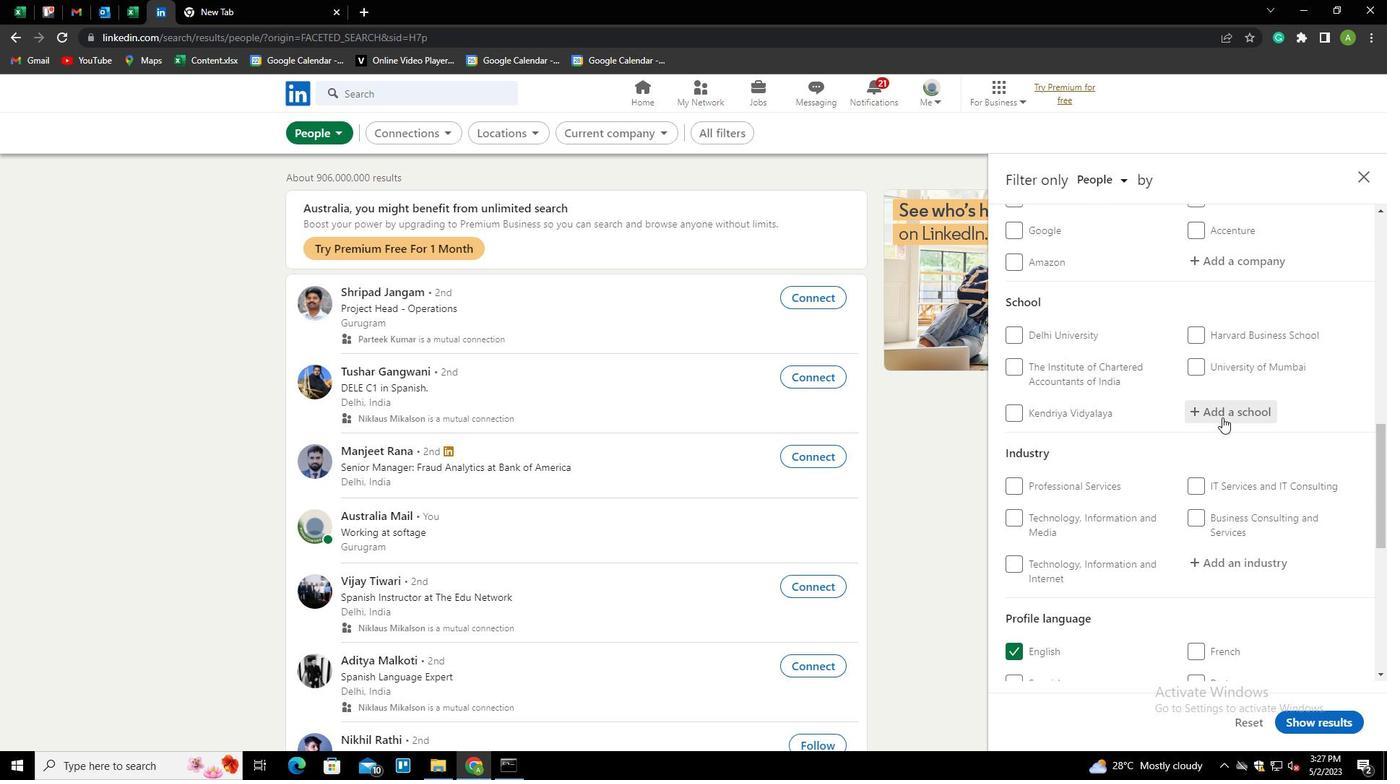 
Action: Mouse moved to (1231, 414)
Screenshot: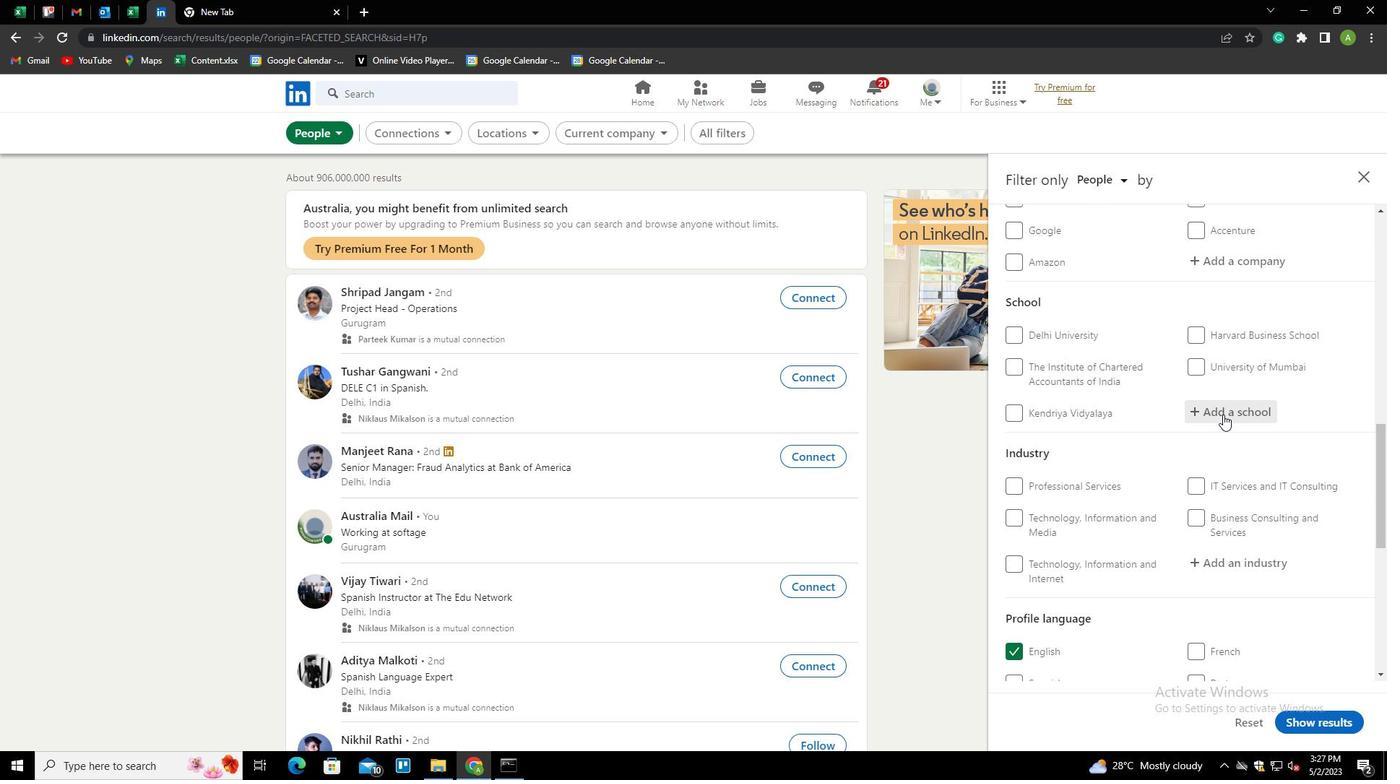 
Action: Mouse pressed left at (1231, 414)
Screenshot: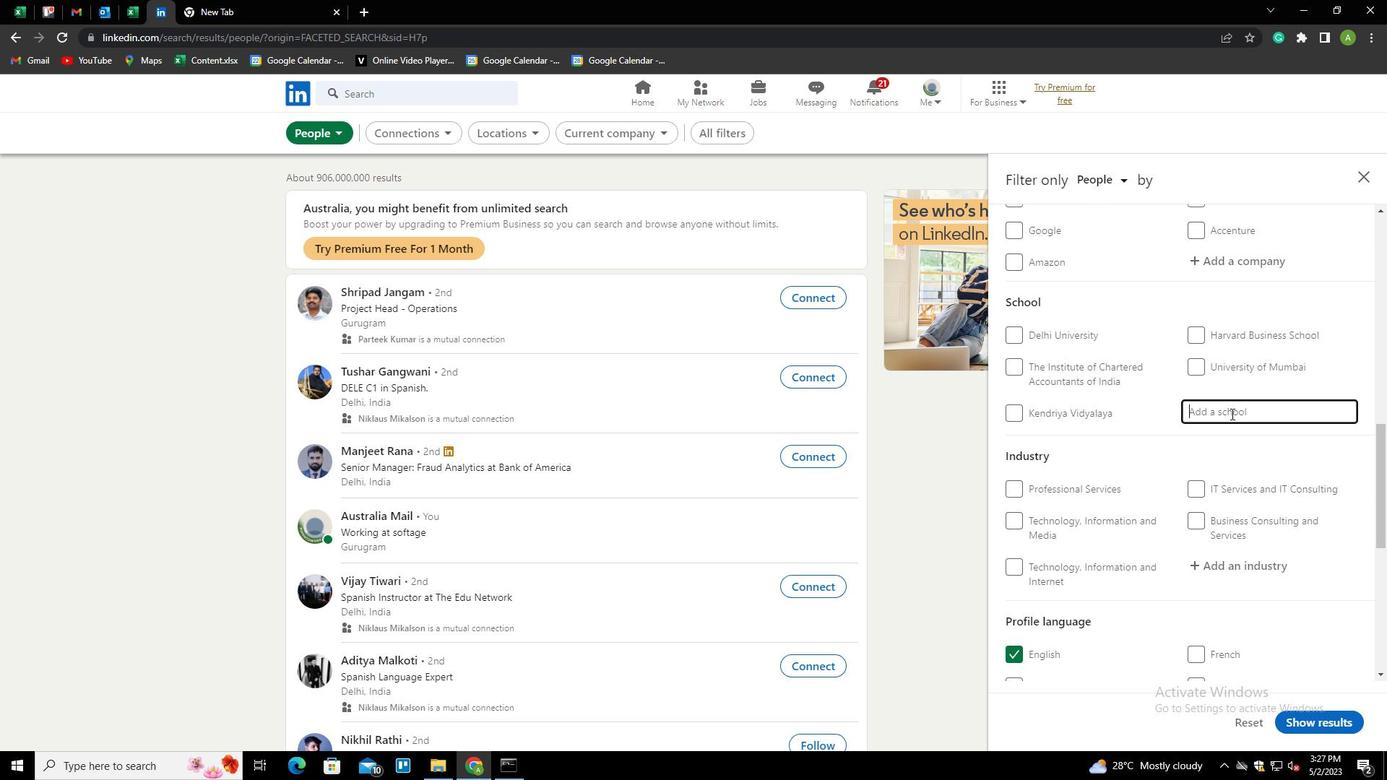 
Action: Mouse moved to (1226, 416)
Screenshot: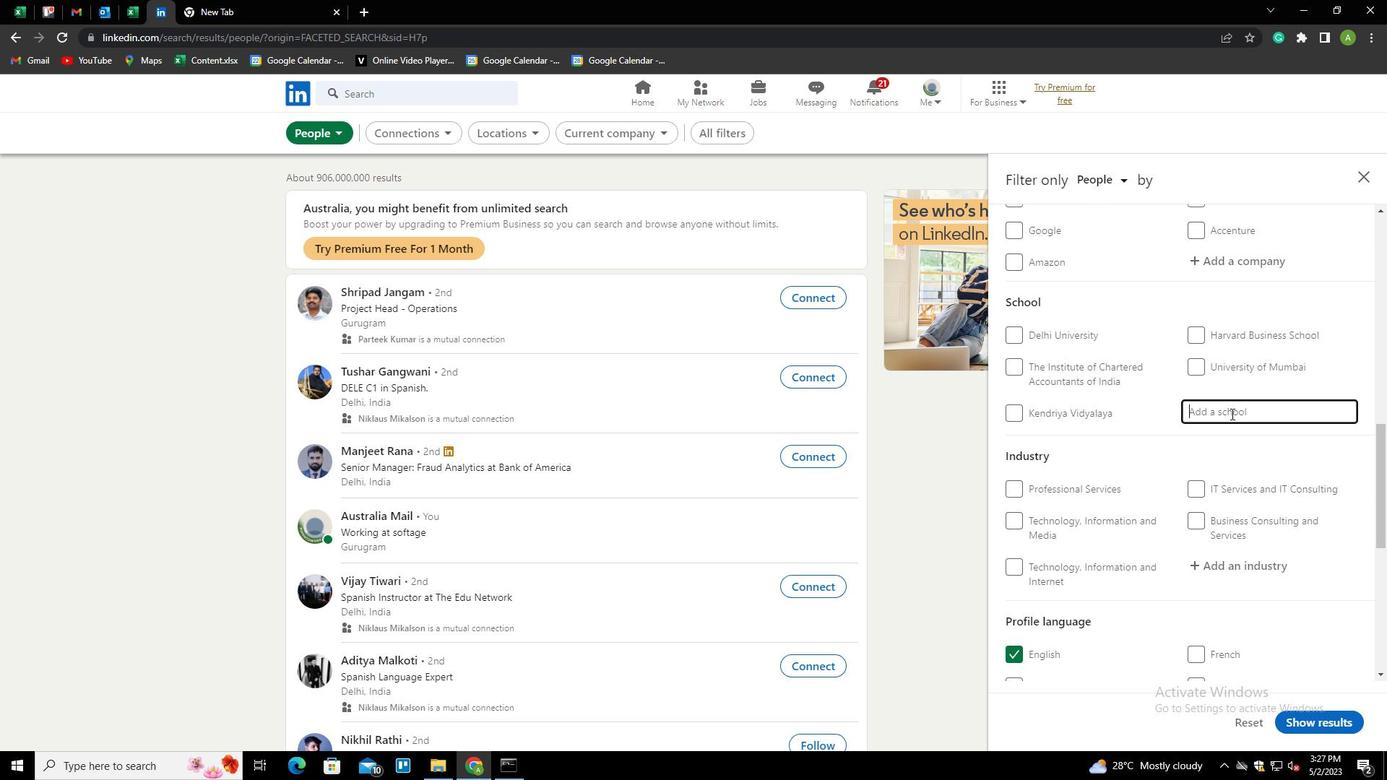 
Action: Key pressed <Key.shift>NORTH-<Key.shift>EAS<Key.down><Key.enter><Key.down>
Screenshot: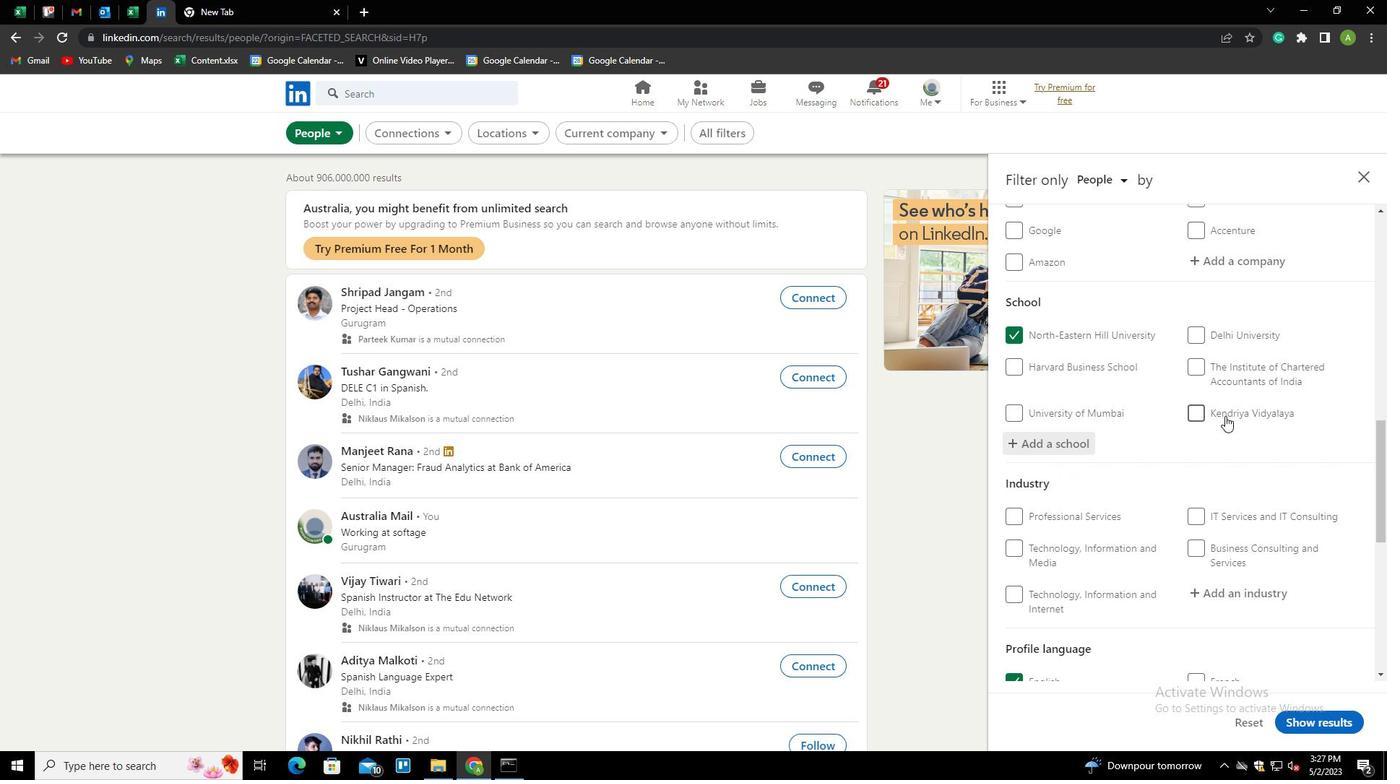
Action: Mouse scrolled (1226, 415) with delta (0, 0)
Screenshot: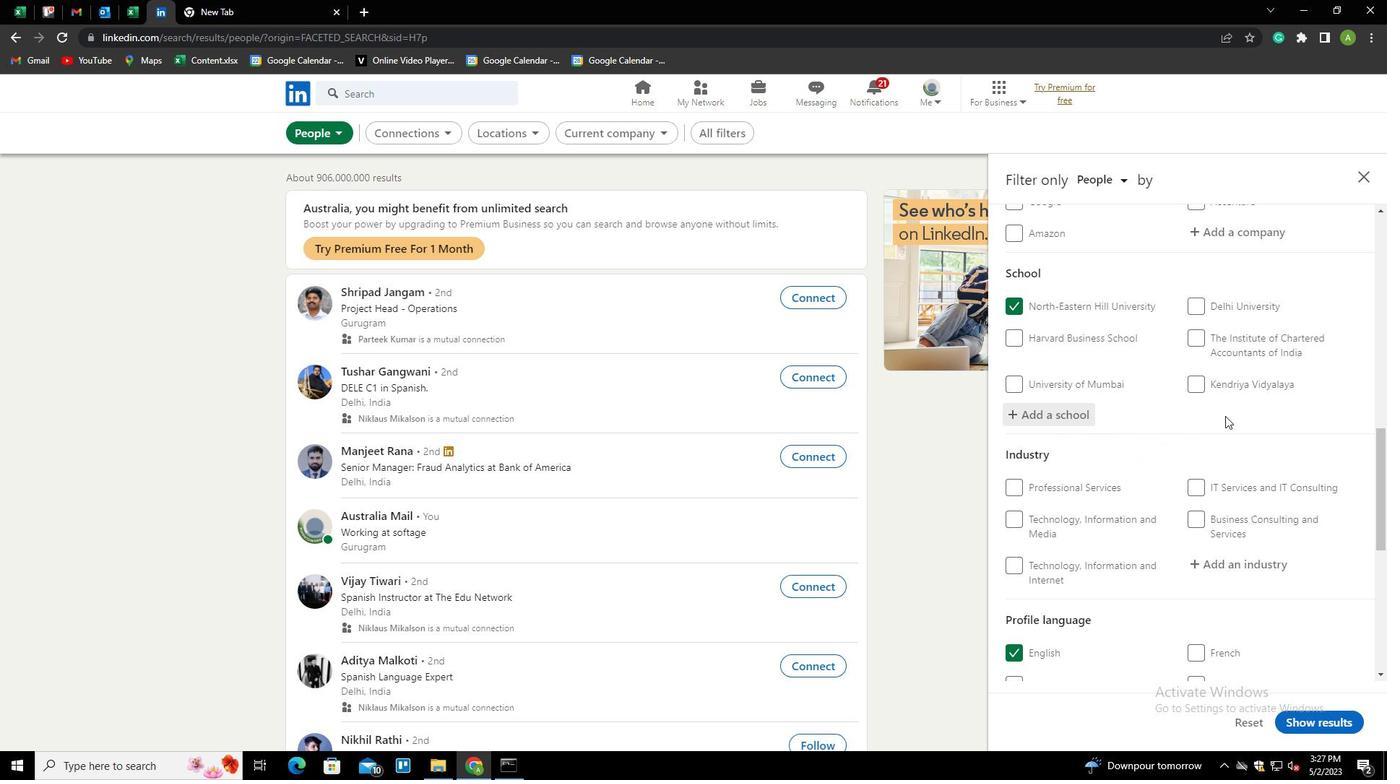 
Action: Mouse scrolled (1226, 415) with delta (0, 0)
Screenshot: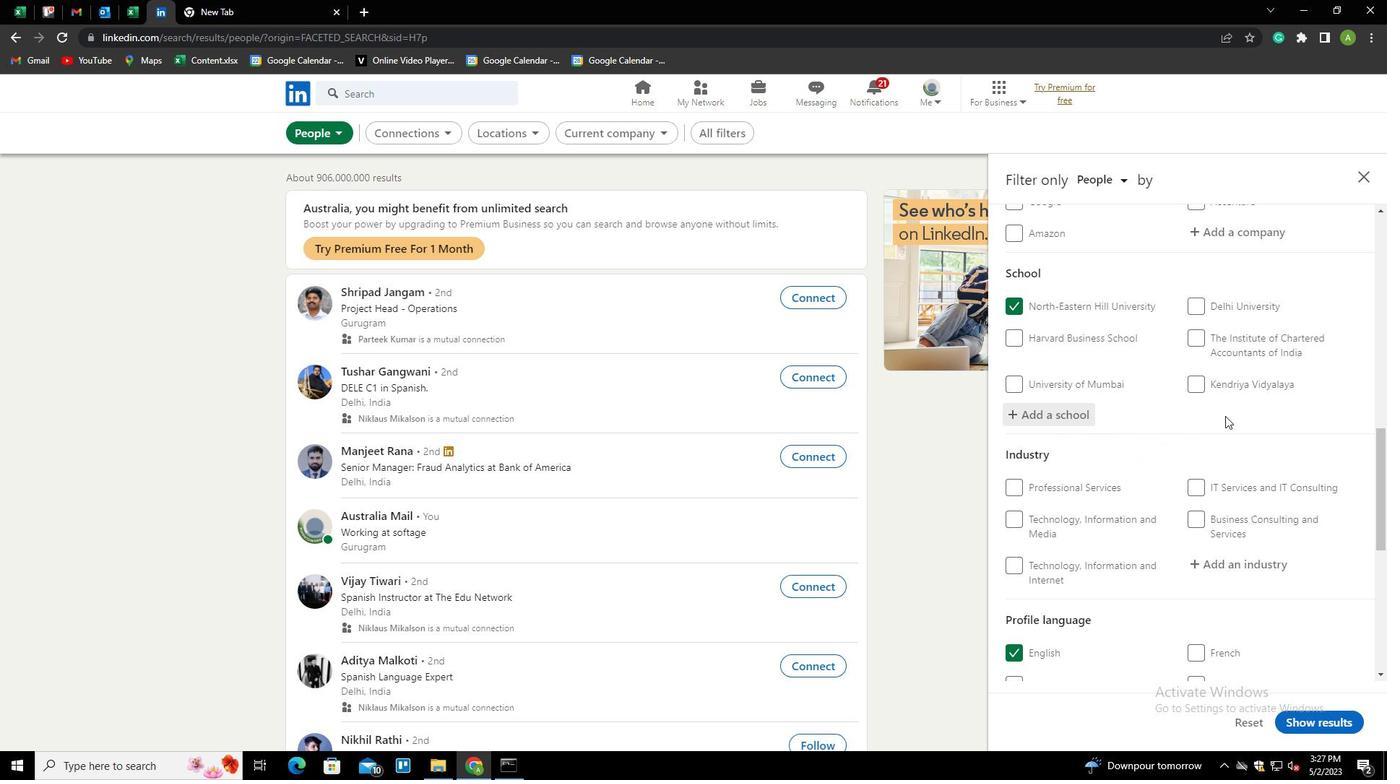 
Action: Mouse moved to (1228, 425)
Screenshot: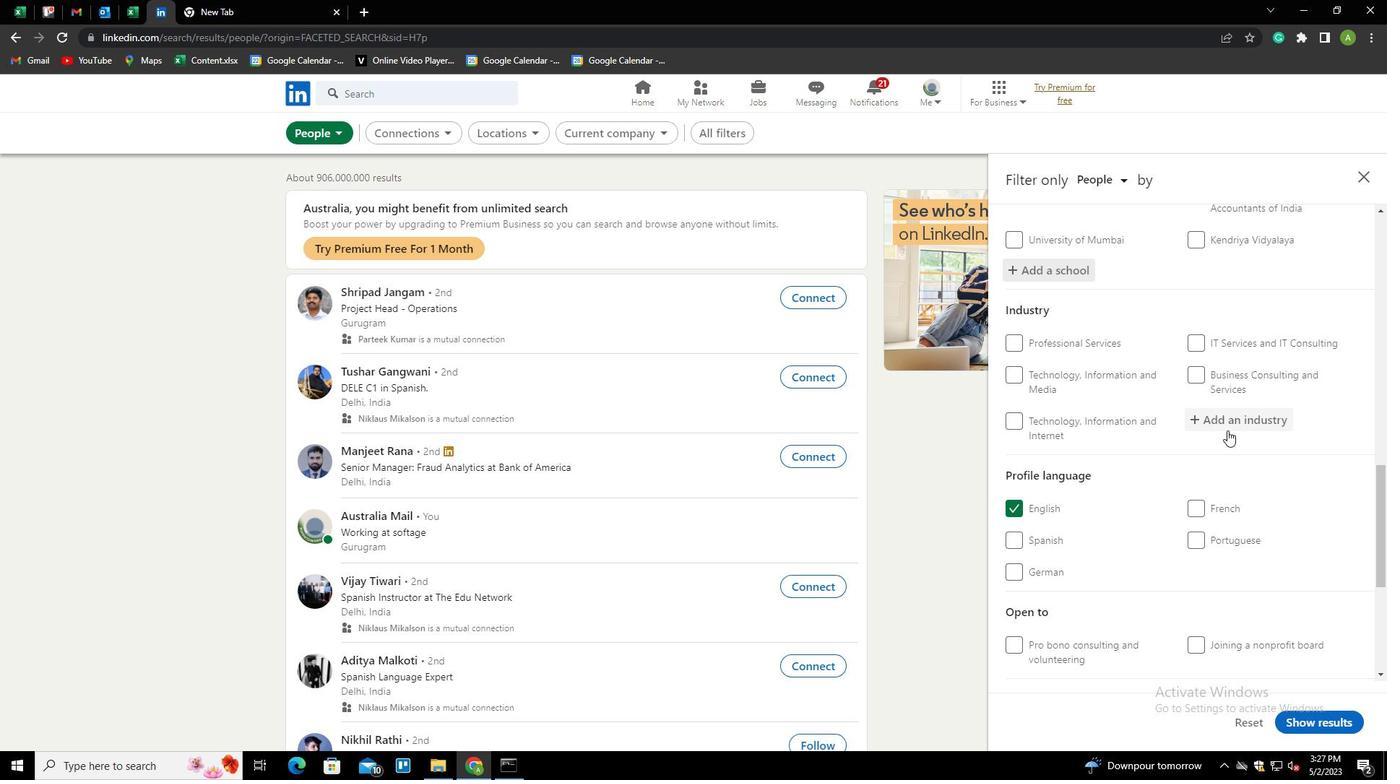 
Action: Mouse pressed left at (1228, 425)
Screenshot: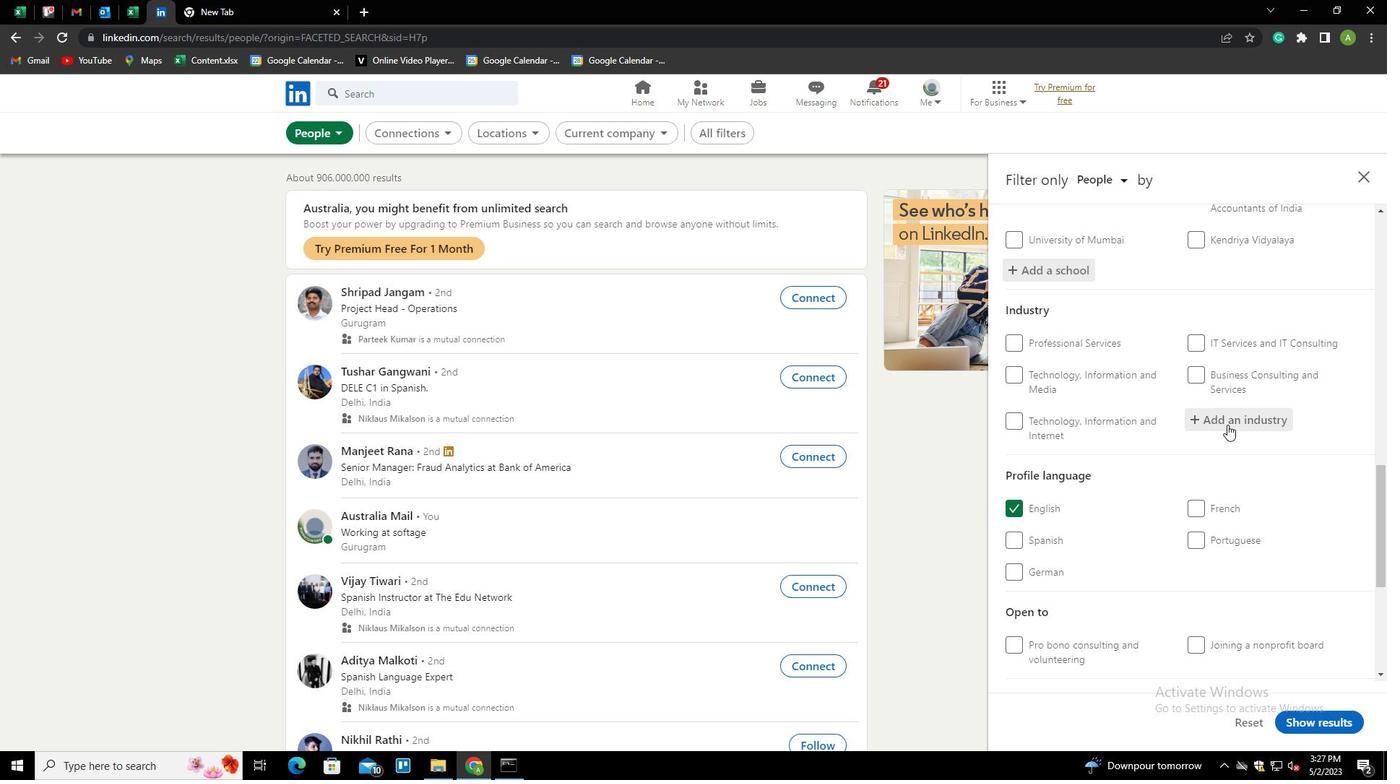 
Action: Mouse moved to (1238, 420)
Screenshot: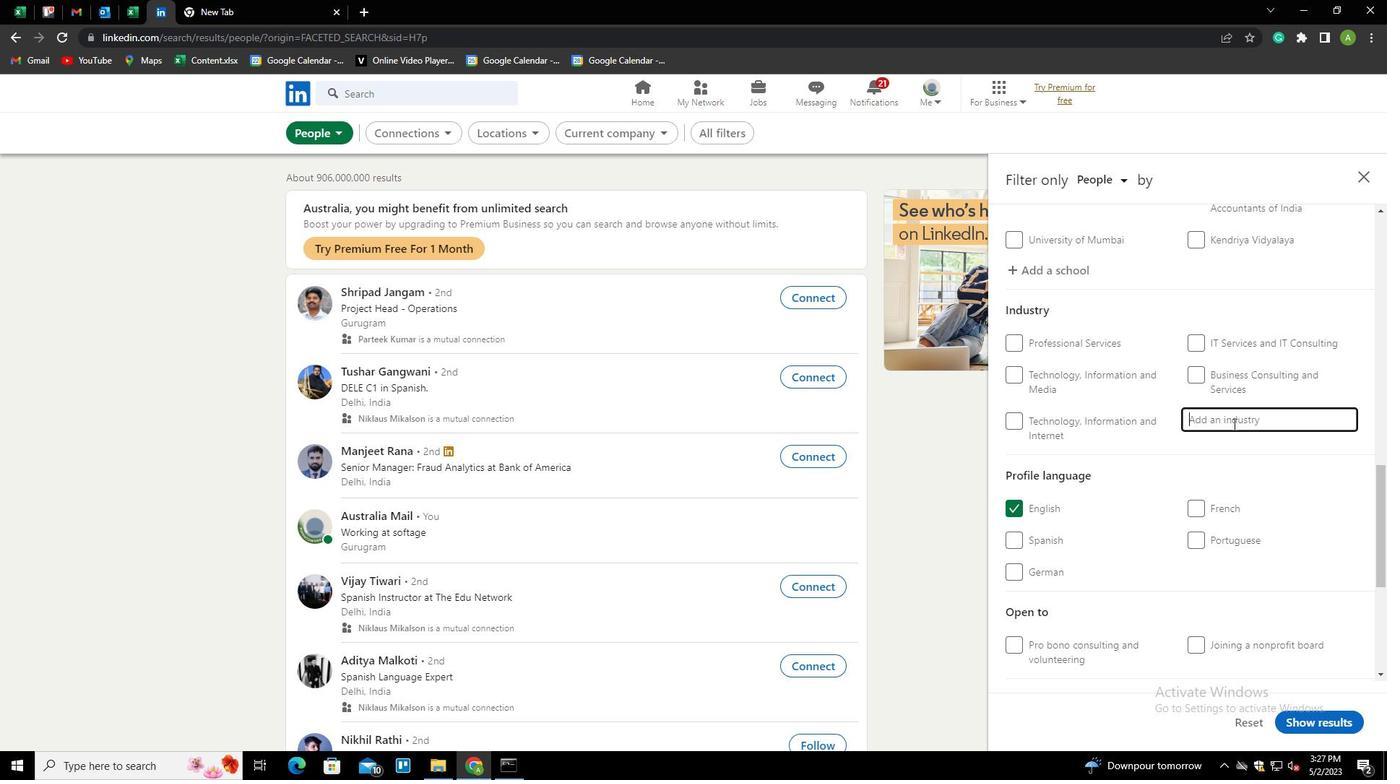 
Action: Mouse pressed left at (1238, 420)
Screenshot: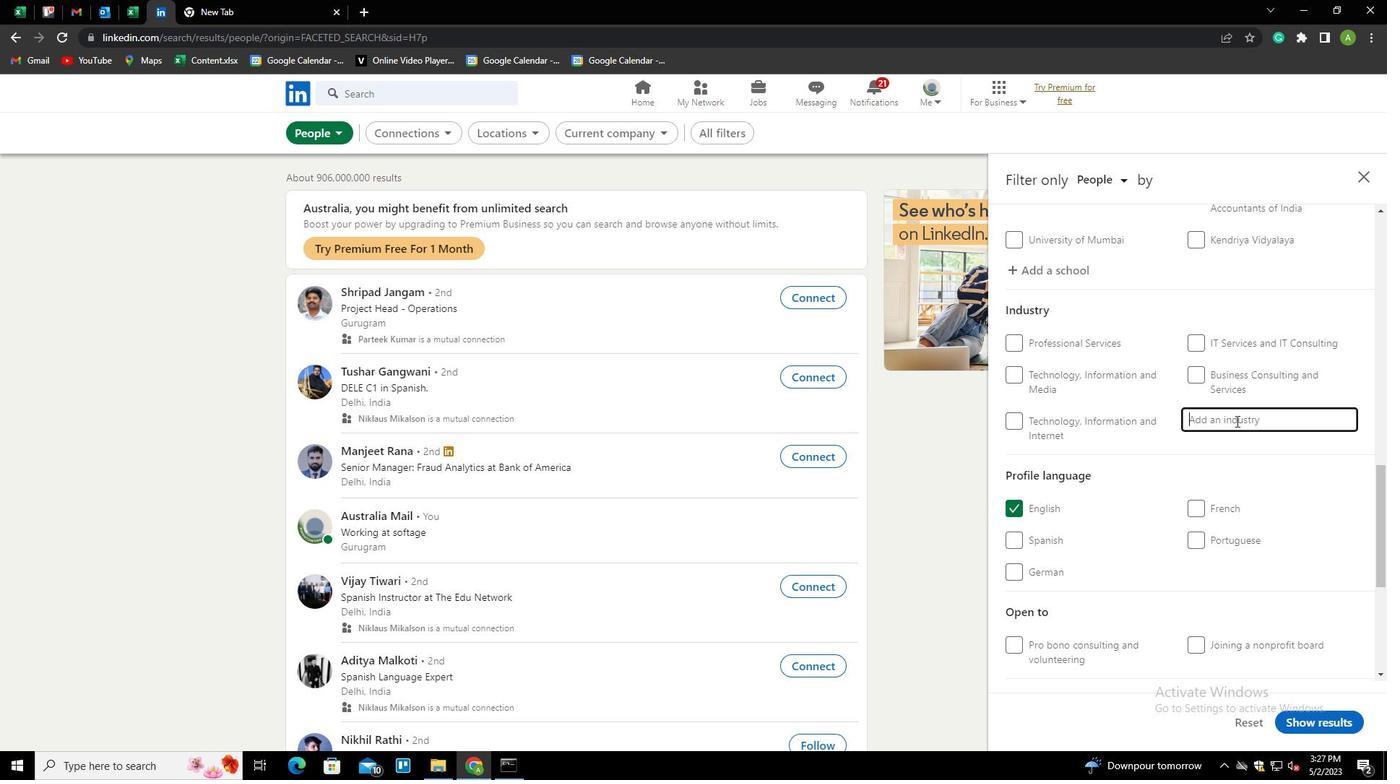 
Action: Key pressed <Key.shift>IT<Key.space>SE<Key.down>'
Screenshot: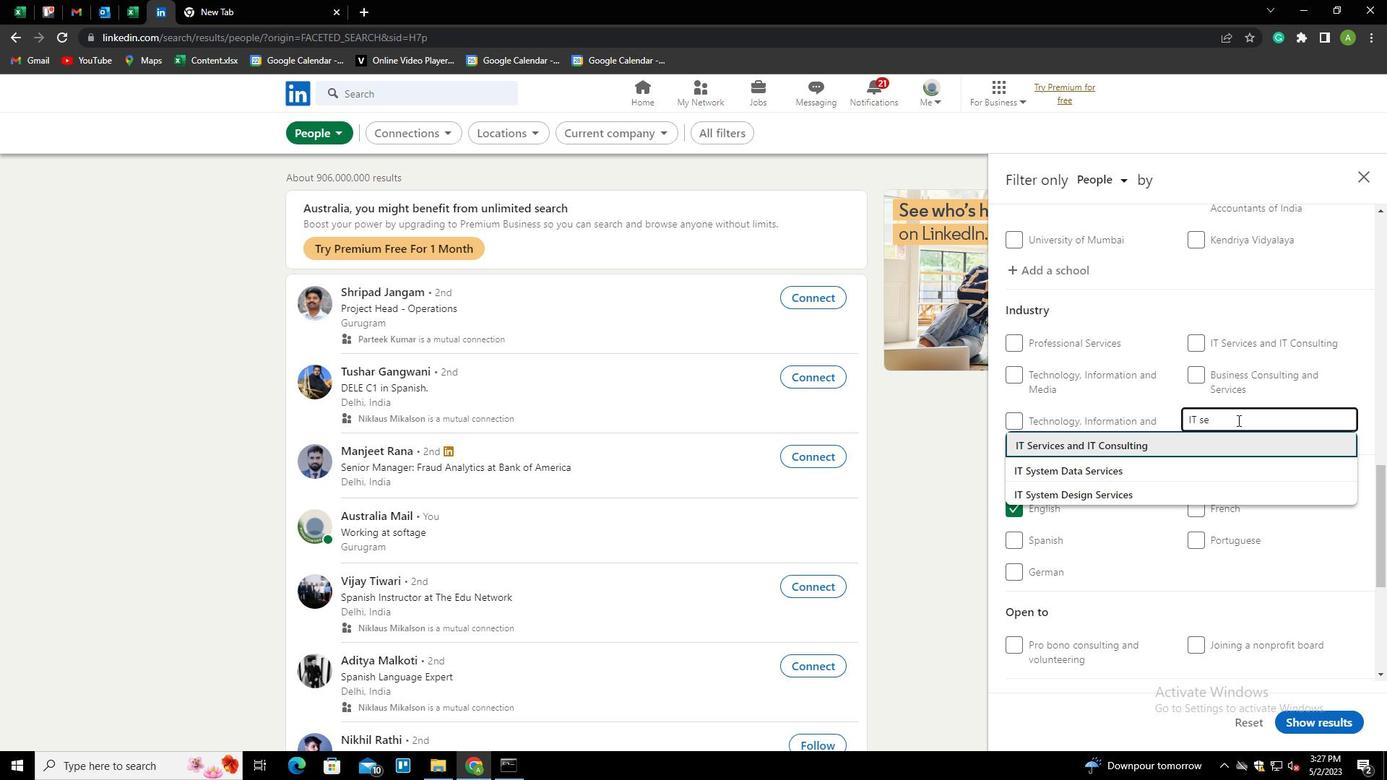 
Action: Mouse moved to (1233, 425)
Screenshot: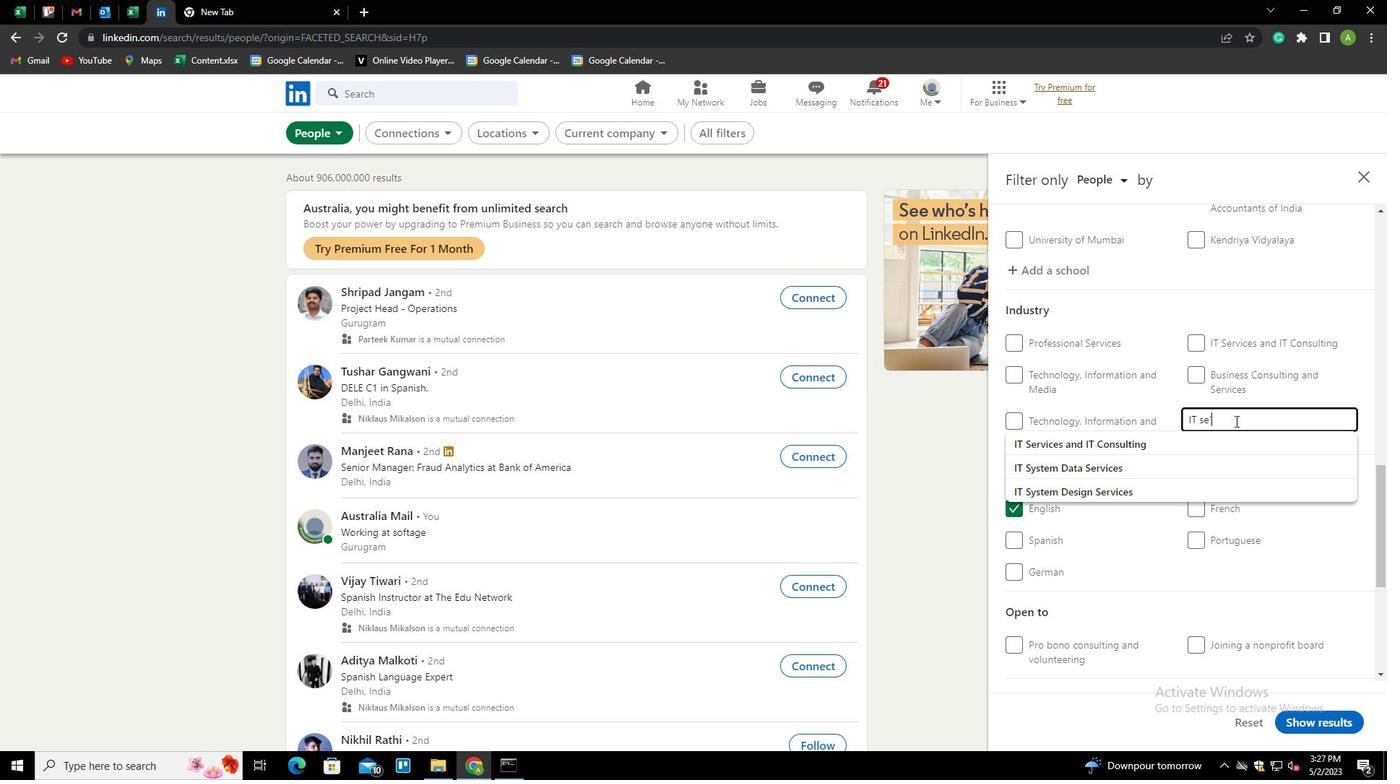 
Action: Key pressed <Key.down><Key.enter>
Screenshot: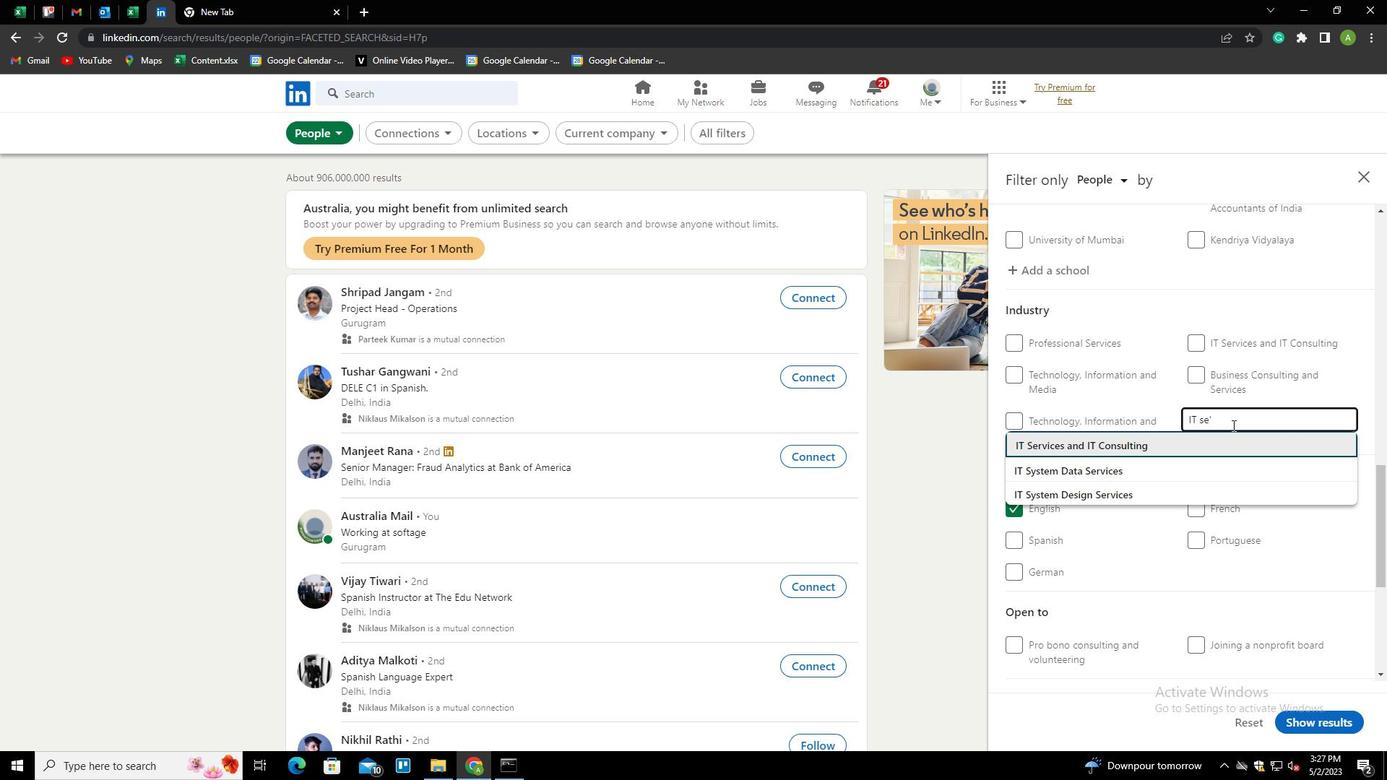 
Action: Mouse moved to (1257, 446)
Screenshot: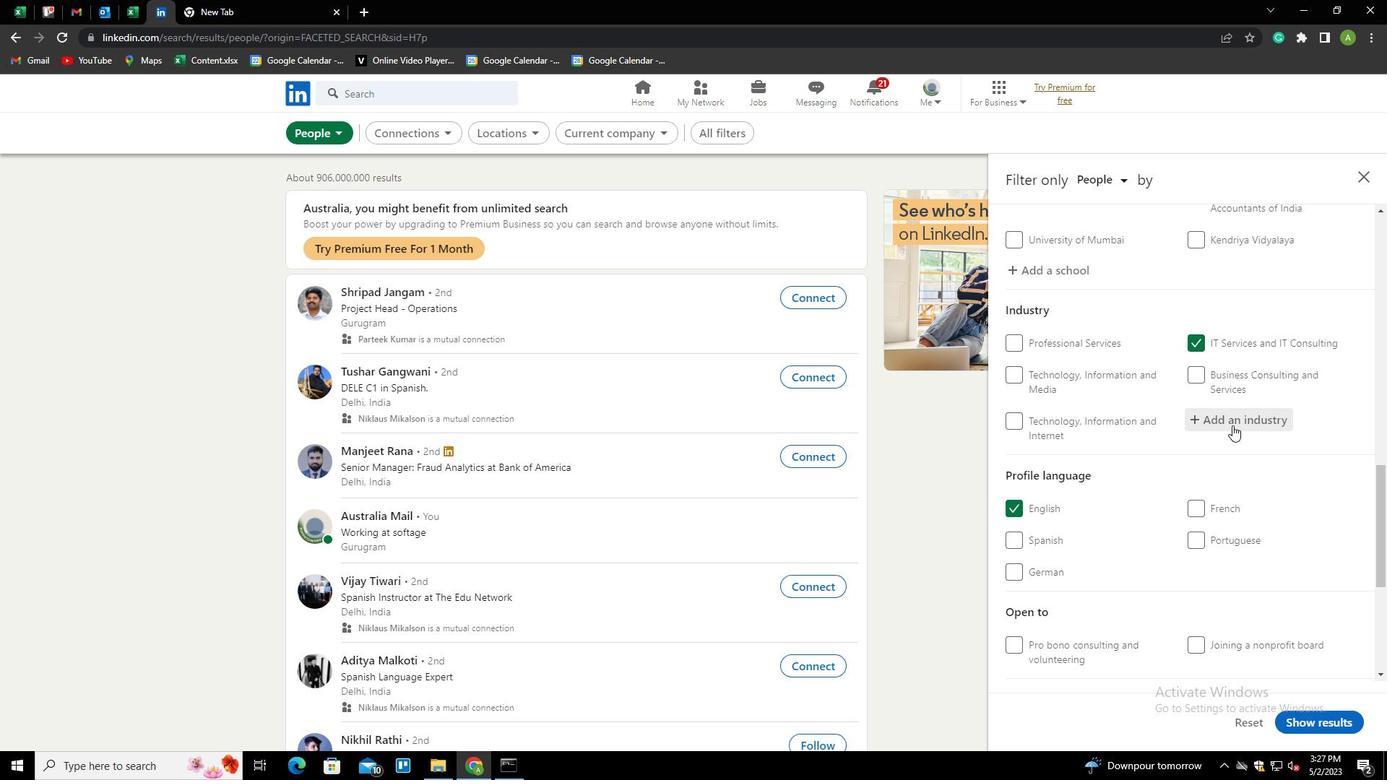 
Action: Mouse scrolled (1257, 445) with delta (0, 0)
Screenshot: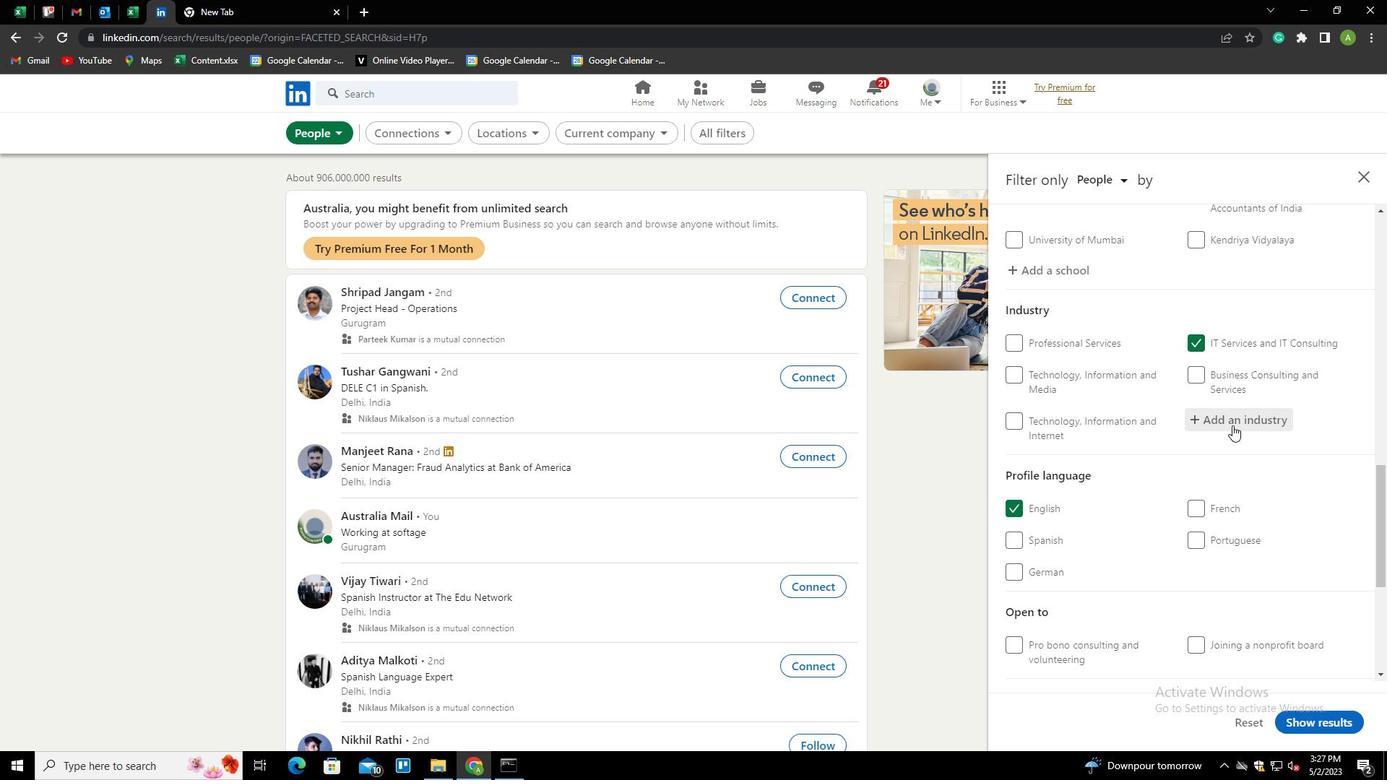 
Action: Mouse scrolled (1257, 445) with delta (0, 0)
Screenshot: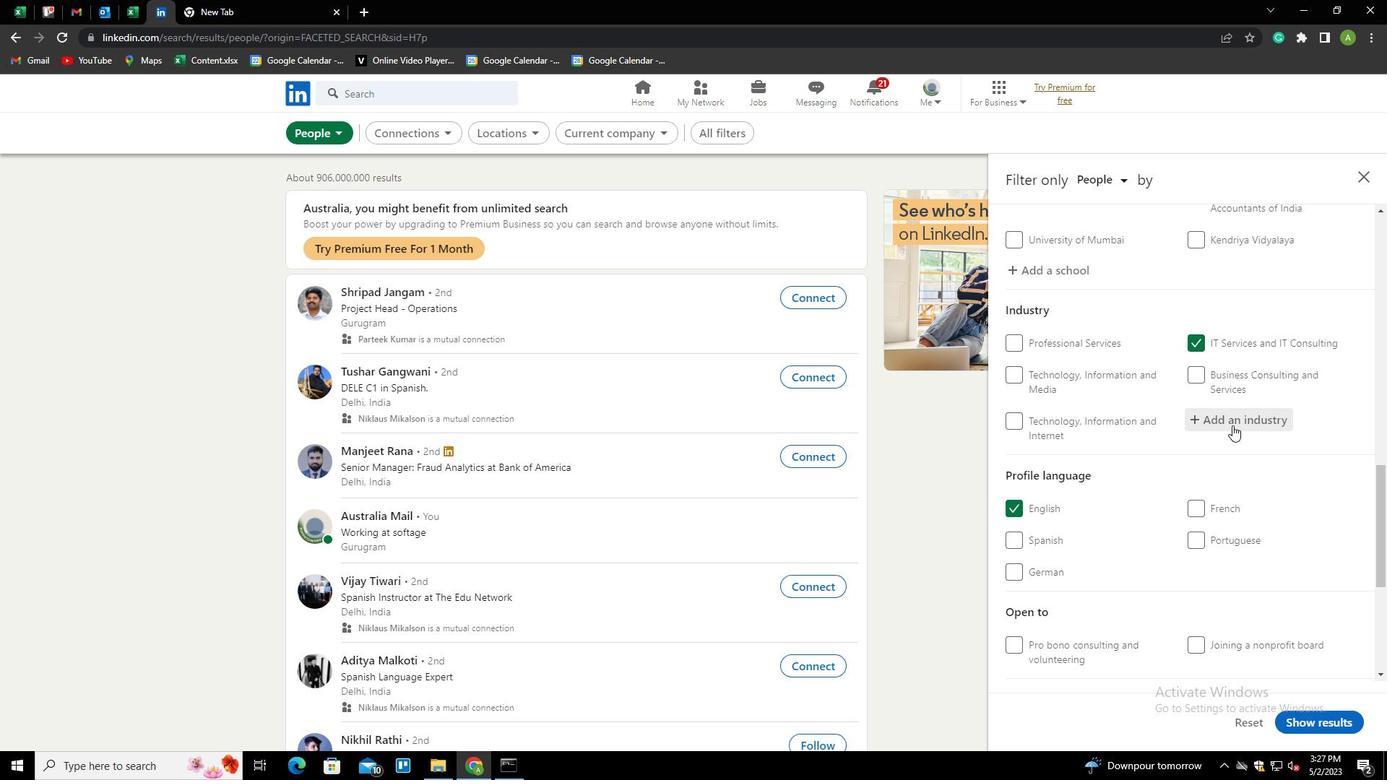 
Action: Mouse scrolled (1257, 445) with delta (0, 0)
Screenshot: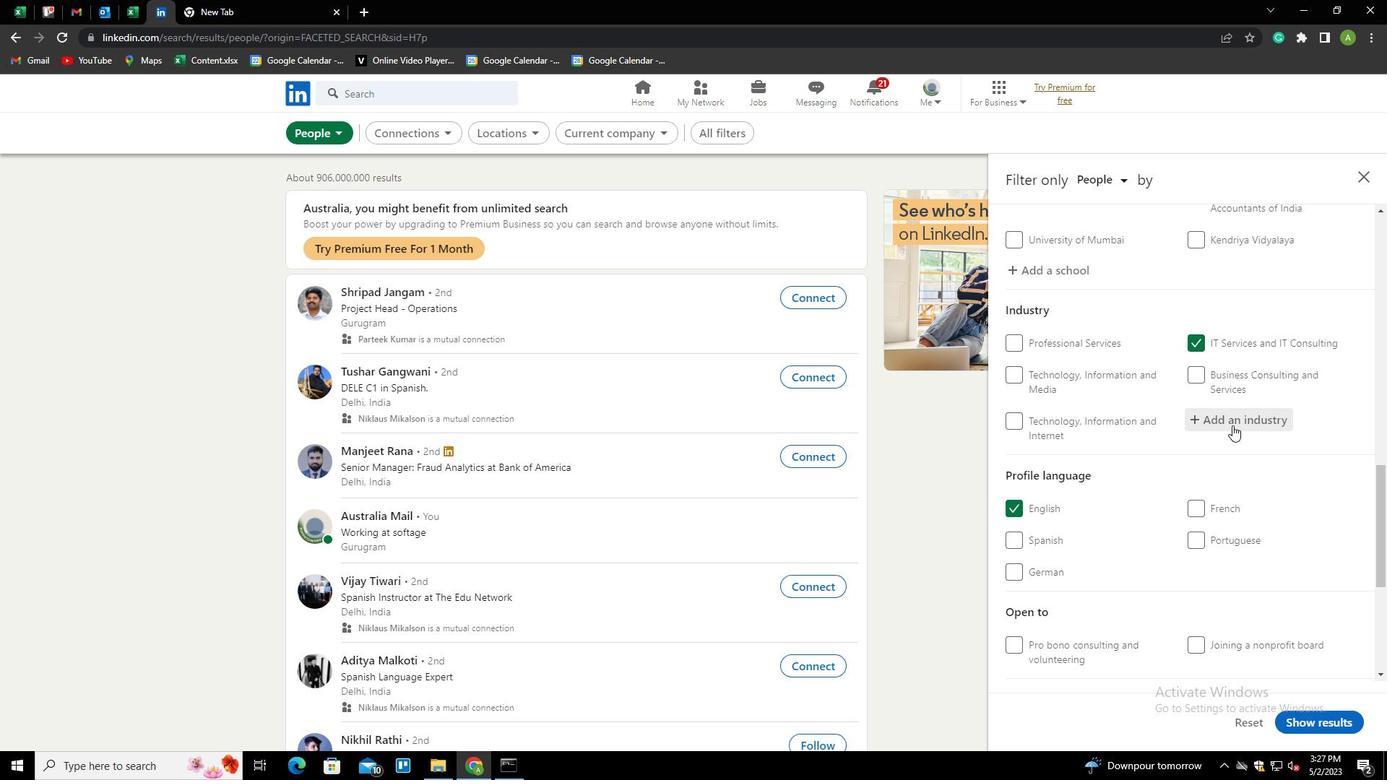 
Action: Mouse scrolled (1257, 445) with delta (0, 0)
Screenshot: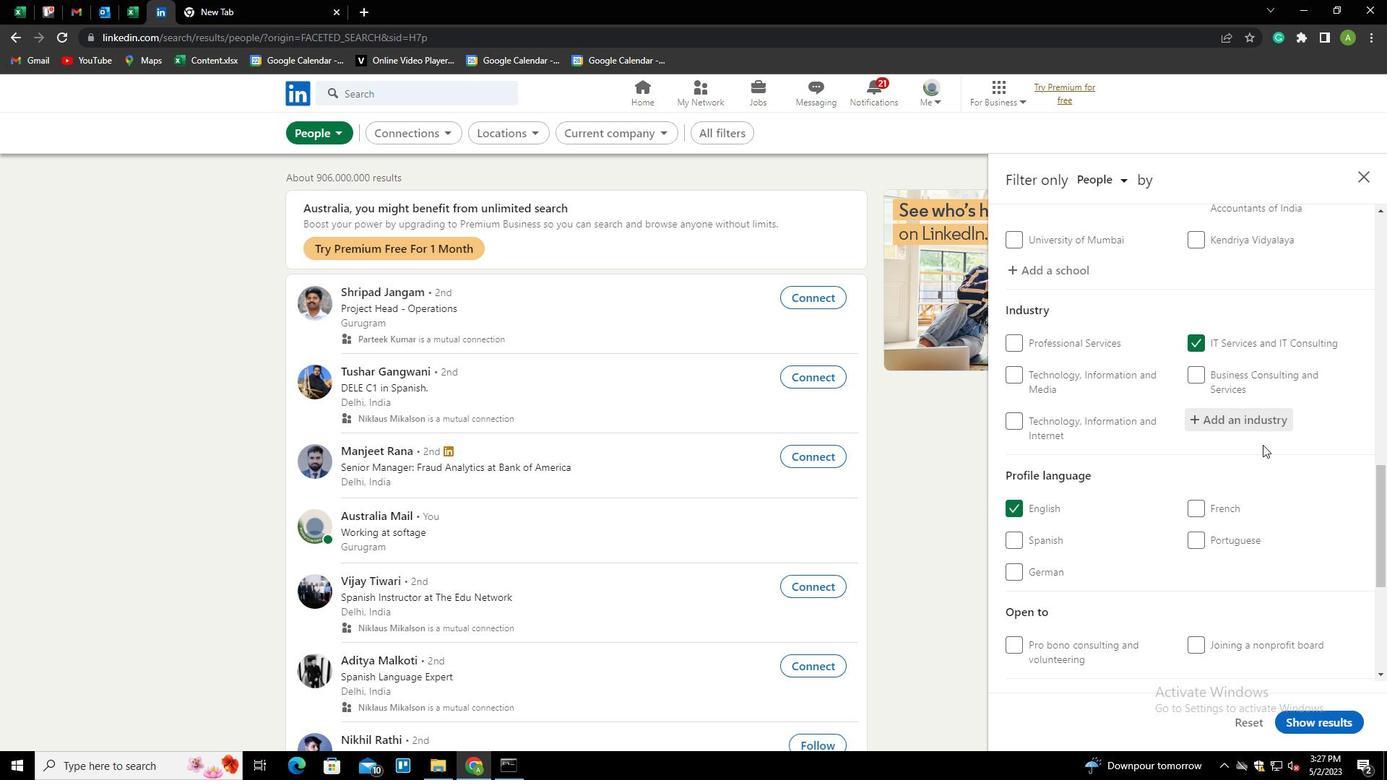 
Action: Mouse moved to (1231, 501)
Screenshot: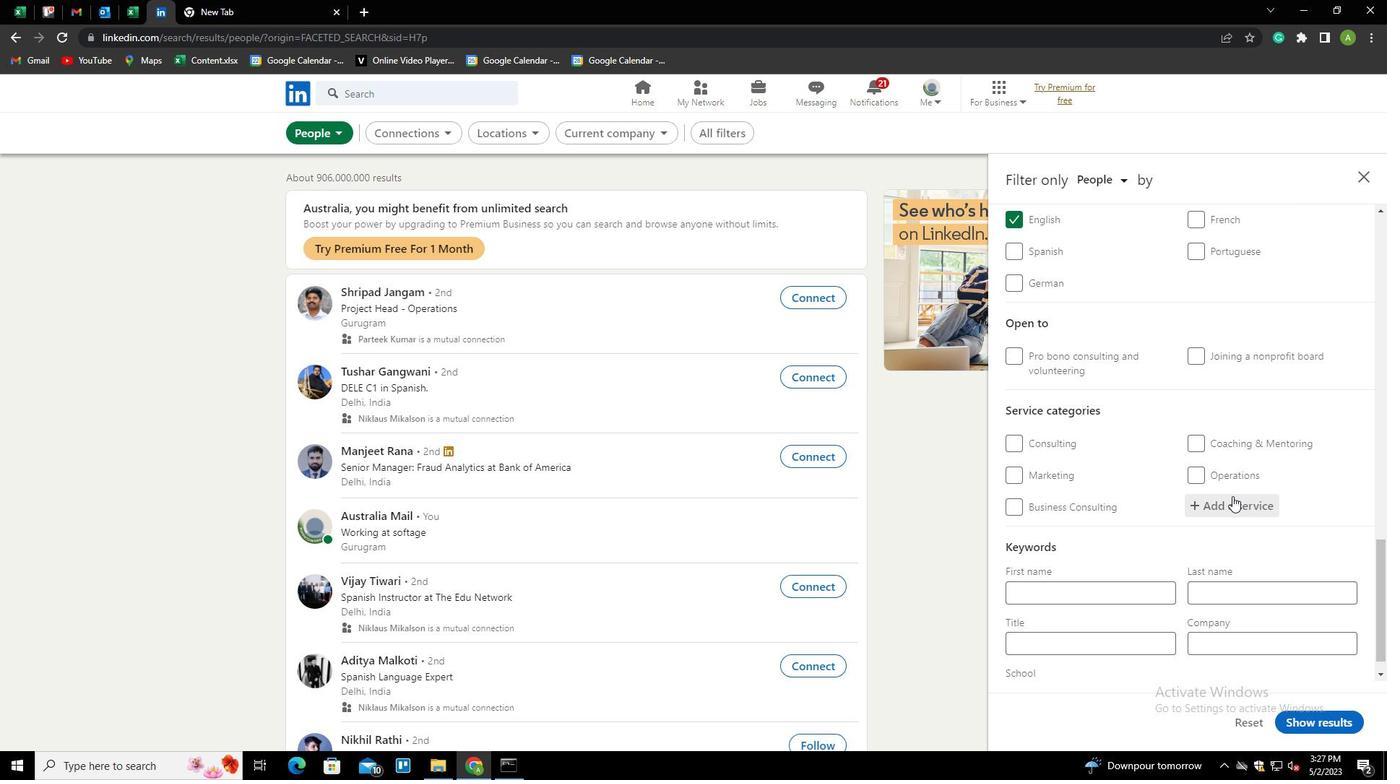 
Action: Mouse pressed left at (1231, 501)
Screenshot: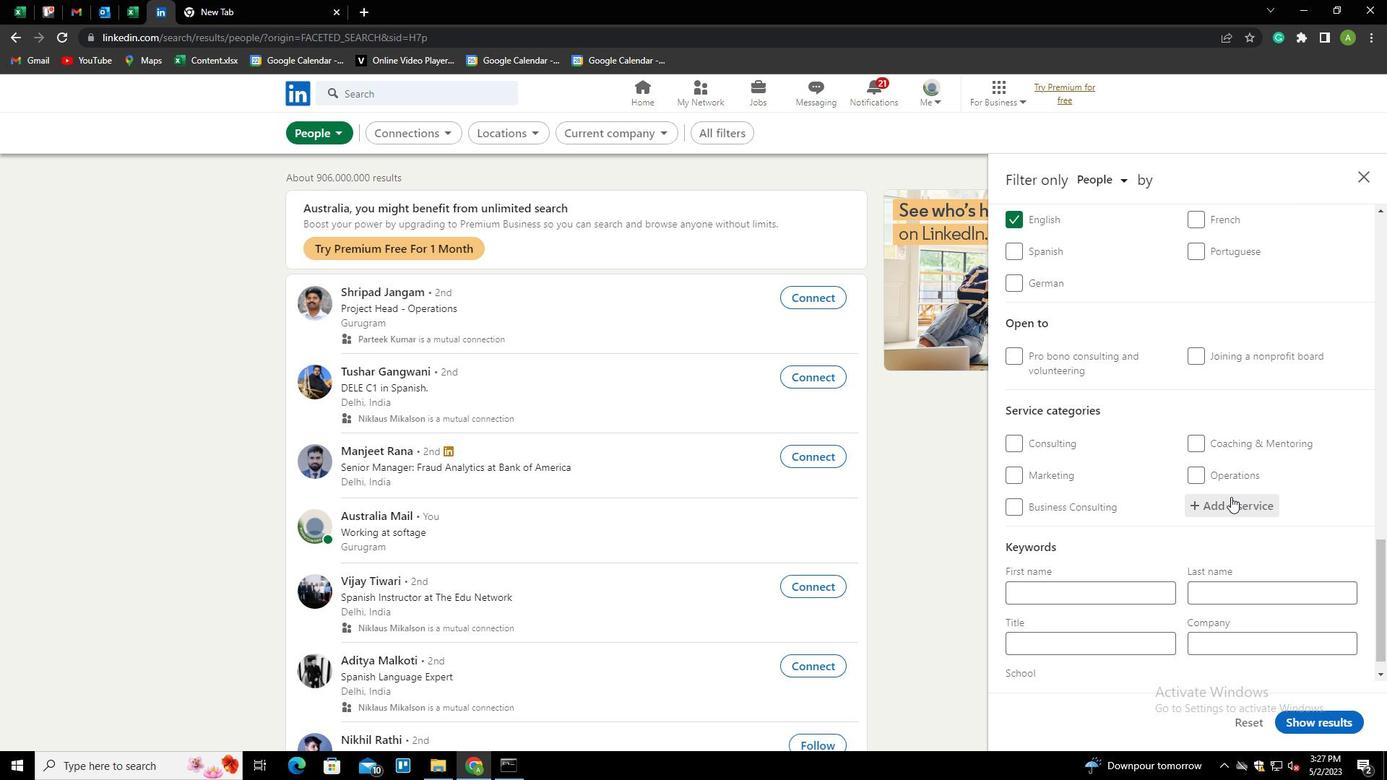
Action: Mouse moved to (1238, 507)
Screenshot: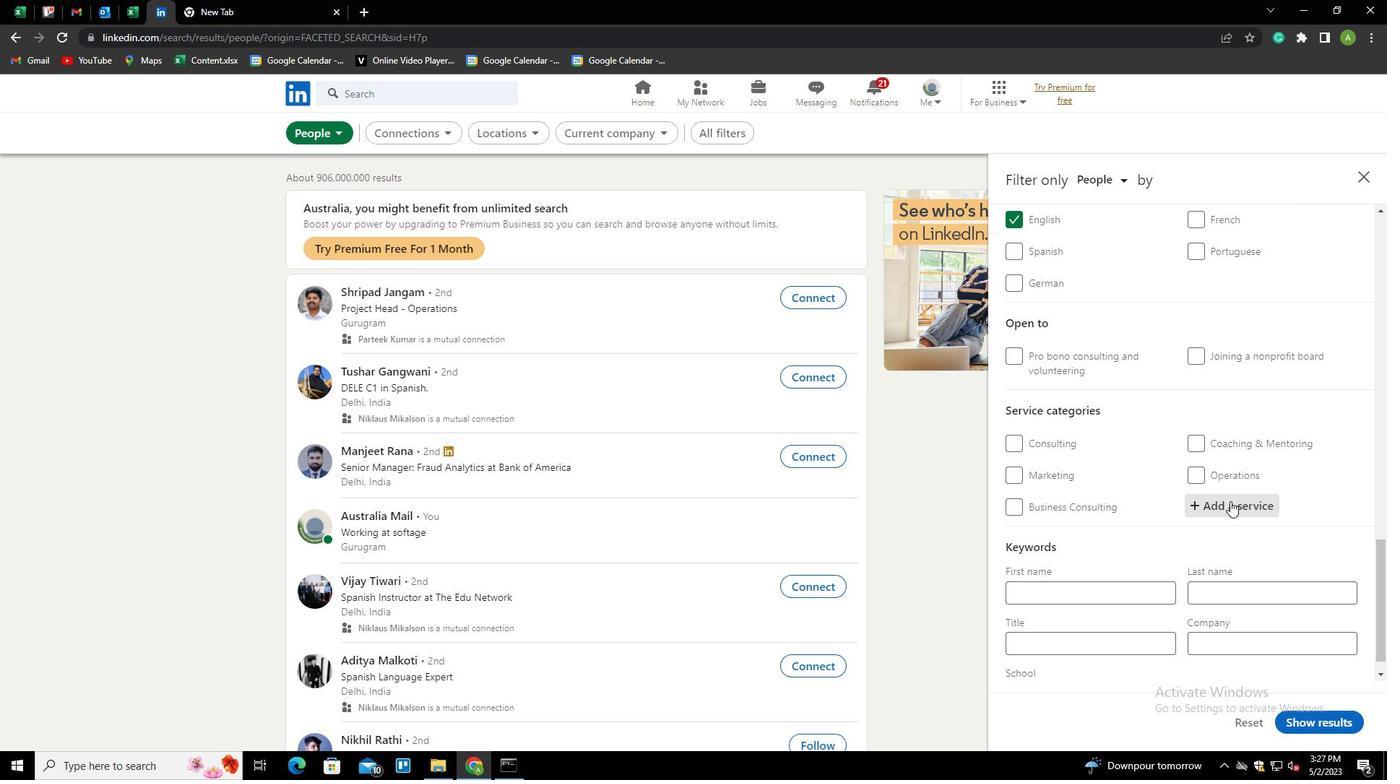 
Action: Mouse pressed left at (1238, 507)
Screenshot: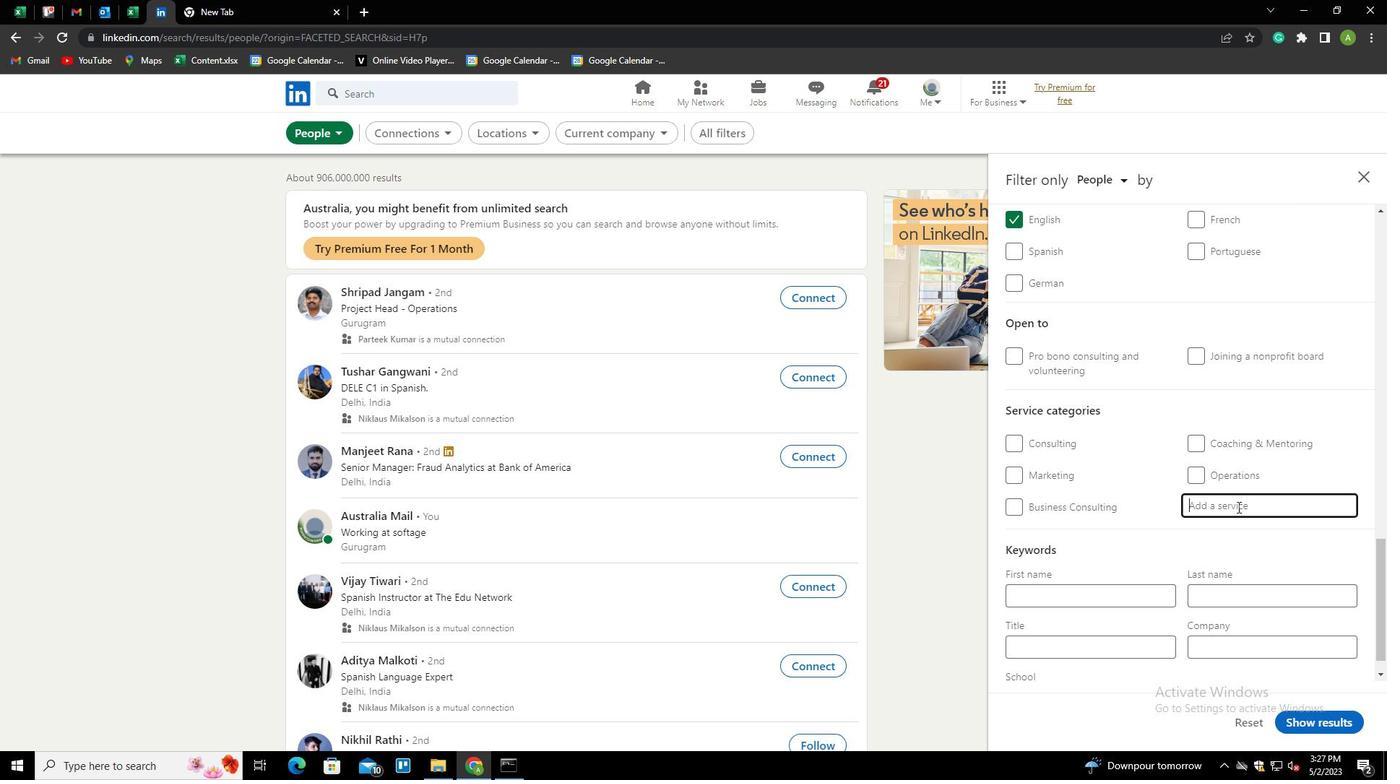 
Action: Key pressed <Key.shift><Key.shift><Key.shift><Key.shift><Key.shift><Key.shift><Key.shift><Key.shift>DJING<Key.down><Key.down><Key.enter>
Screenshot: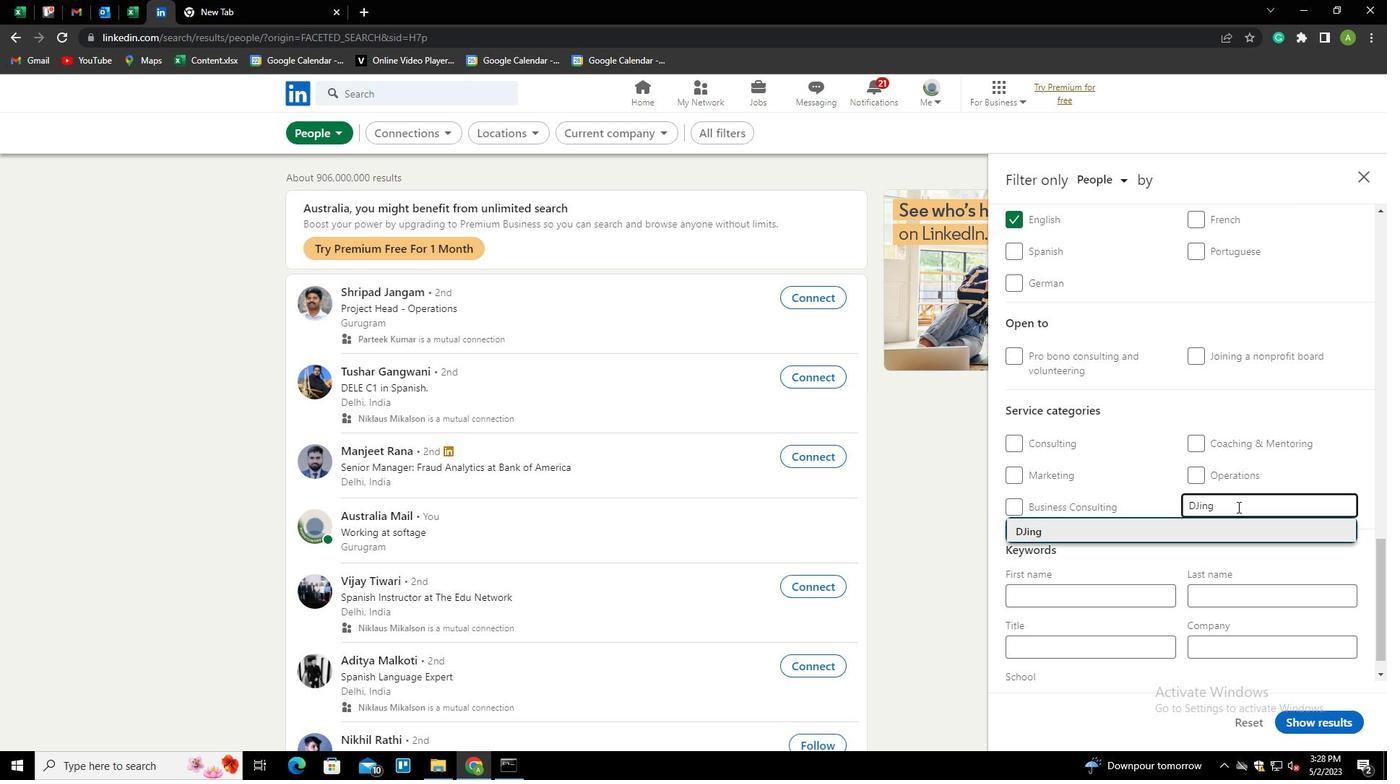 
Action: Mouse scrolled (1238, 506) with delta (0, 0)
Screenshot: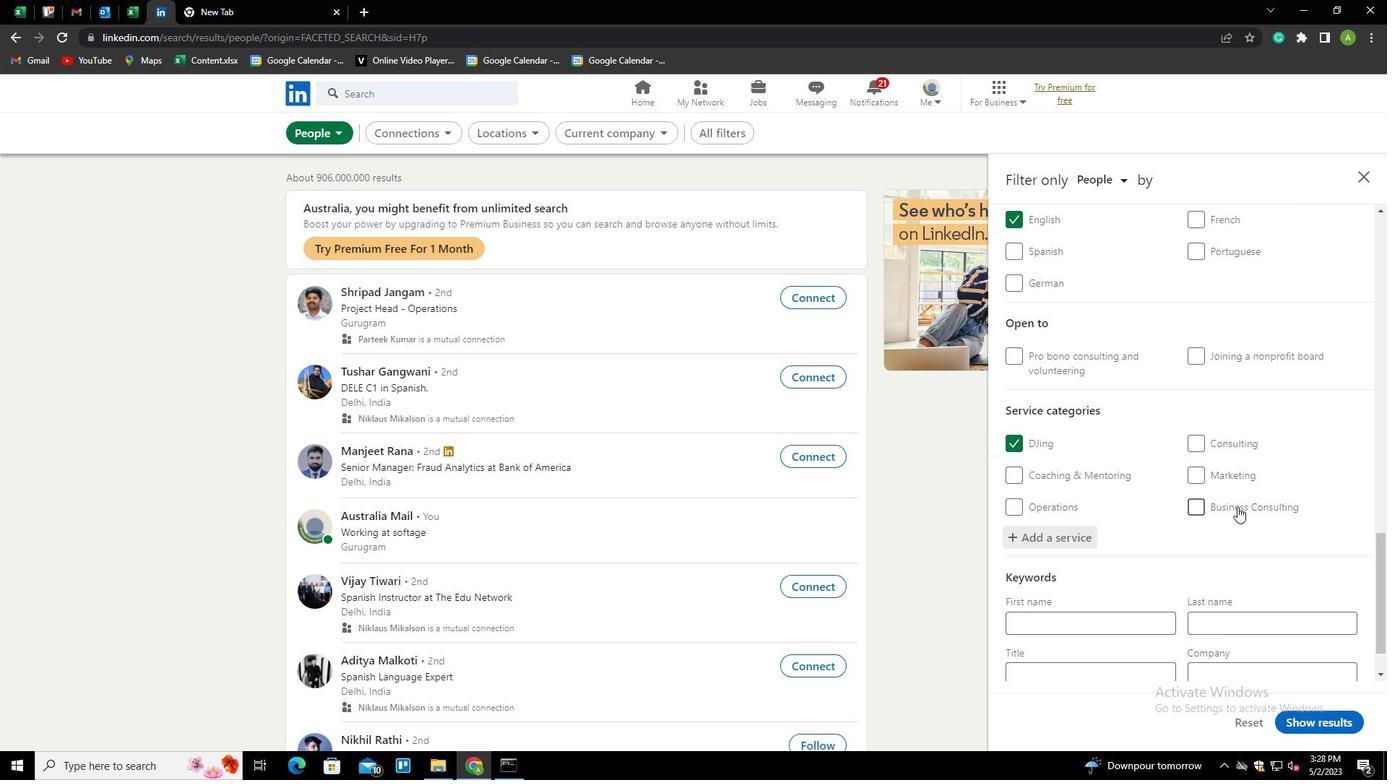 
Action: Mouse scrolled (1238, 506) with delta (0, 0)
Screenshot: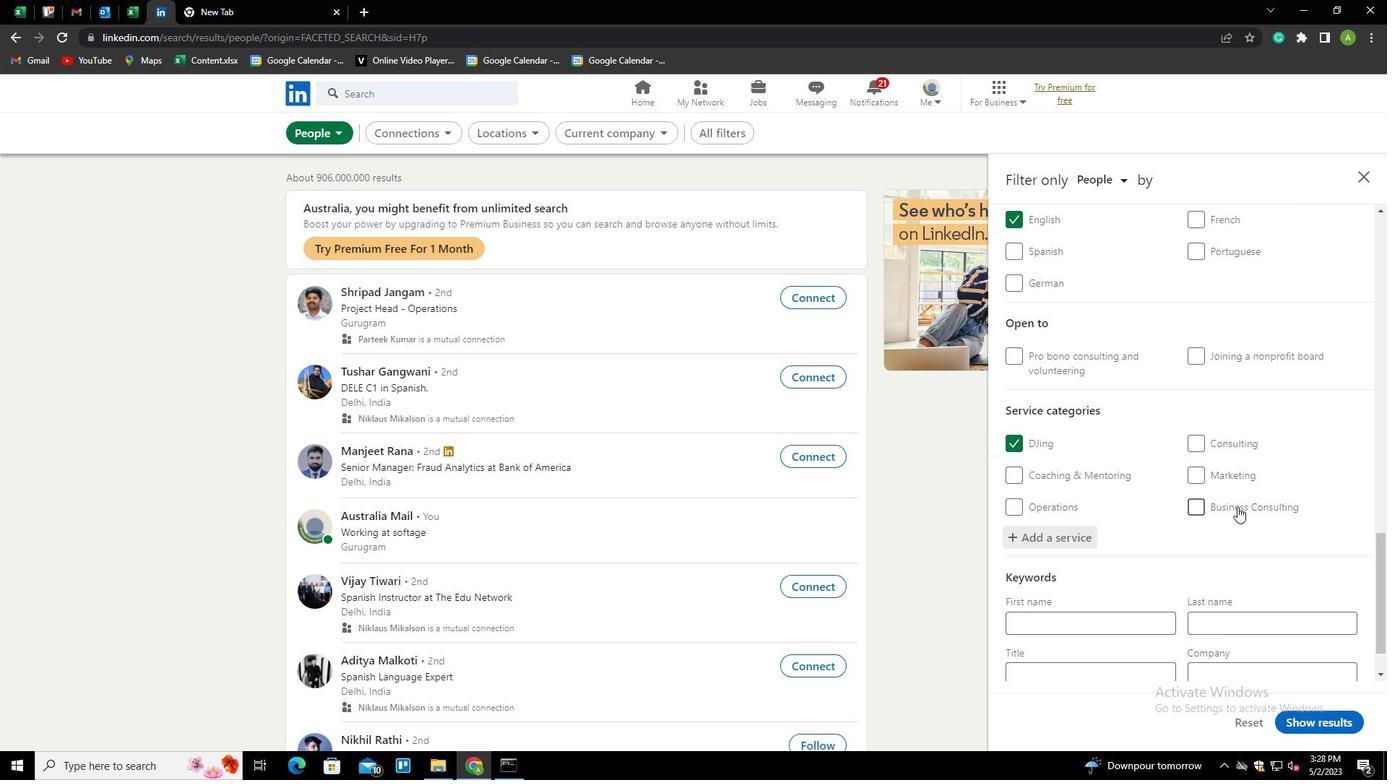 
Action: Mouse scrolled (1238, 506) with delta (0, 0)
Screenshot: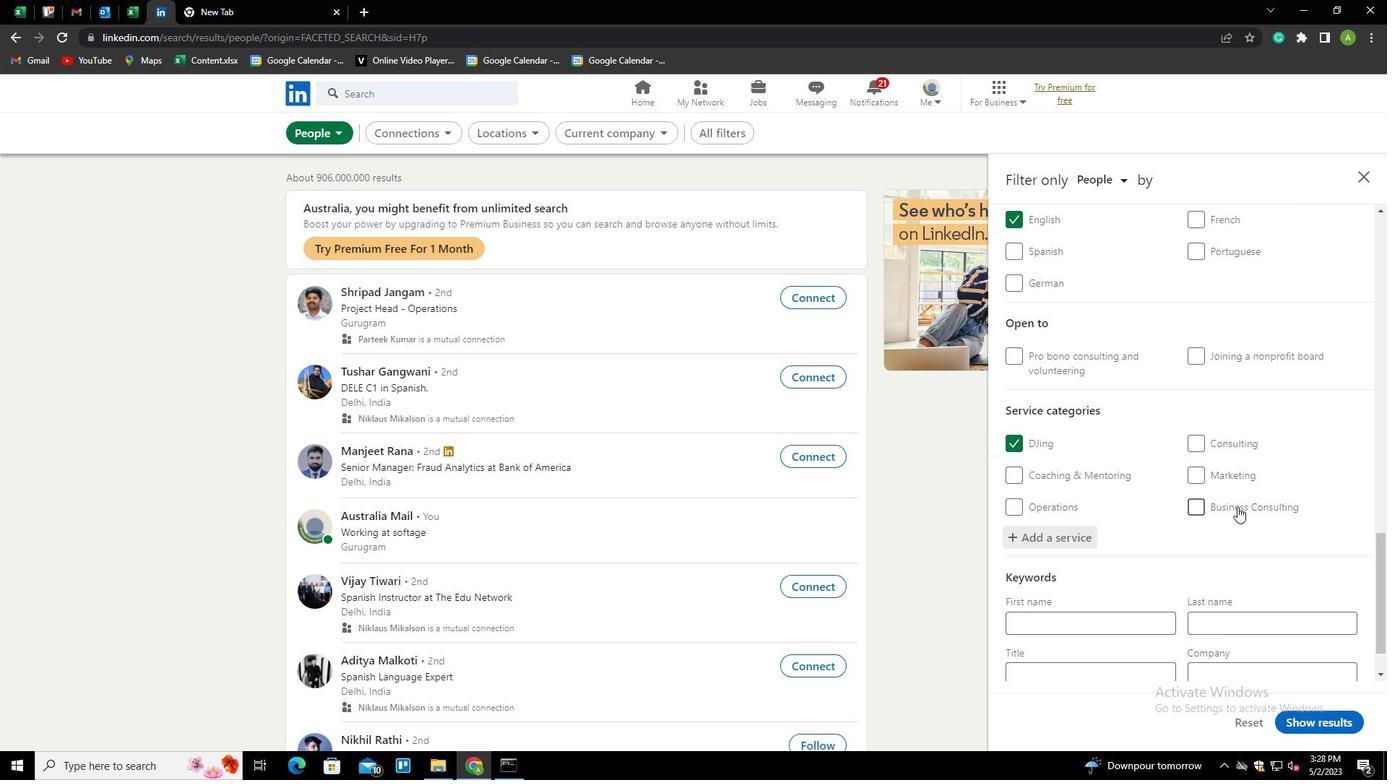 
Action: Mouse scrolled (1238, 506) with delta (0, 0)
Screenshot: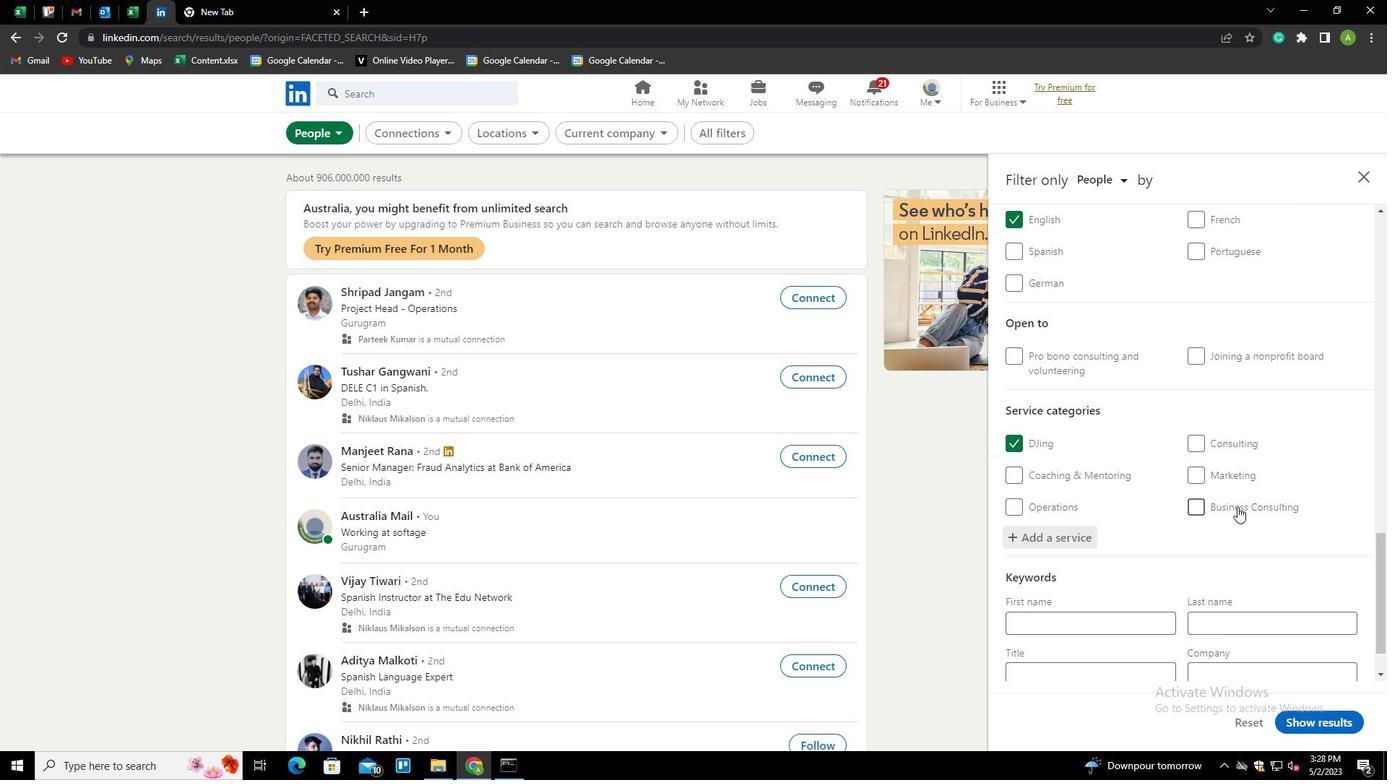 
Action: Mouse scrolled (1238, 506) with delta (0, 0)
Screenshot: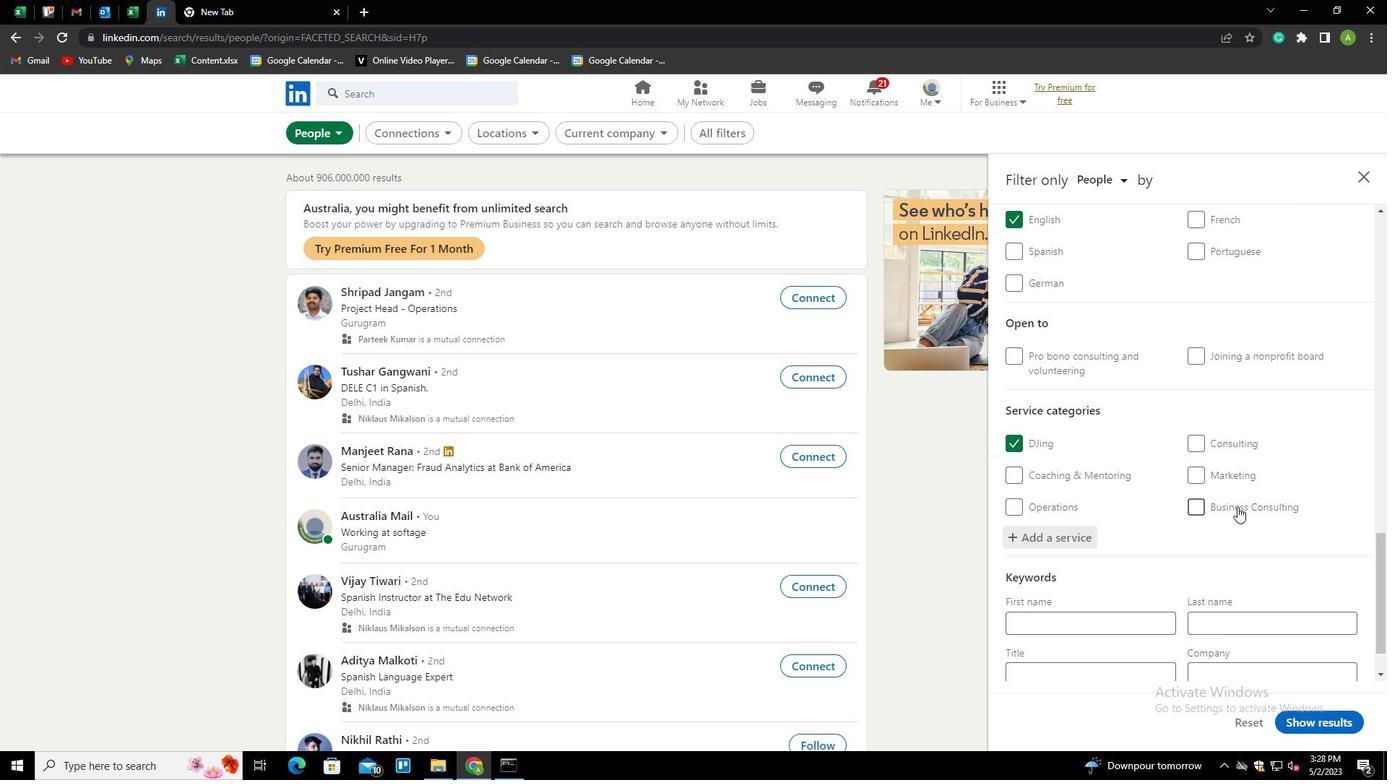 
Action: Mouse scrolled (1238, 506) with delta (0, 0)
Screenshot: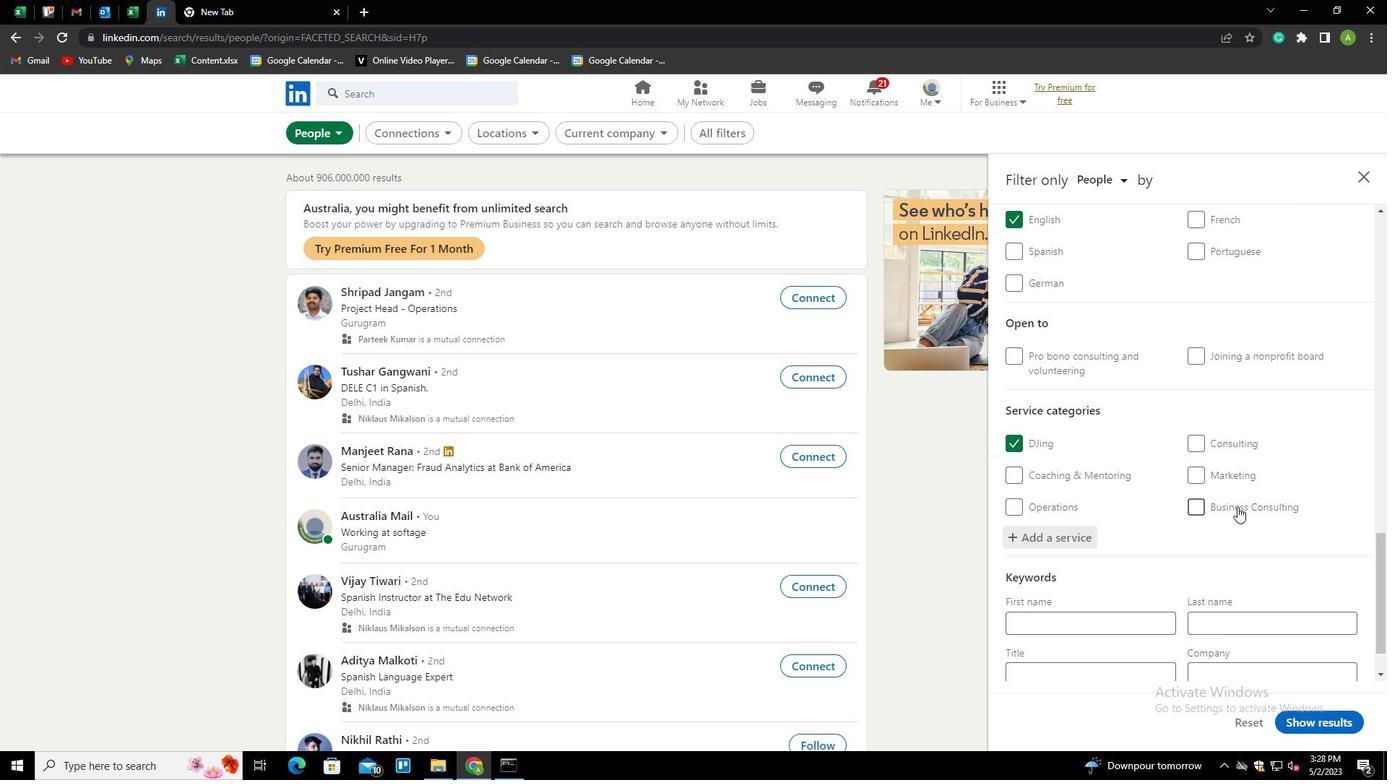 
Action: Mouse moved to (1090, 622)
Screenshot: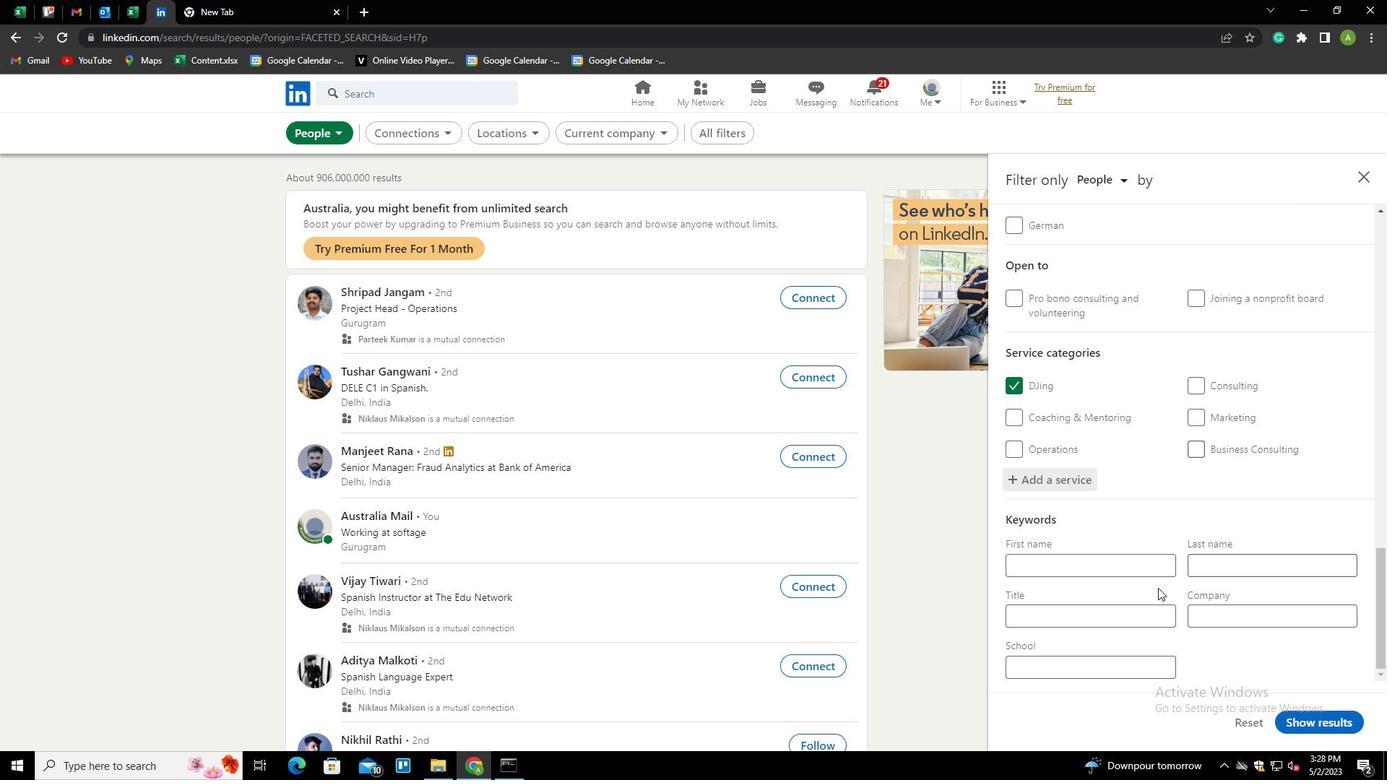 
Action: Mouse pressed left at (1090, 622)
Screenshot: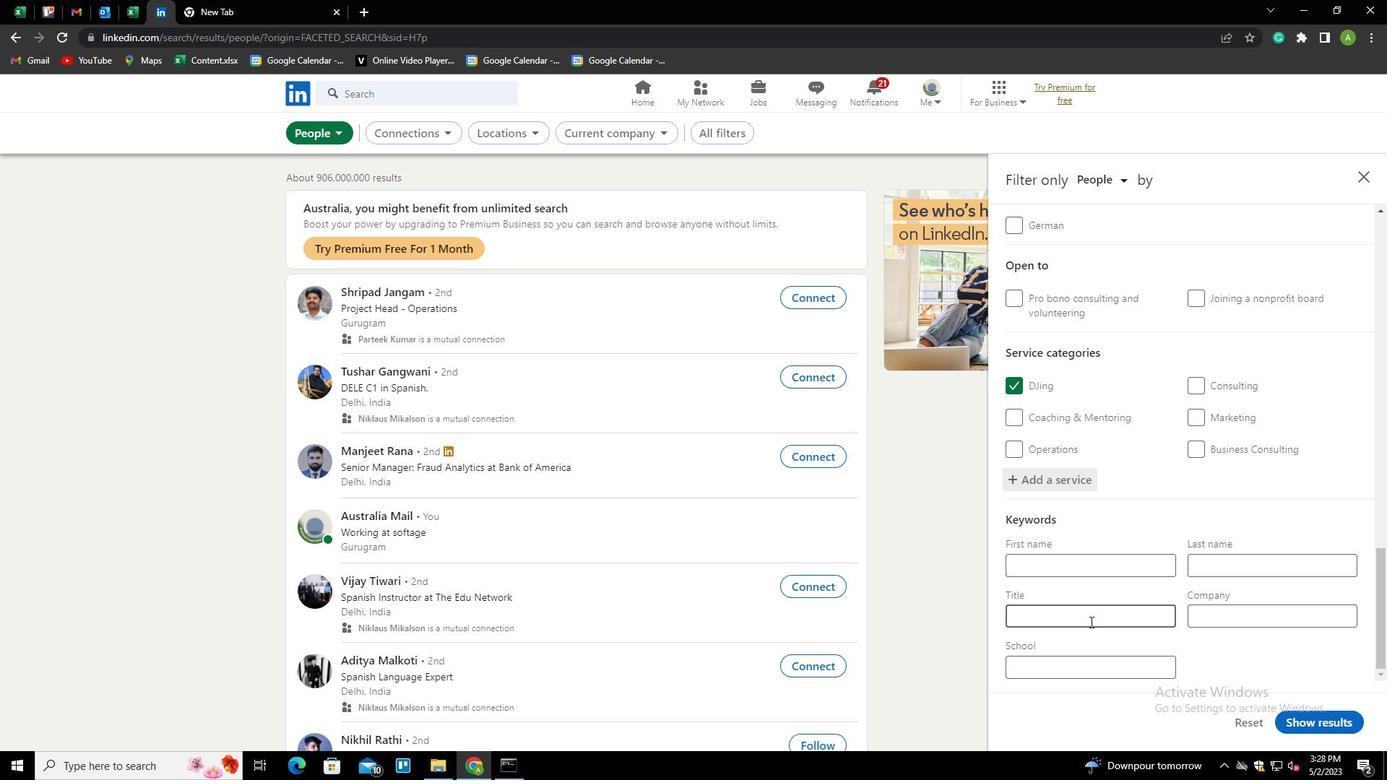 
Action: Key pressed <Key.shift>ACCOUNT<Key.space><Key.shift>EXECUTIVE
Screenshot: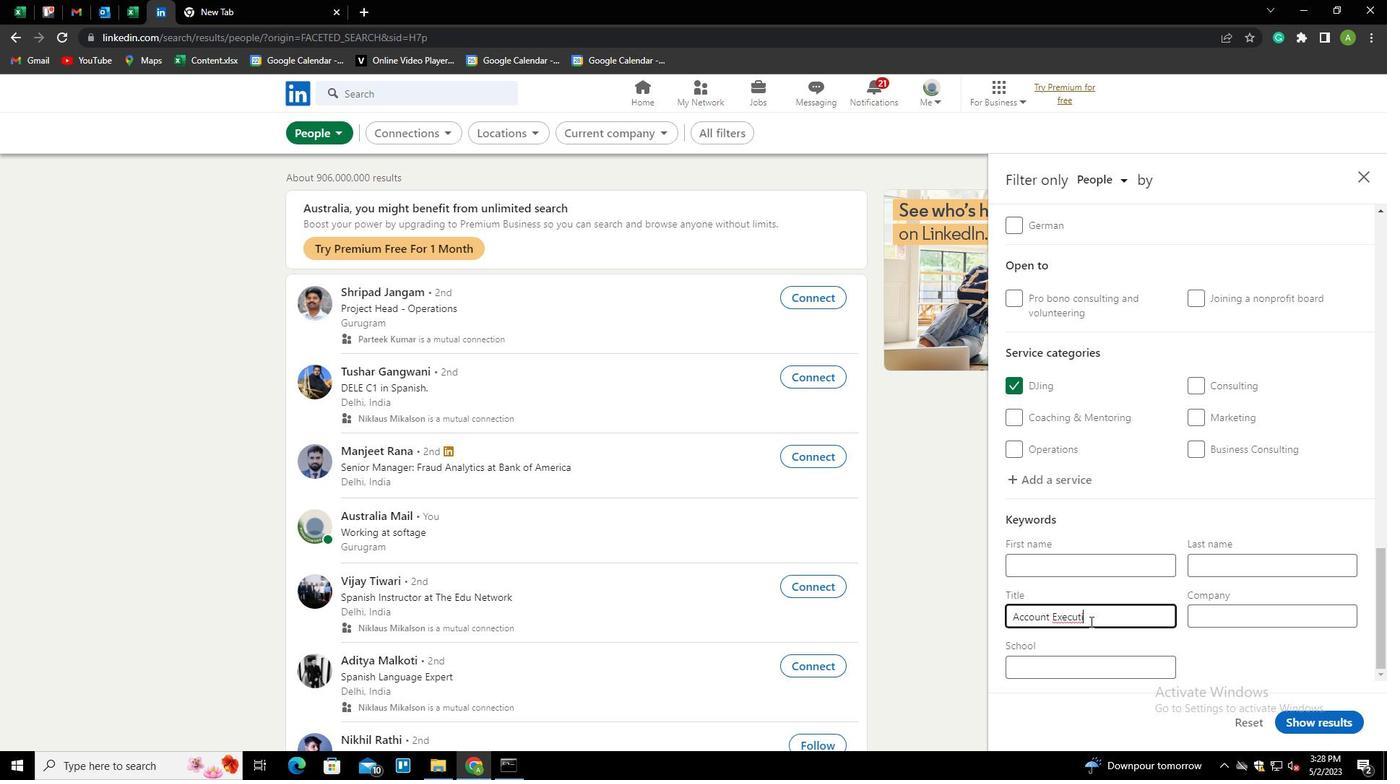 
Action: Mouse moved to (1245, 643)
Screenshot: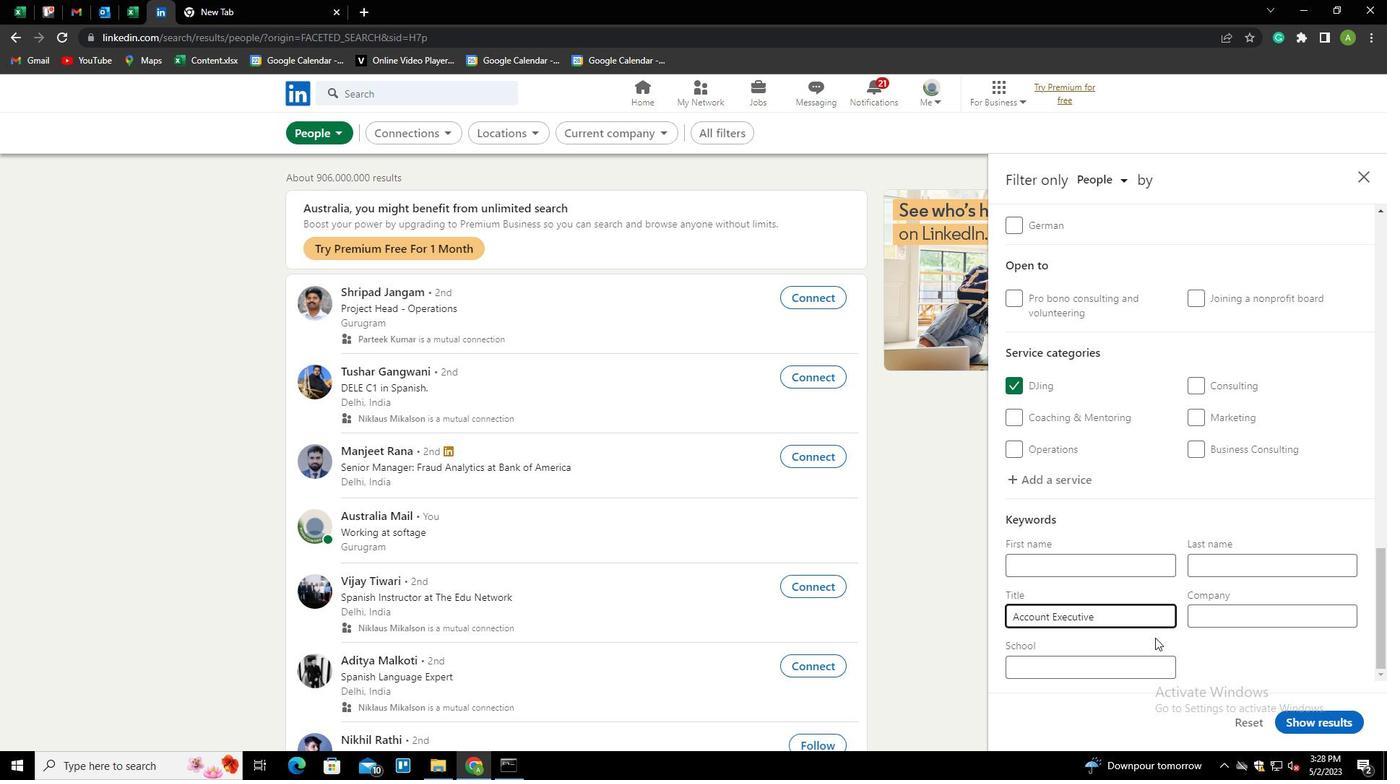 
Action: Mouse pressed left at (1245, 643)
Screenshot: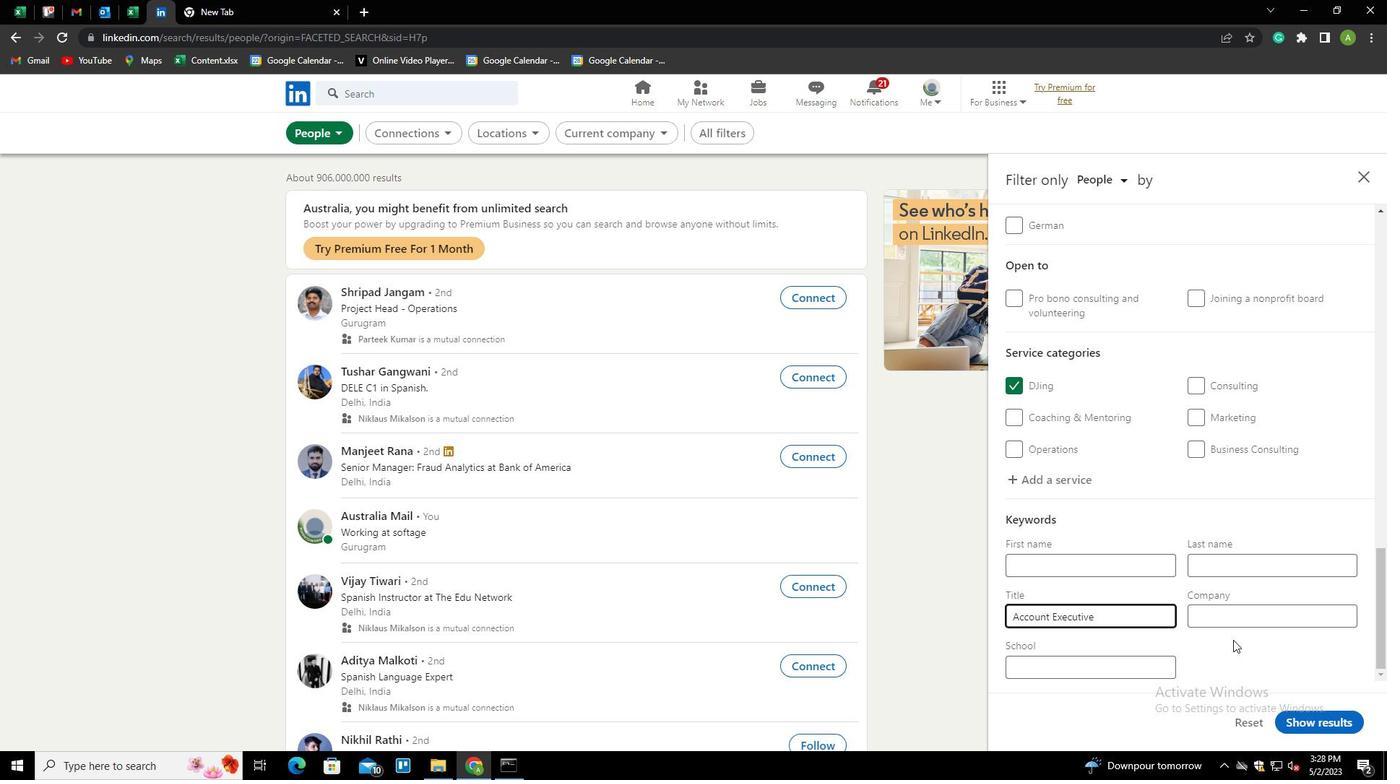 
Action: Mouse moved to (1330, 718)
Screenshot: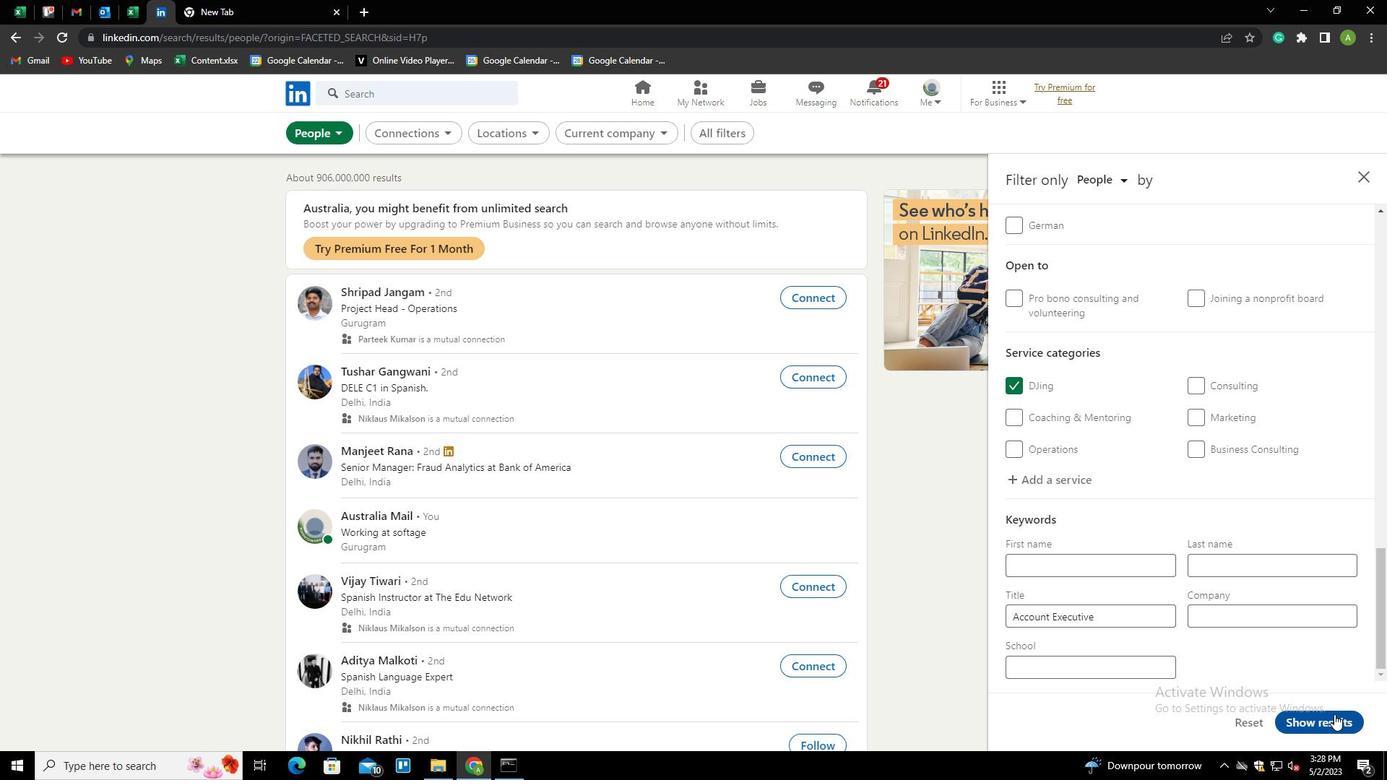 
Action: Mouse pressed left at (1330, 718)
Screenshot: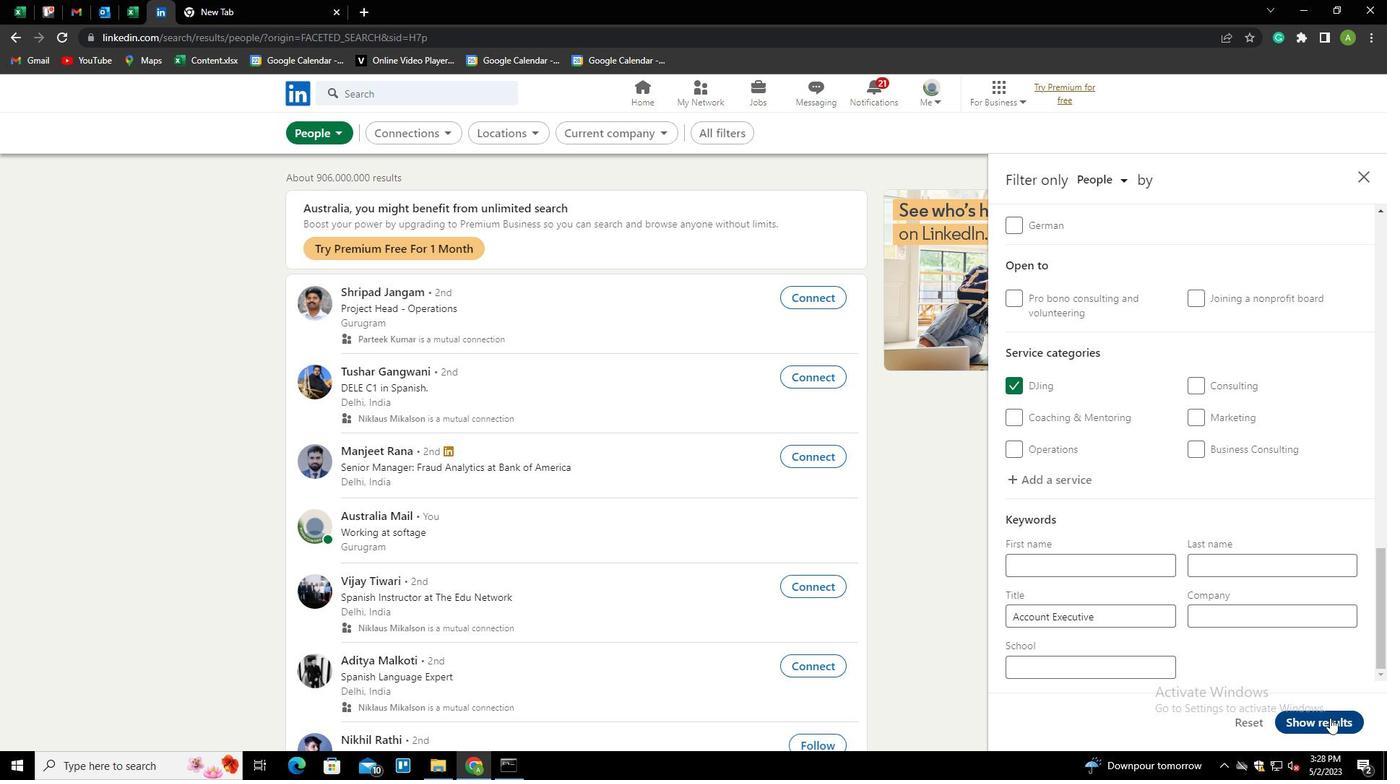 
Action: Mouse moved to (1328, 720)
Screenshot: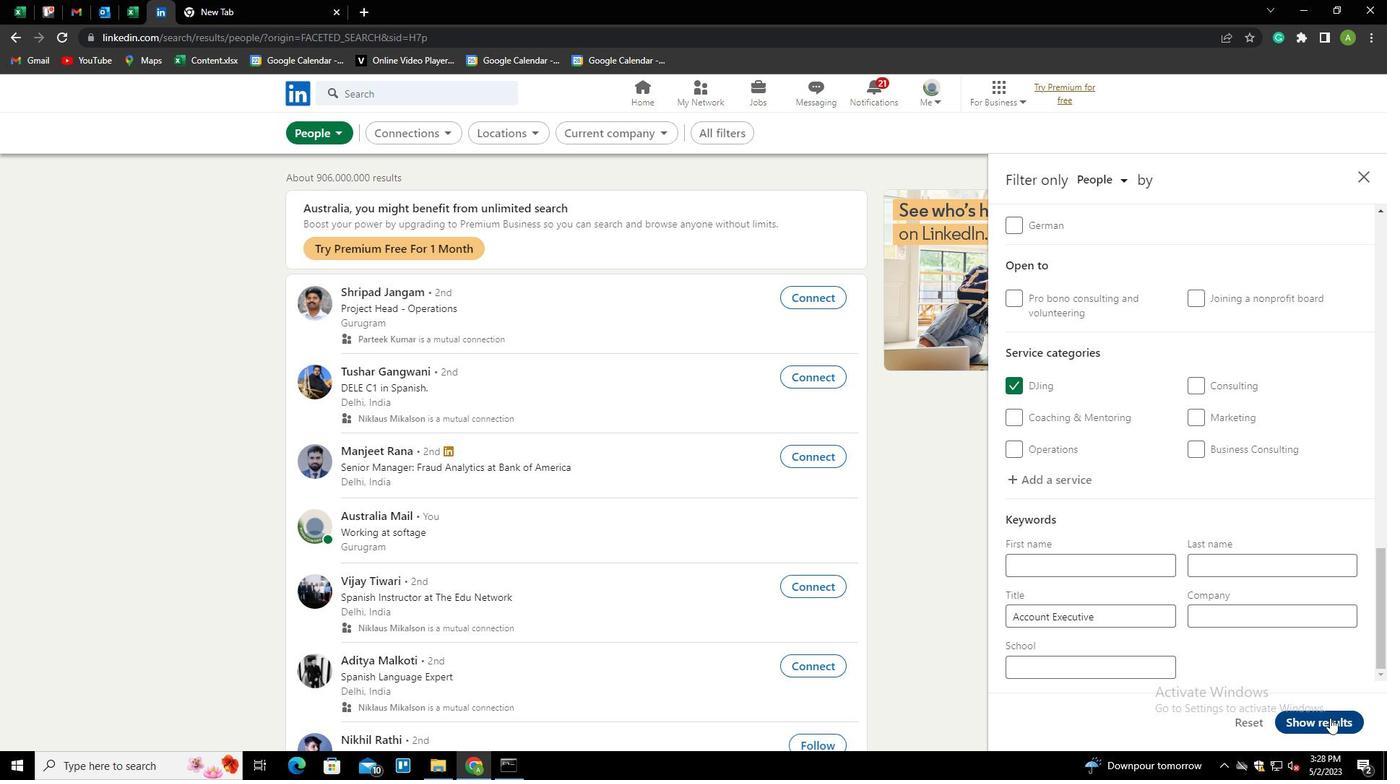 
